 Task: Open Card Net Promoter Score Analysis in Board Corporate Social Responsibility to Workspace Customer Acquisition and add a team member Softage.3@softage.net, a label Yellow, a checklist Grocery Shopping, an attachment from your computer, a color Yellow and finally, add a card description 'Plan and execute company team-building seminar' and a comment 'Given the potential impact of this task on our team workload, let us ensure that we have the necessary resources and support to execute it effectively.'. Add a start date 'Jan 07, 1900' with a due date 'Jan 14, 1900'
Action: Mouse moved to (87, 317)
Screenshot: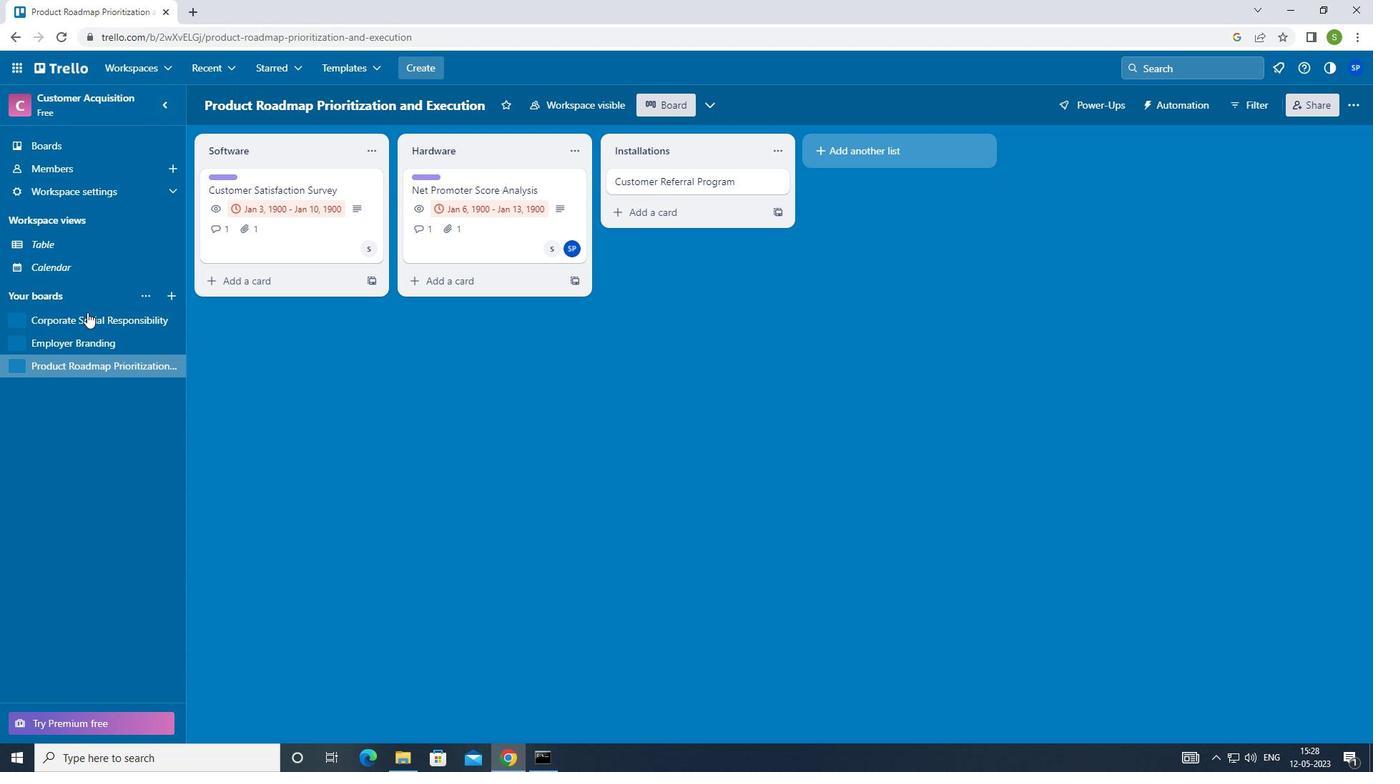 
Action: Mouse pressed left at (87, 317)
Screenshot: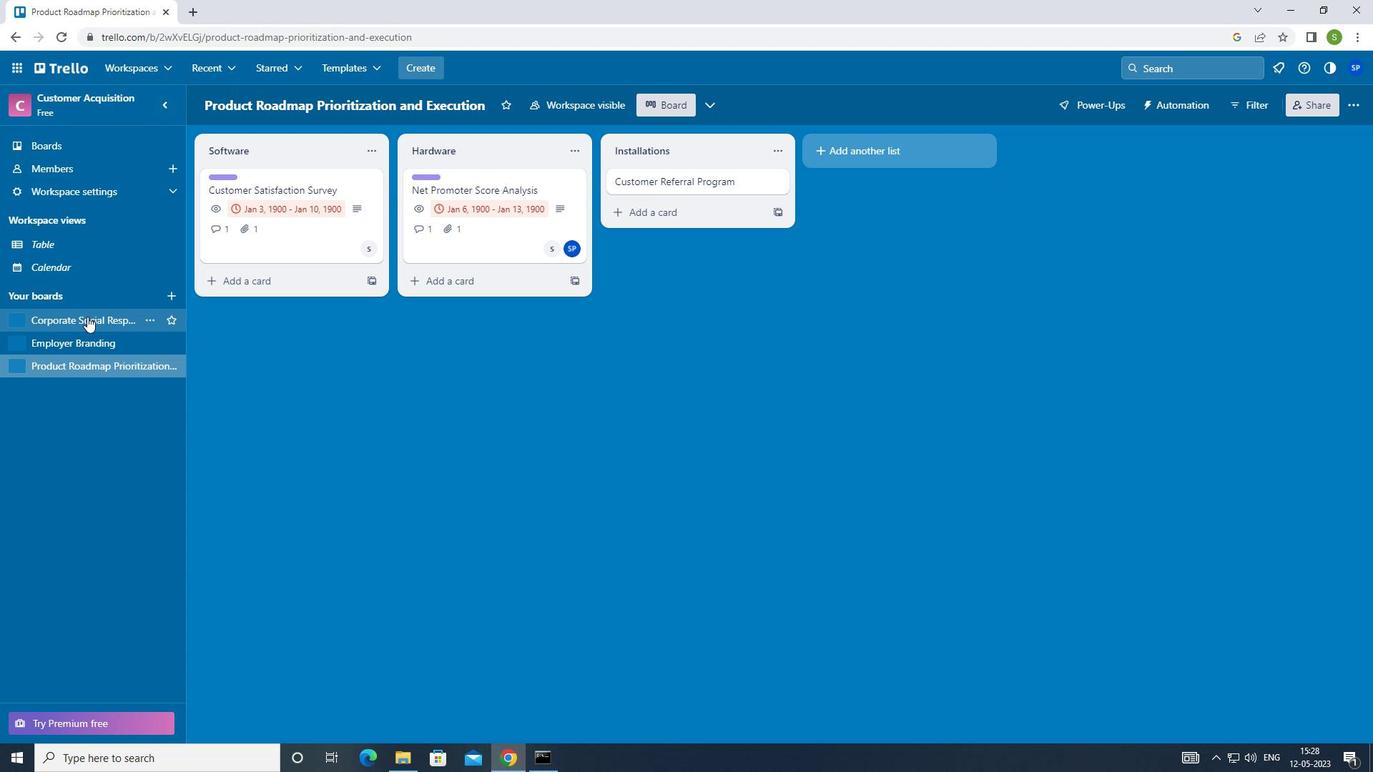 
Action: Mouse moved to (633, 173)
Screenshot: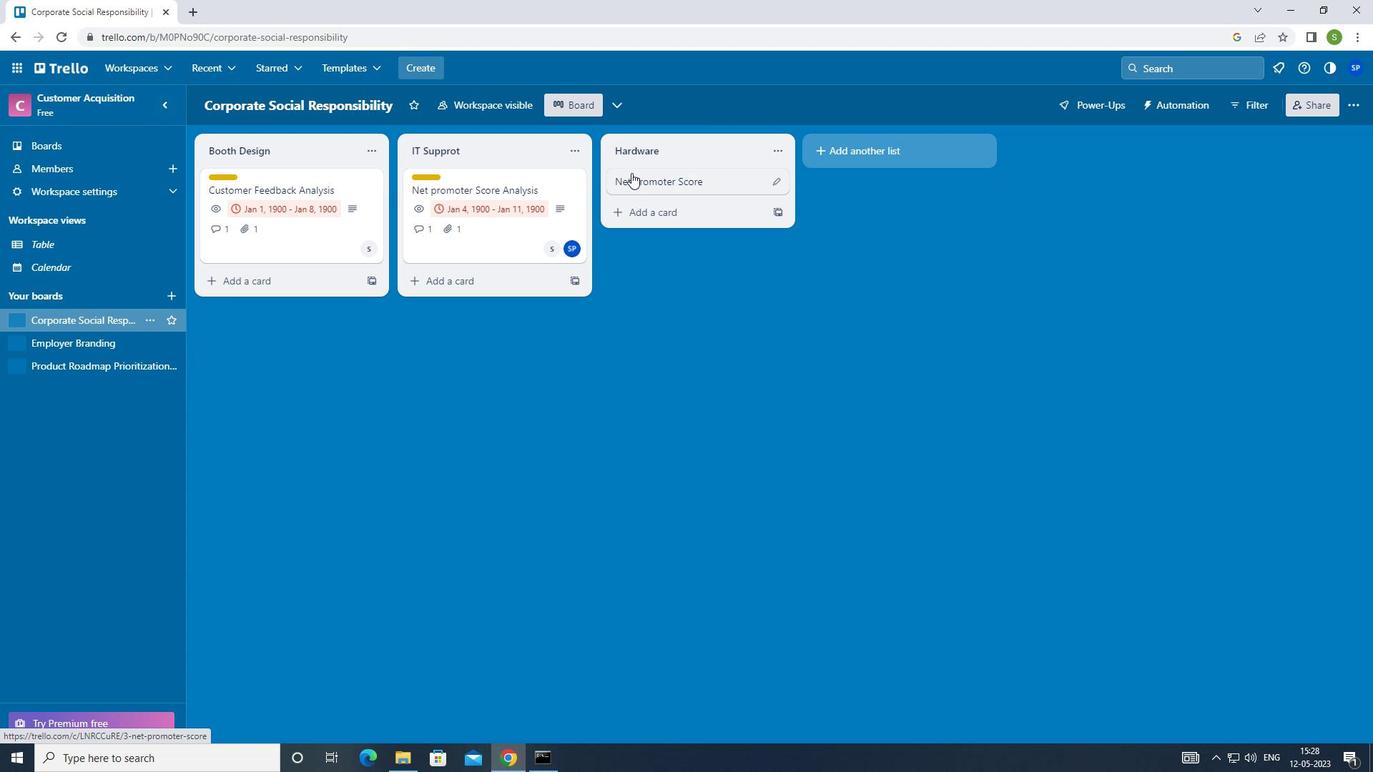 
Action: Mouse pressed left at (633, 173)
Screenshot: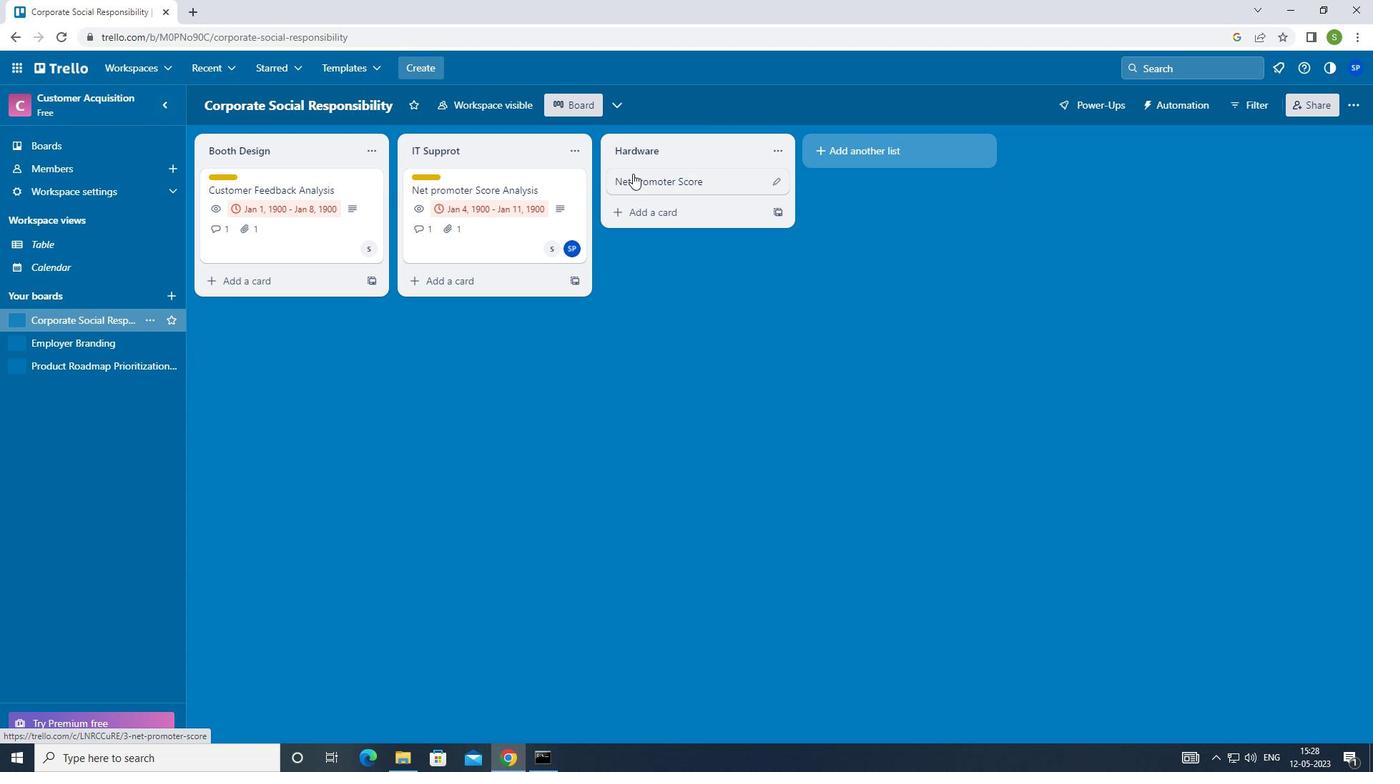 
Action: Mouse moved to (855, 178)
Screenshot: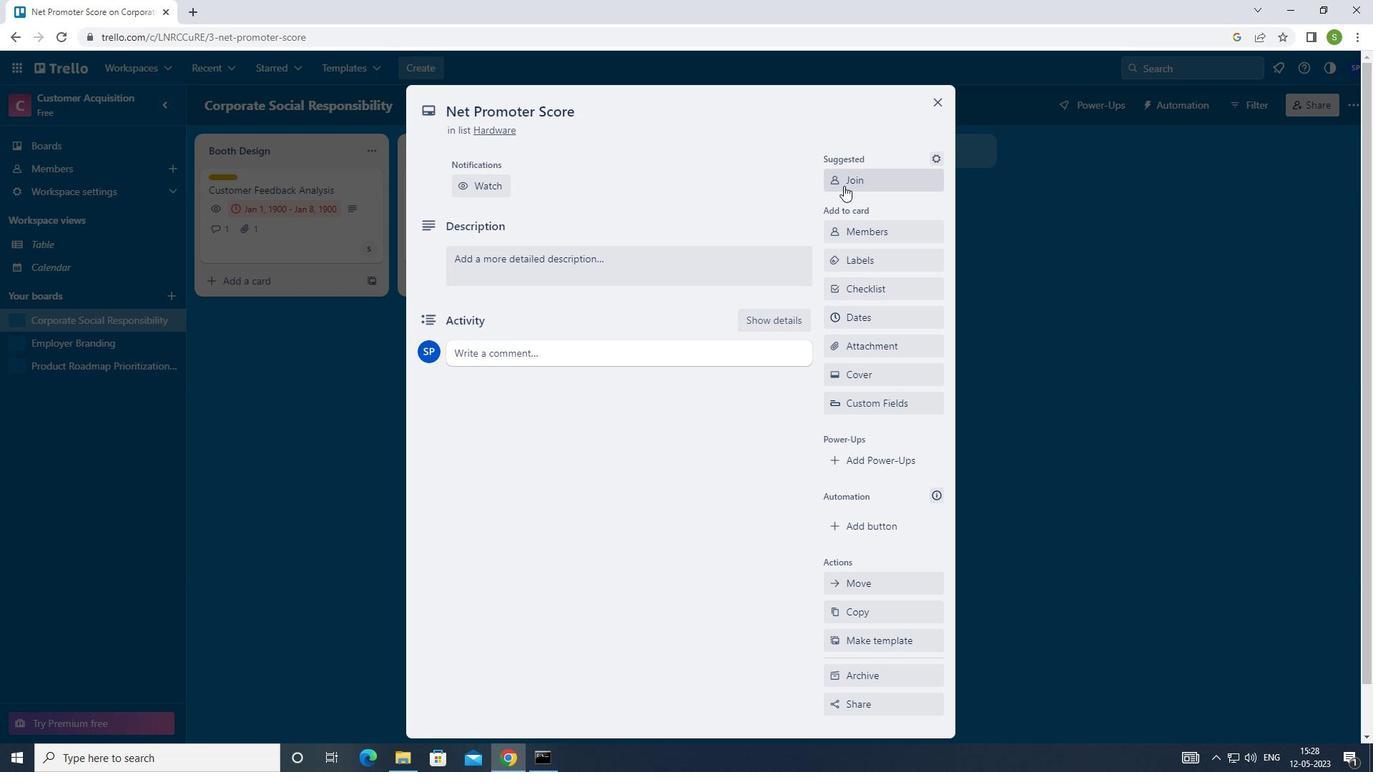 
Action: Mouse pressed left at (855, 178)
Screenshot: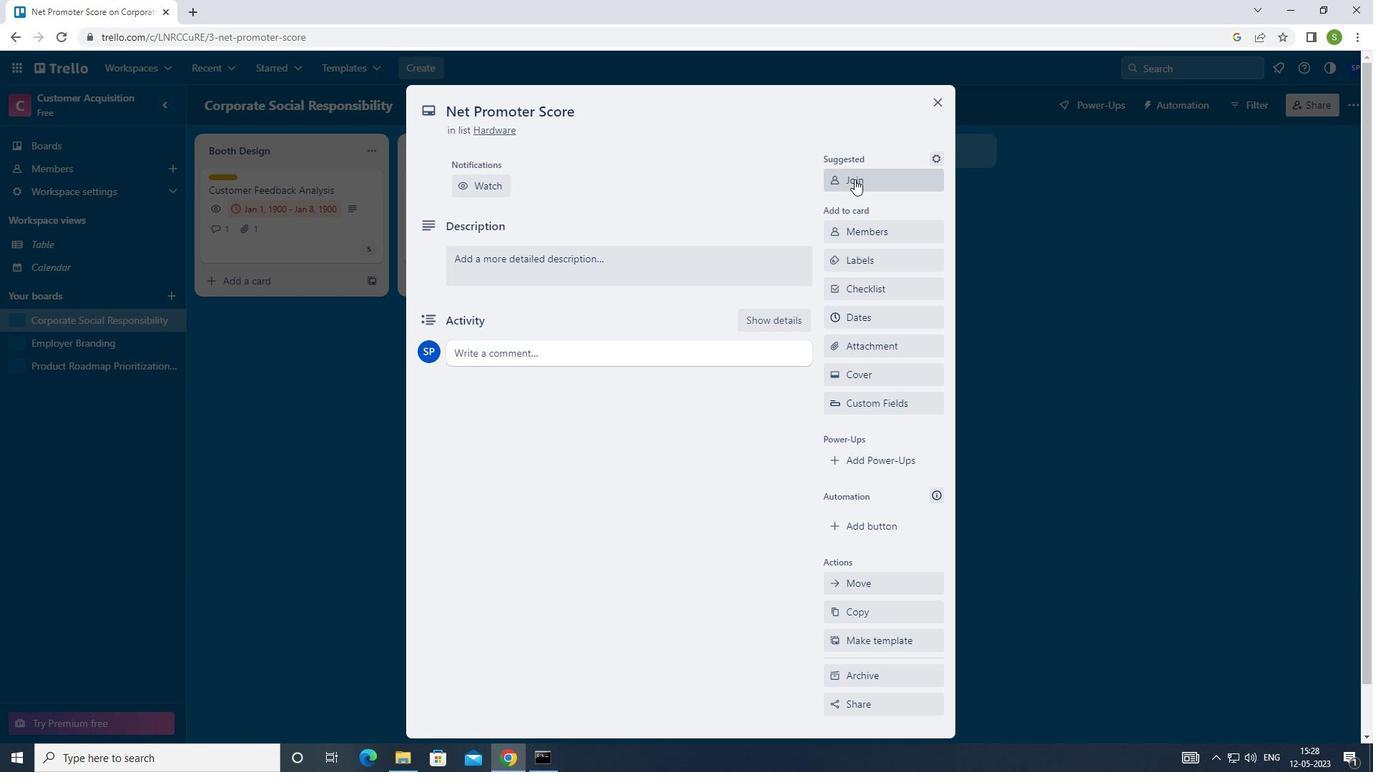 
Action: Mouse moved to (867, 184)
Screenshot: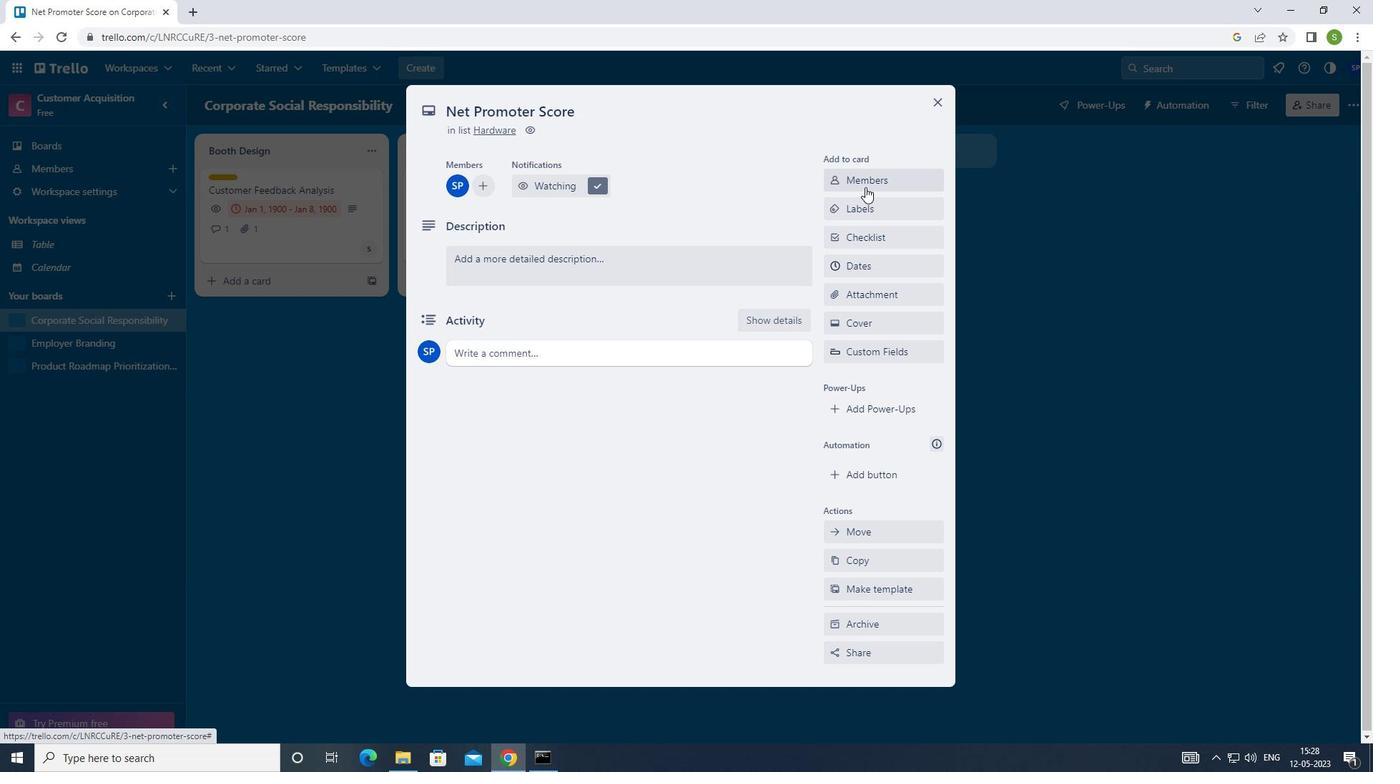 
Action: Mouse pressed left at (867, 184)
Screenshot: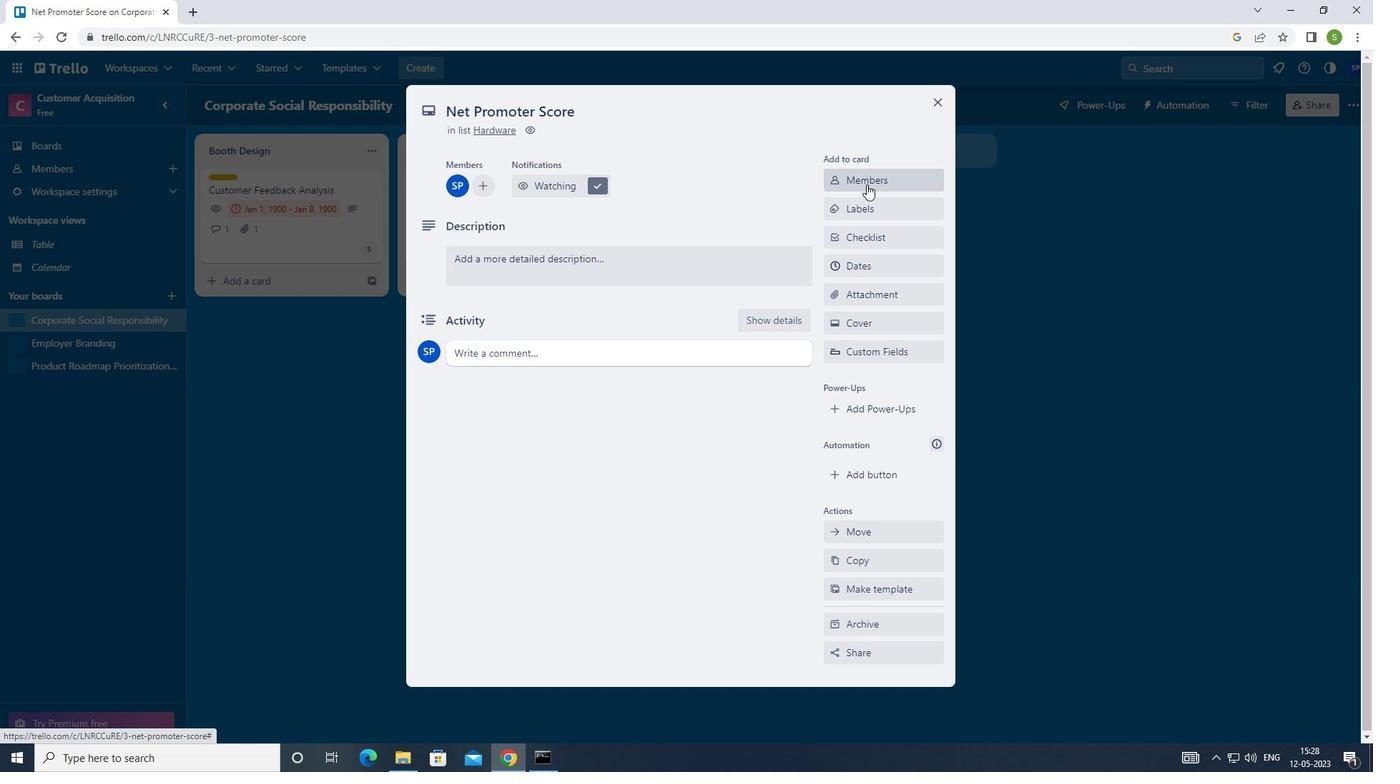 
Action: Mouse moved to (685, 278)
Screenshot: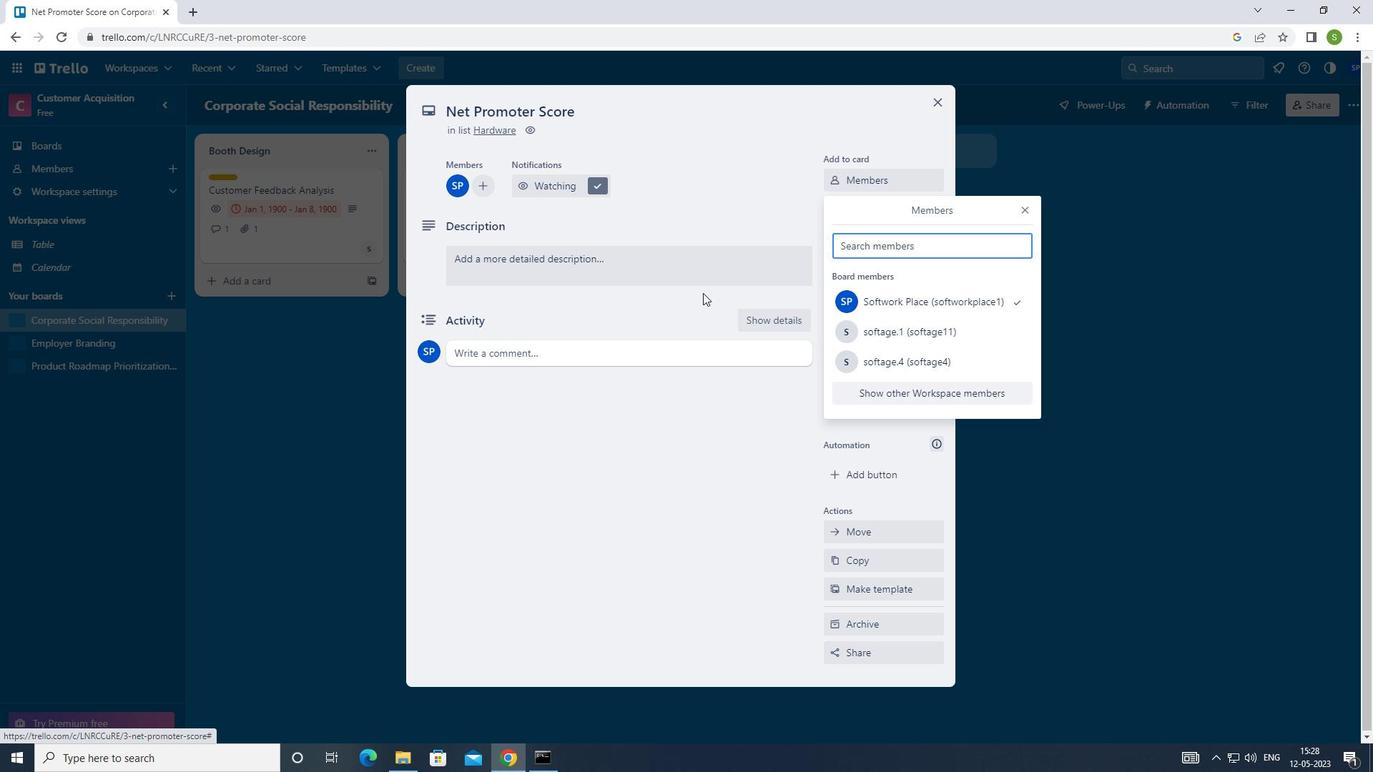 
Action: Key pressed <Key.shift>SOFTAGE.3<Key.shift>@SOFTAGE.NET
Screenshot: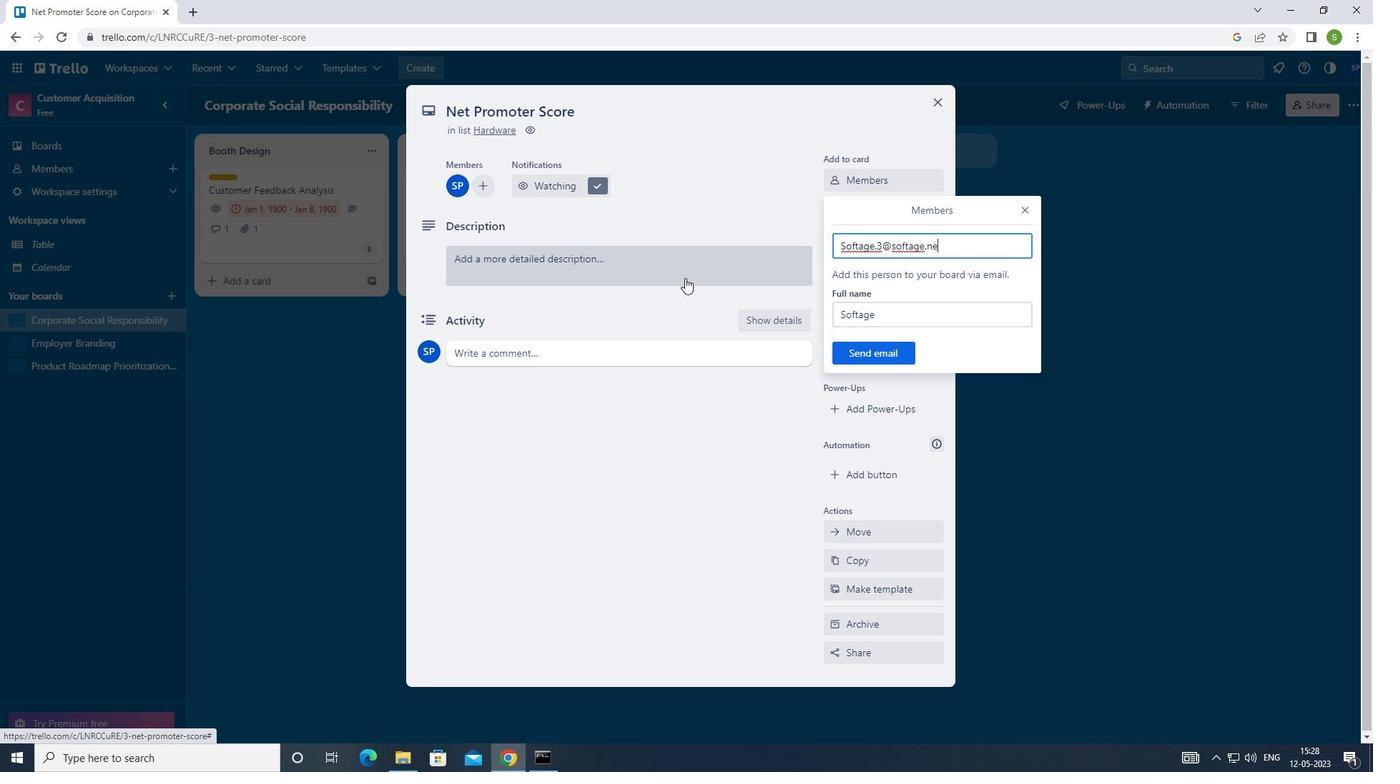 
Action: Mouse moved to (856, 349)
Screenshot: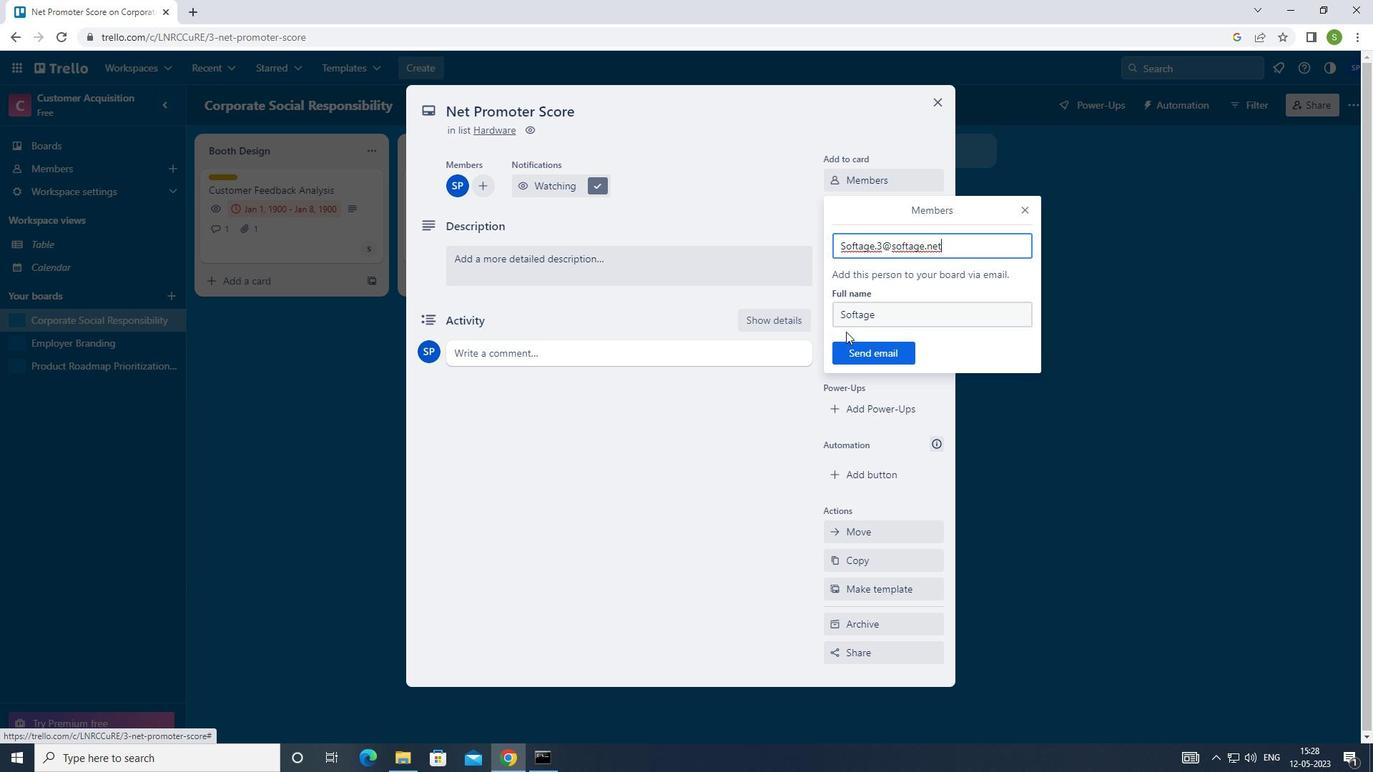 
Action: Mouse pressed left at (856, 349)
Screenshot: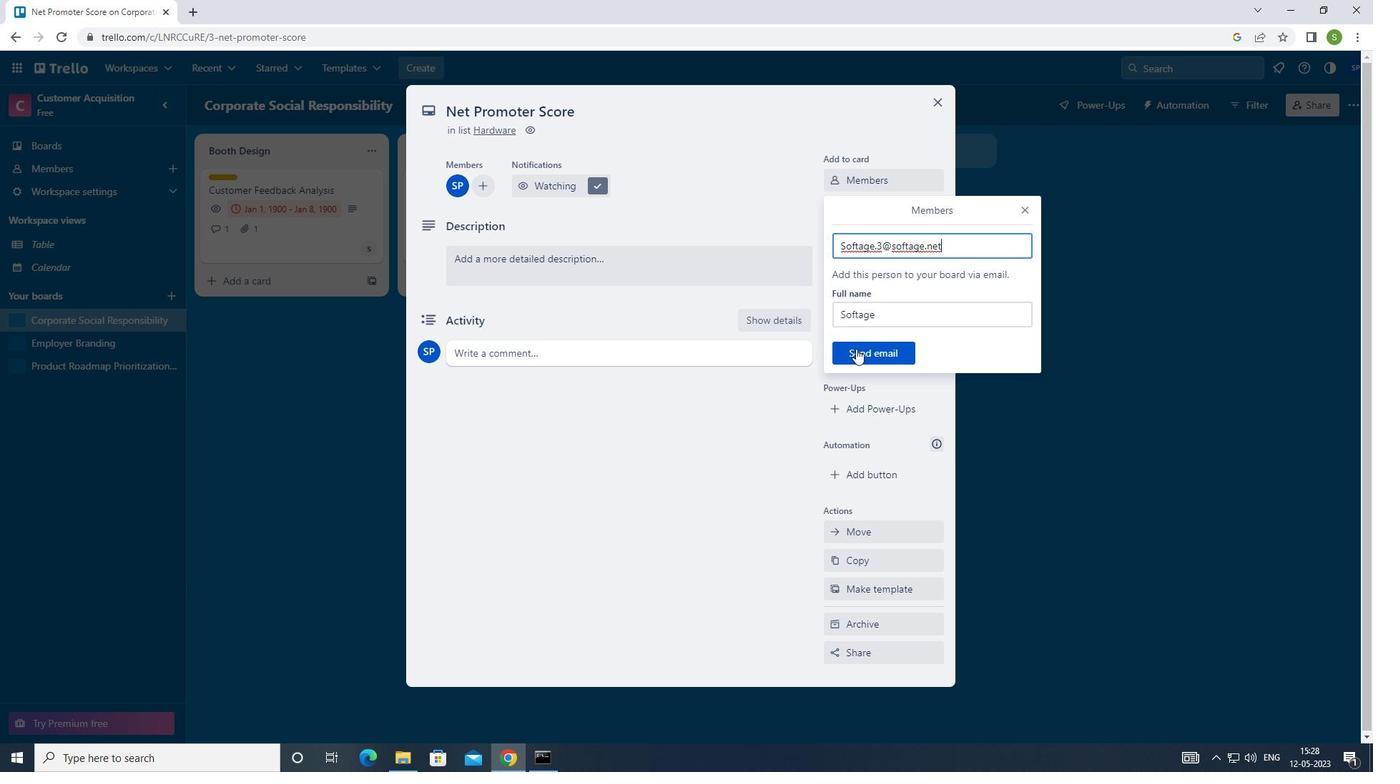 
Action: Mouse moved to (862, 210)
Screenshot: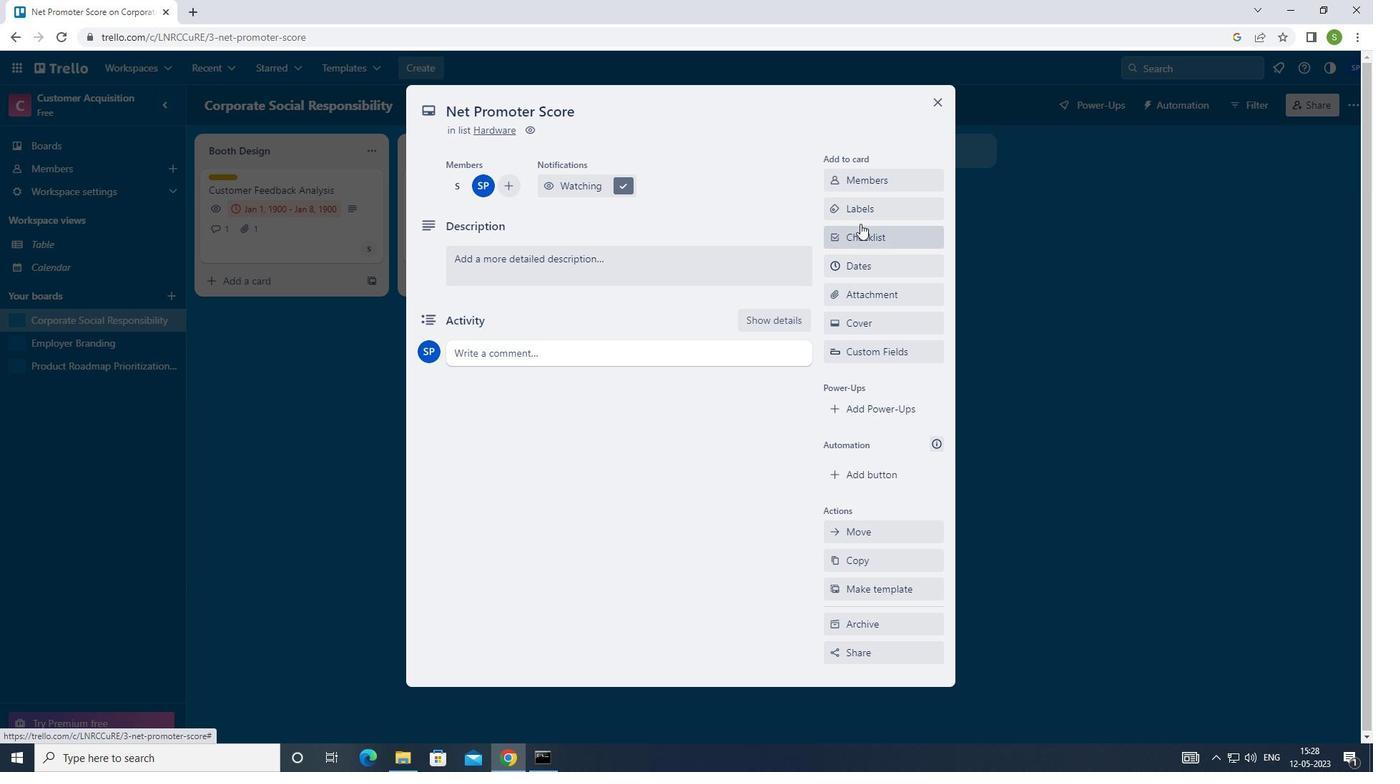 
Action: Mouse pressed left at (862, 210)
Screenshot: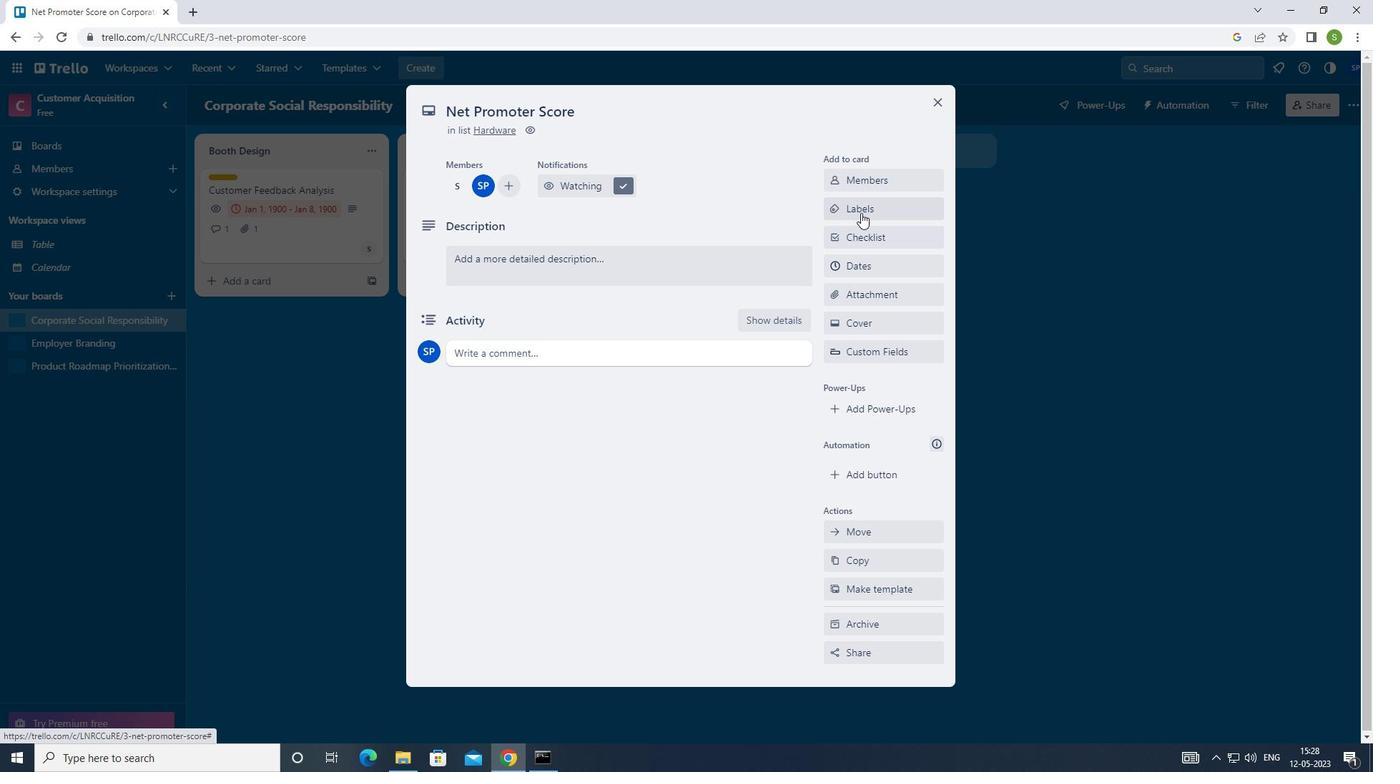 
Action: Mouse moved to (773, 201)
Screenshot: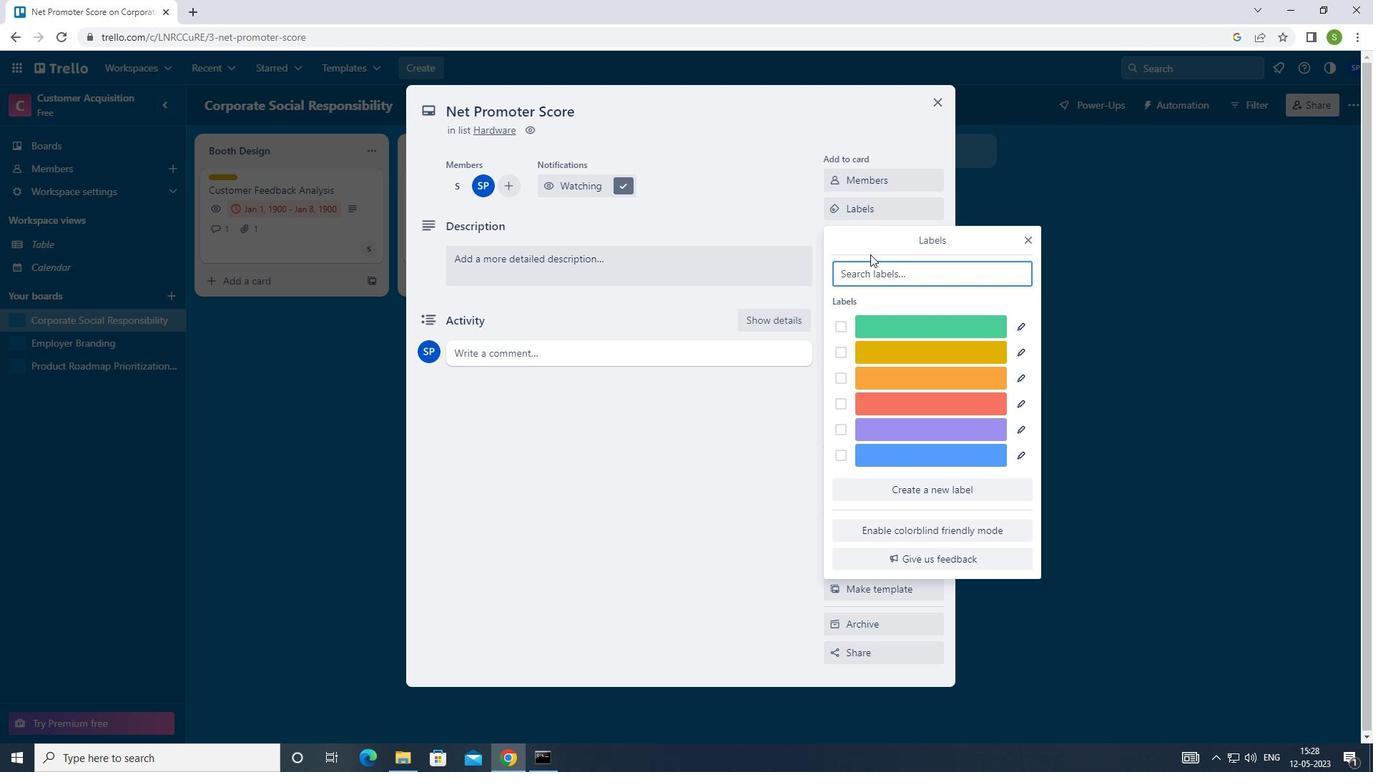 
Action: Key pressed YE
Screenshot: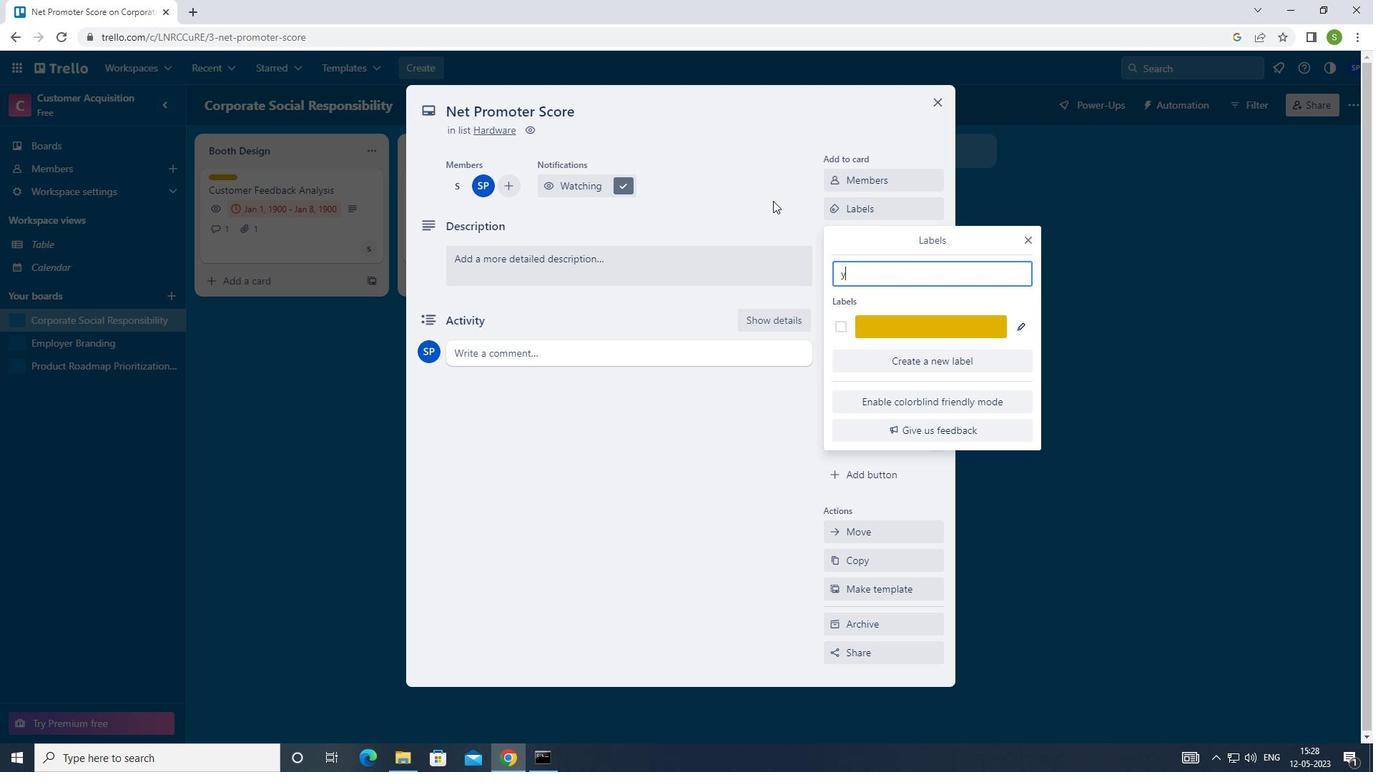 
Action: Mouse moved to (845, 326)
Screenshot: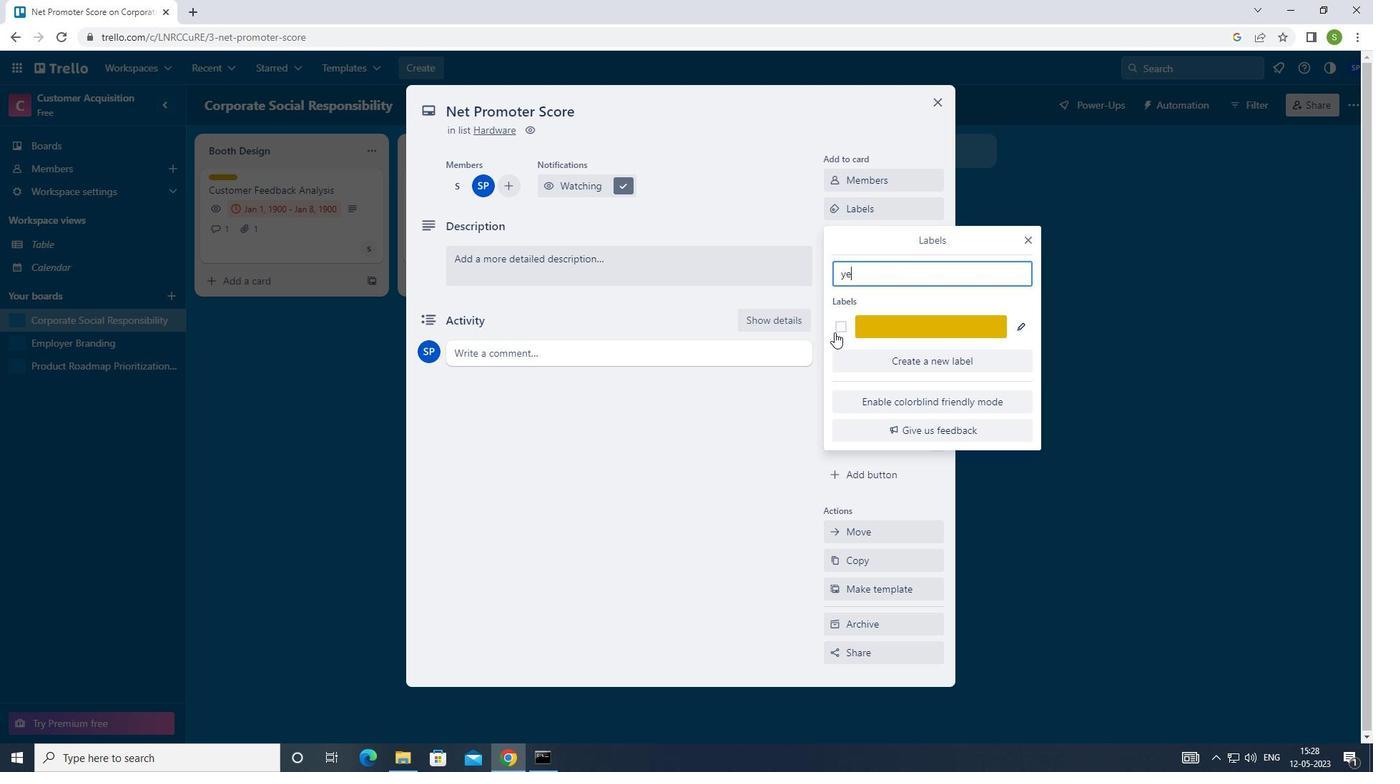 
Action: Mouse pressed left at (845, 326)
Screenshot: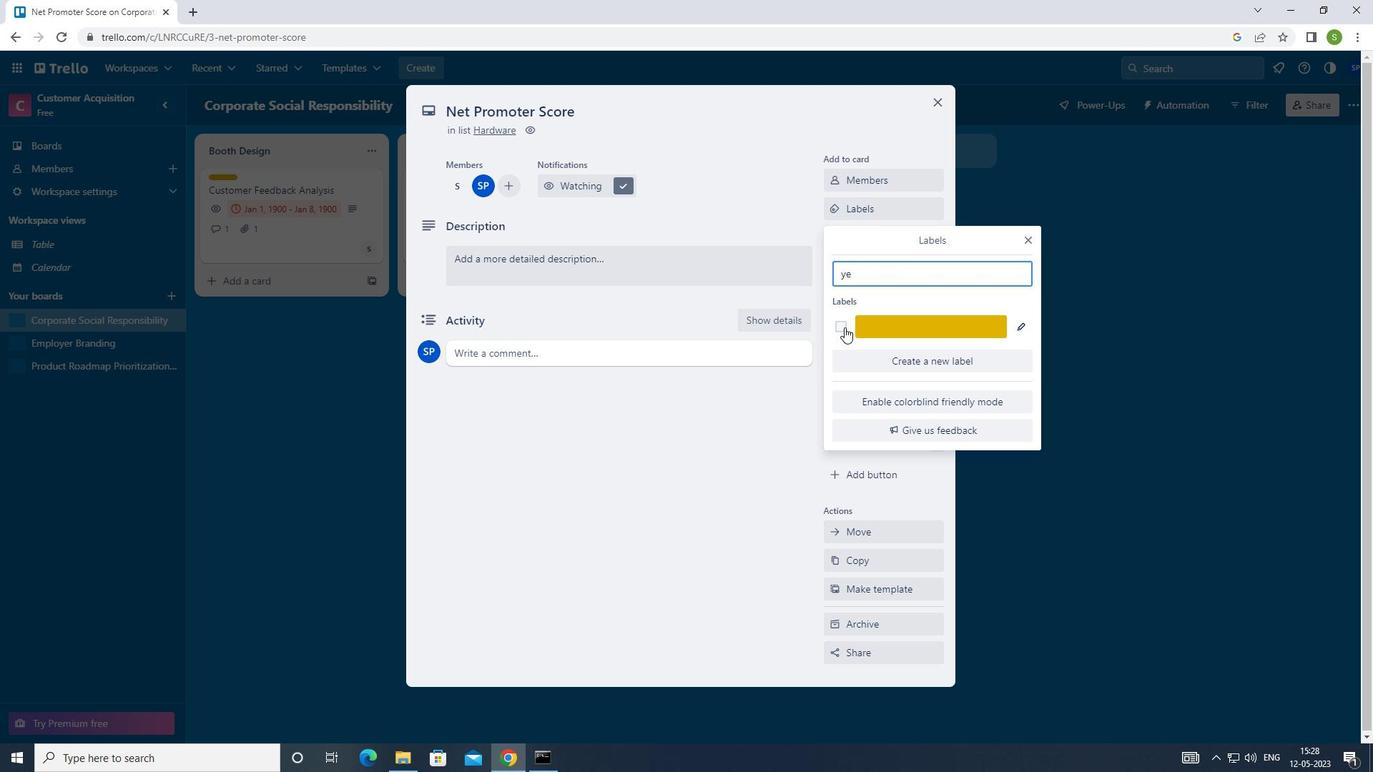 
Action: Mouse moved to (1030, 232)
Screenshot: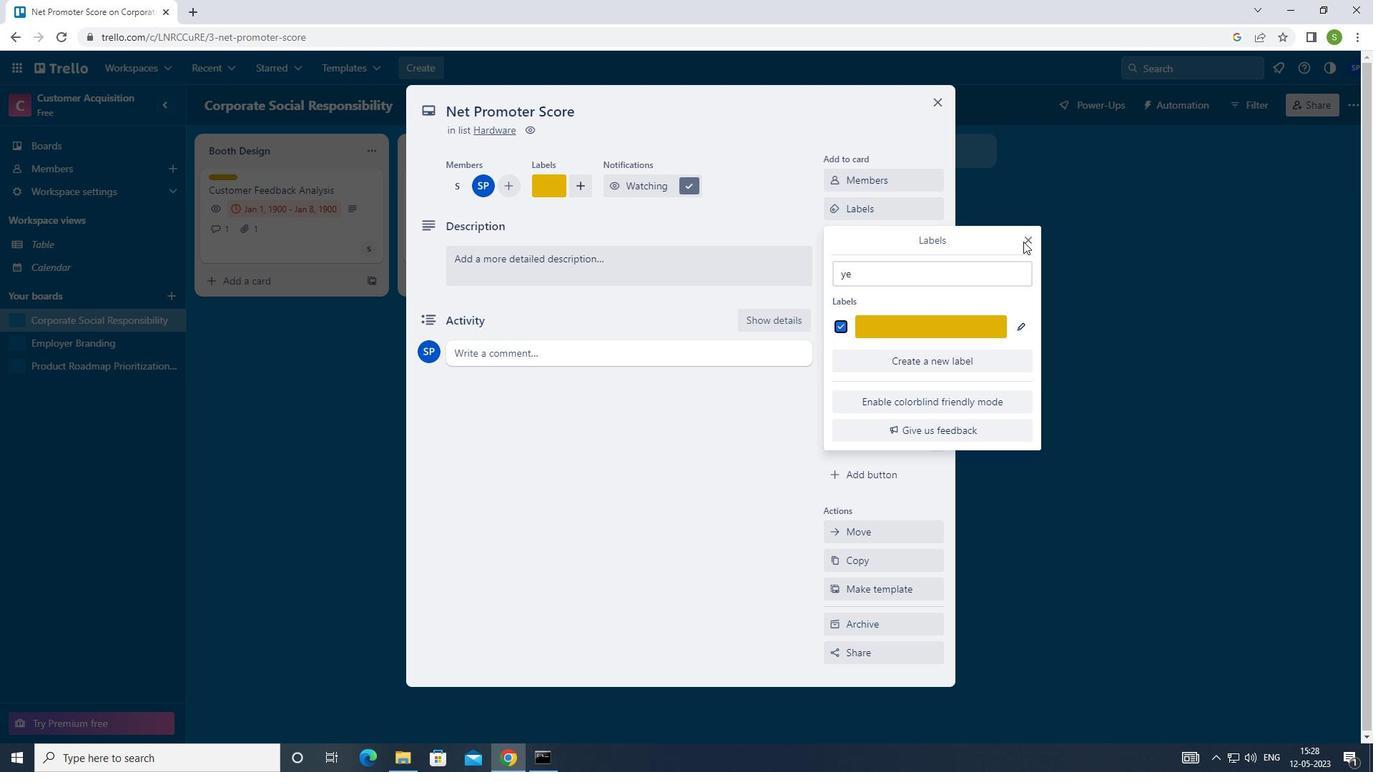 
Action: Mouse pressed left at (1030, 232)
Screenshot: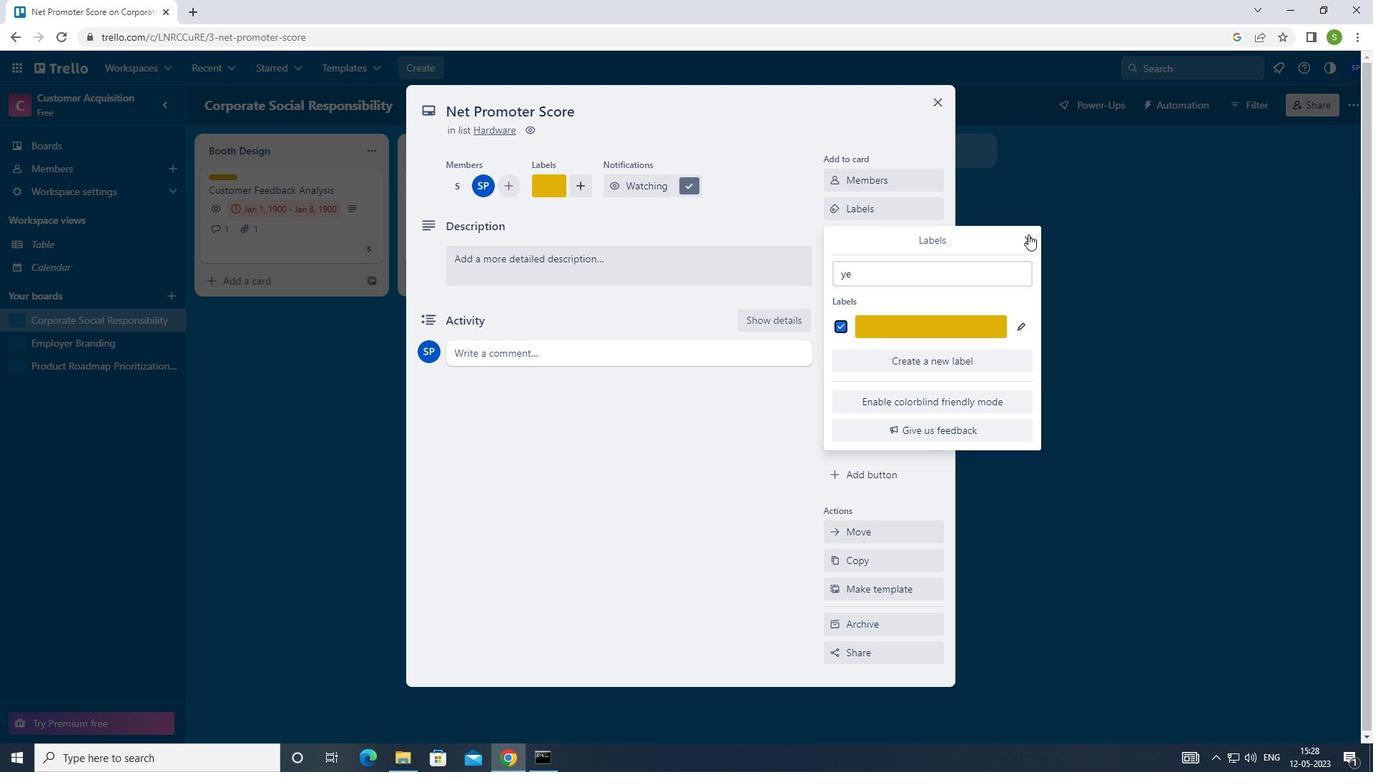 
Action: Mouse moved to (1030, 240)
Screenshot: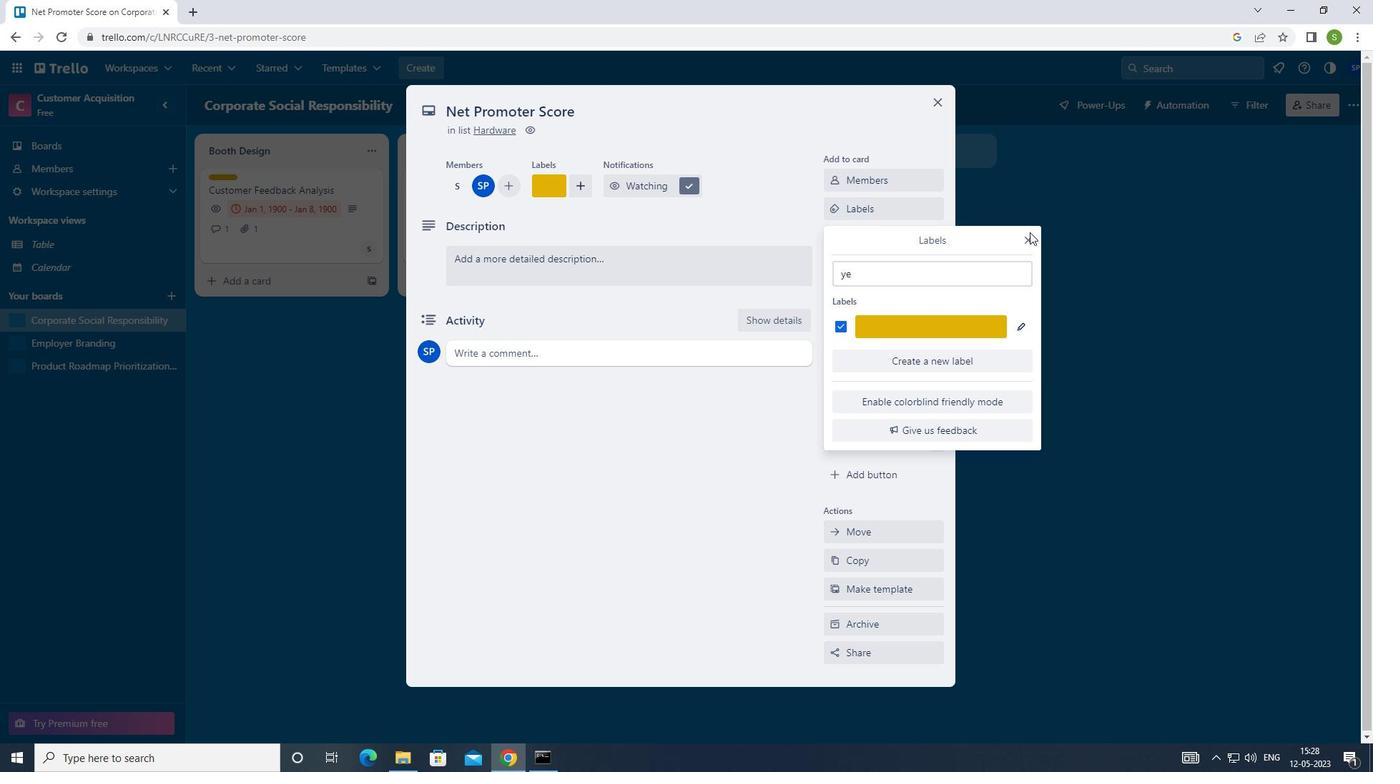 
Action: Mouse pressed left at (1030, 240)
Screenshot: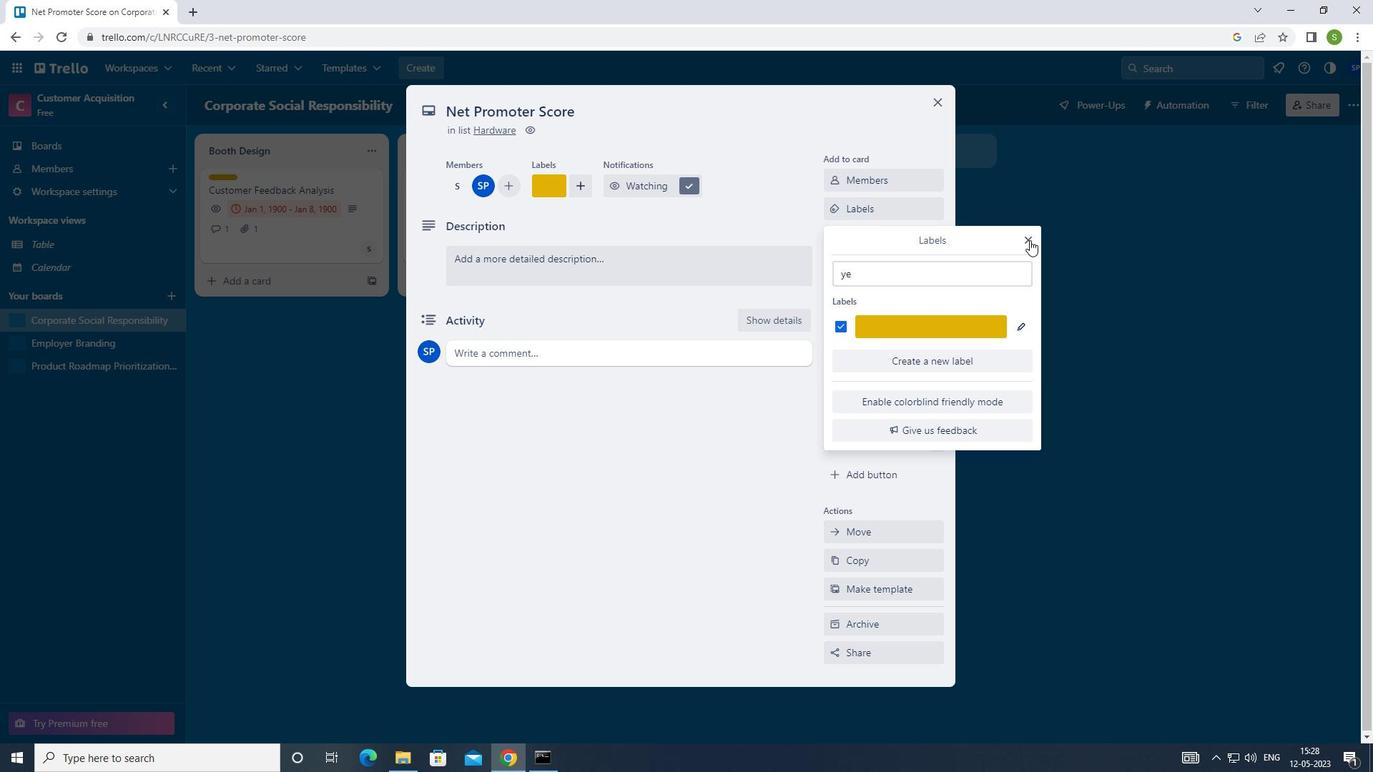 
Action: Mouse moved to (898, 238)
Screenshot: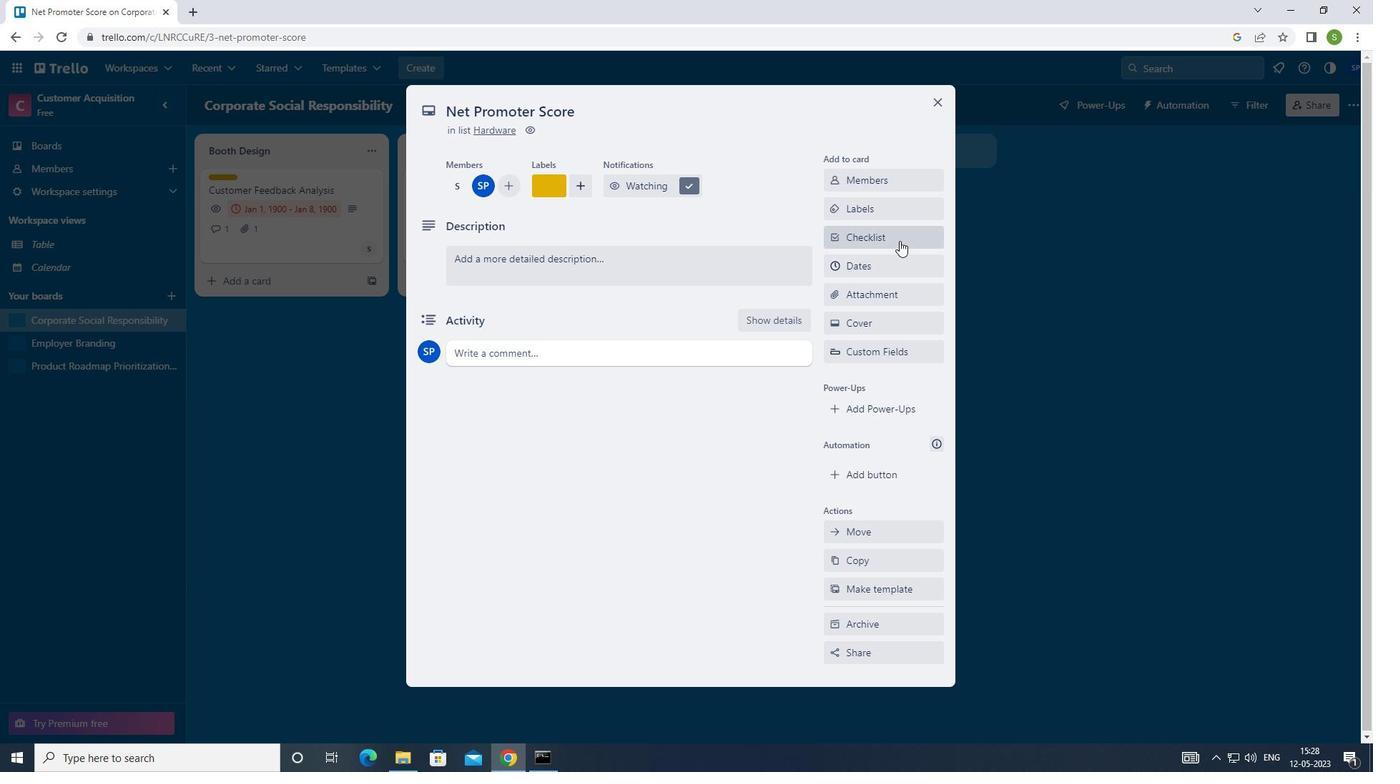 
Action: Mouse pressed left at (898, 238)
Screenshot: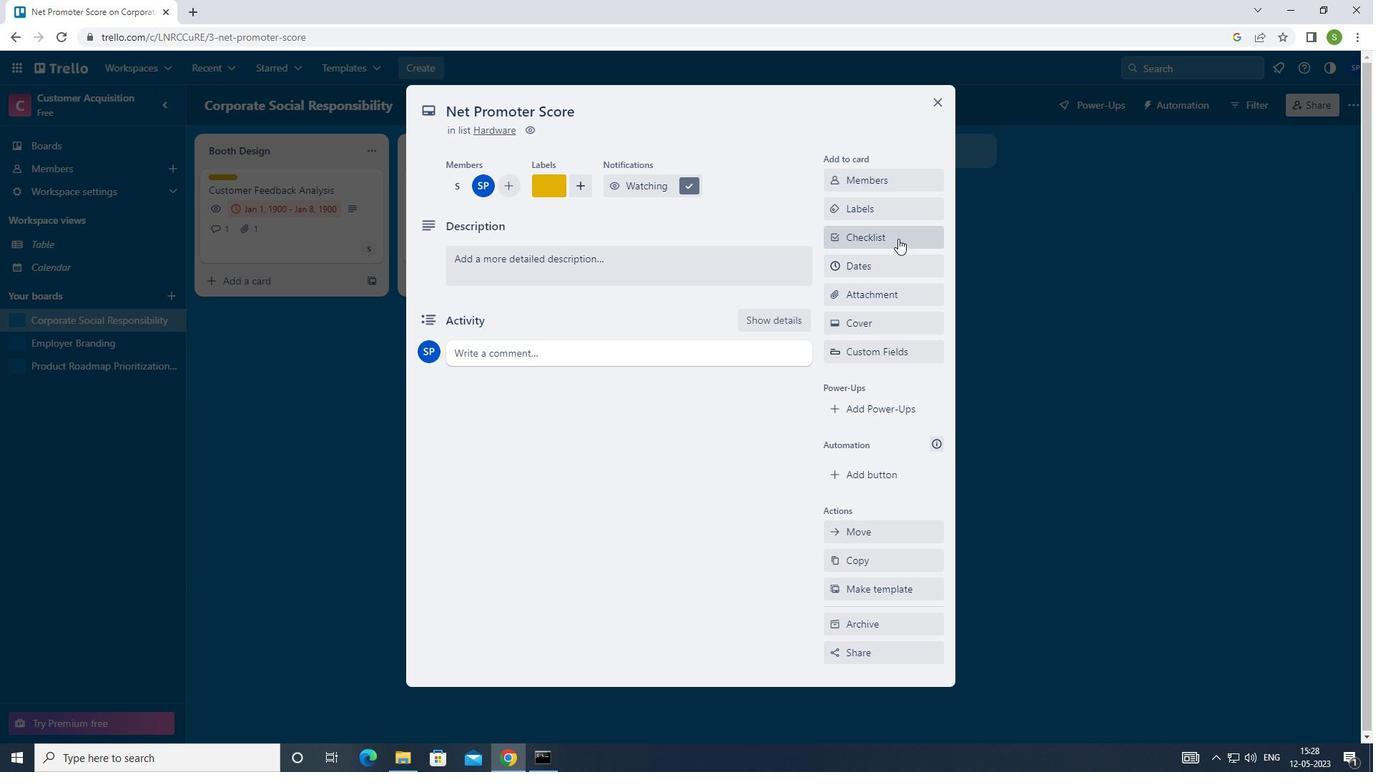 
Action: Mouse moved to (898, 276)
Screenshot: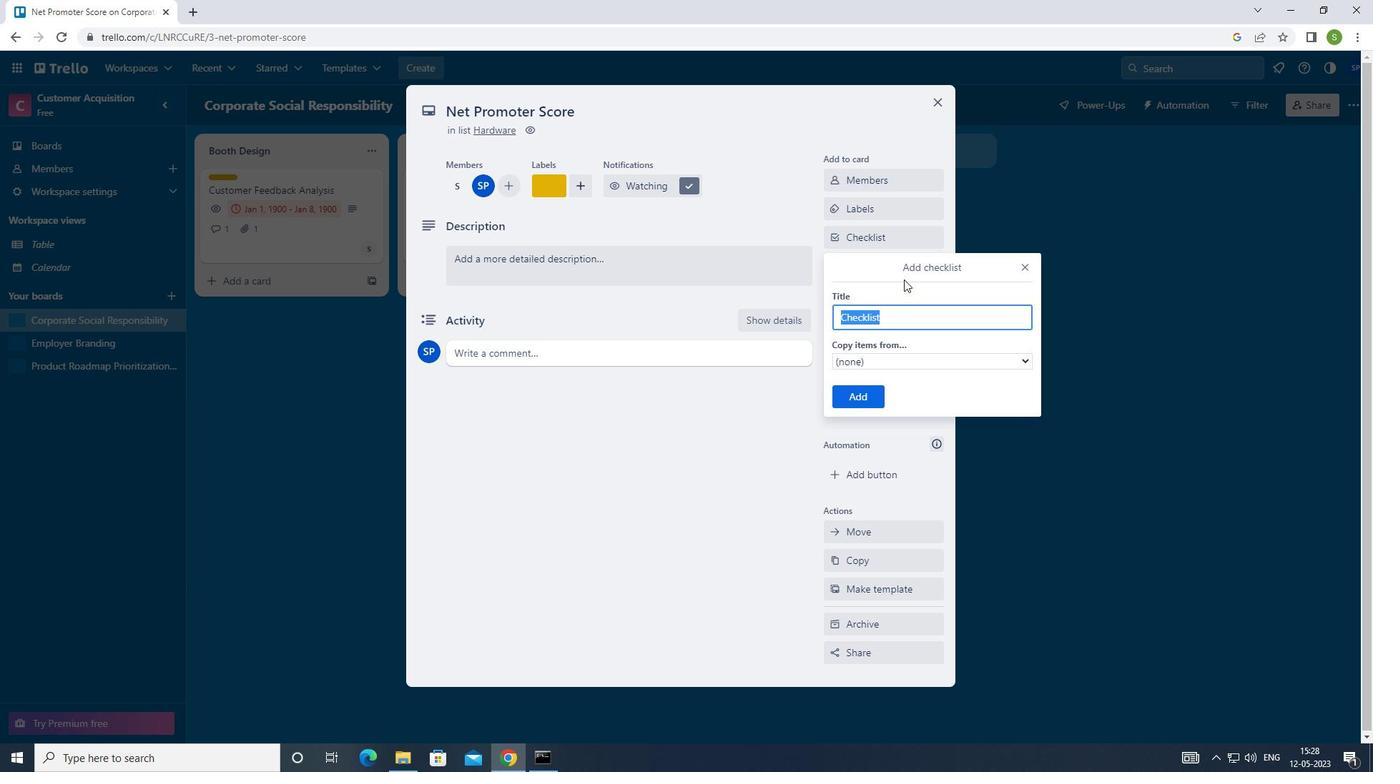 
Action: Key pressed <Key.shift>GR
Screenshot: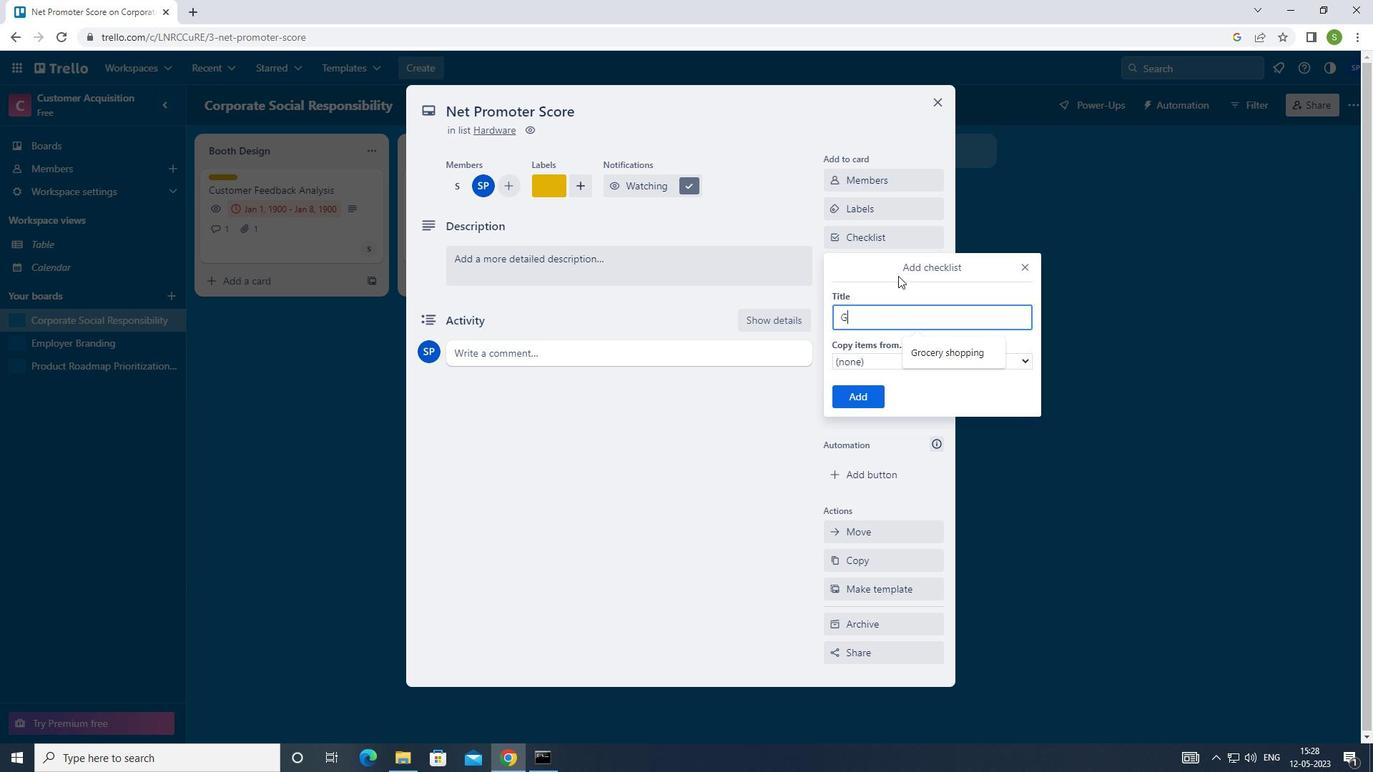 
Action: Mouse moved to (952, 362)
Screenshot: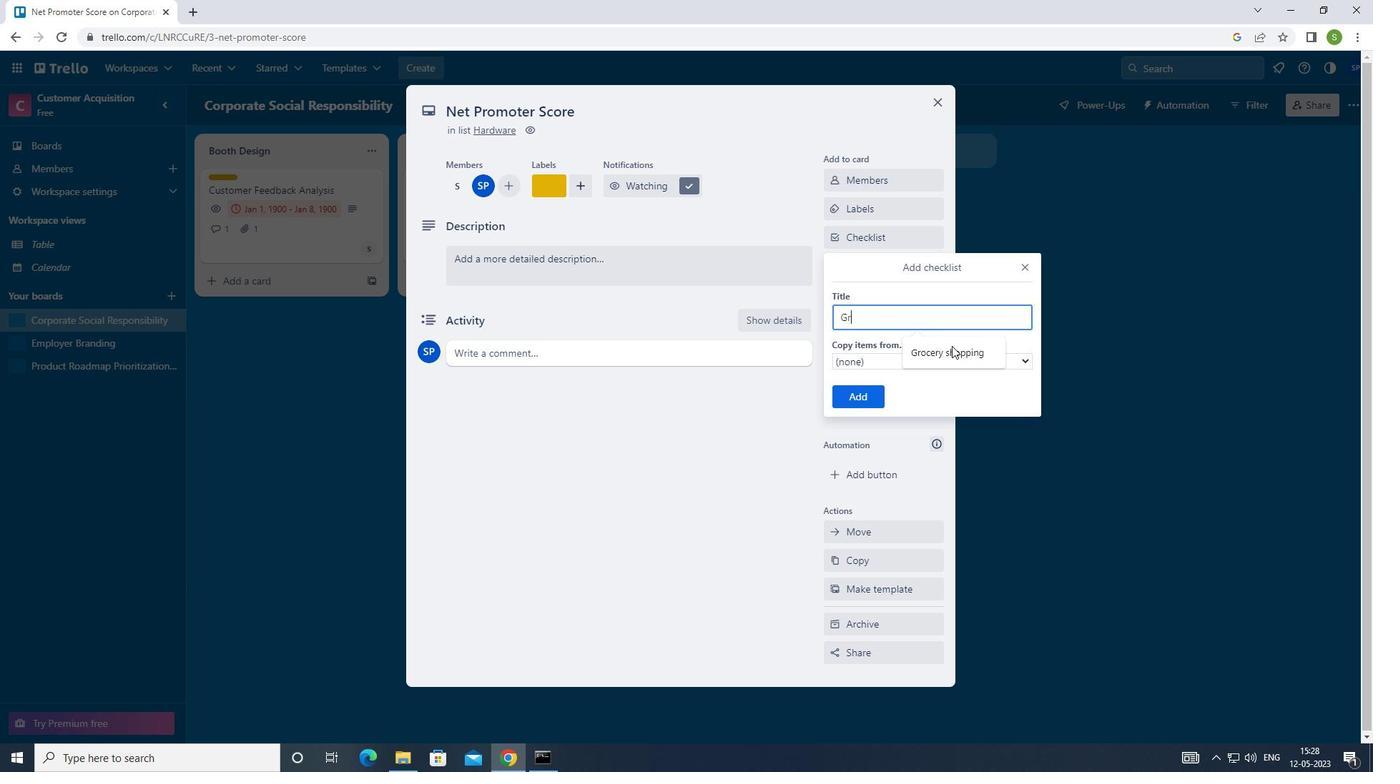 
Action: Mouse pressed left at (952, 362)
Screenshot: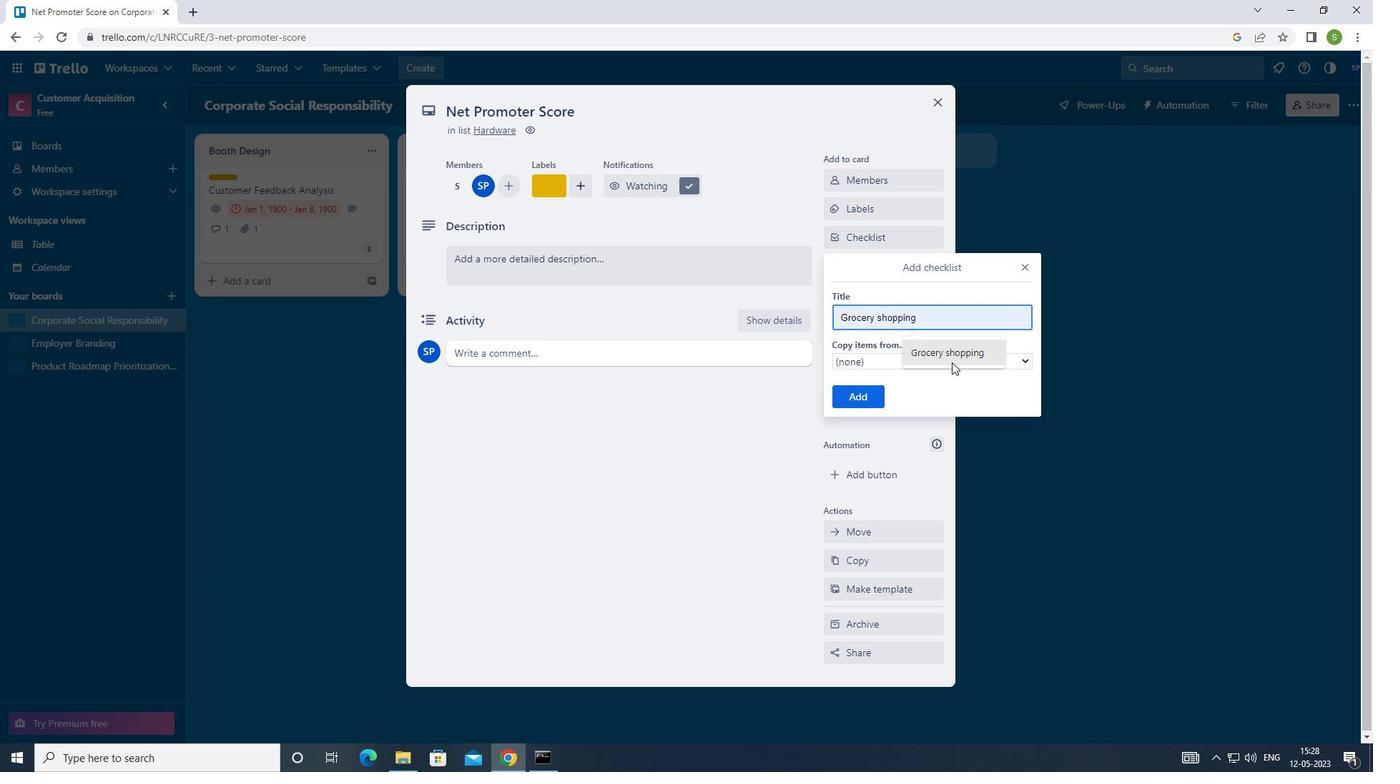 
Action: Mouse moved to (859, 402)
Screenshot: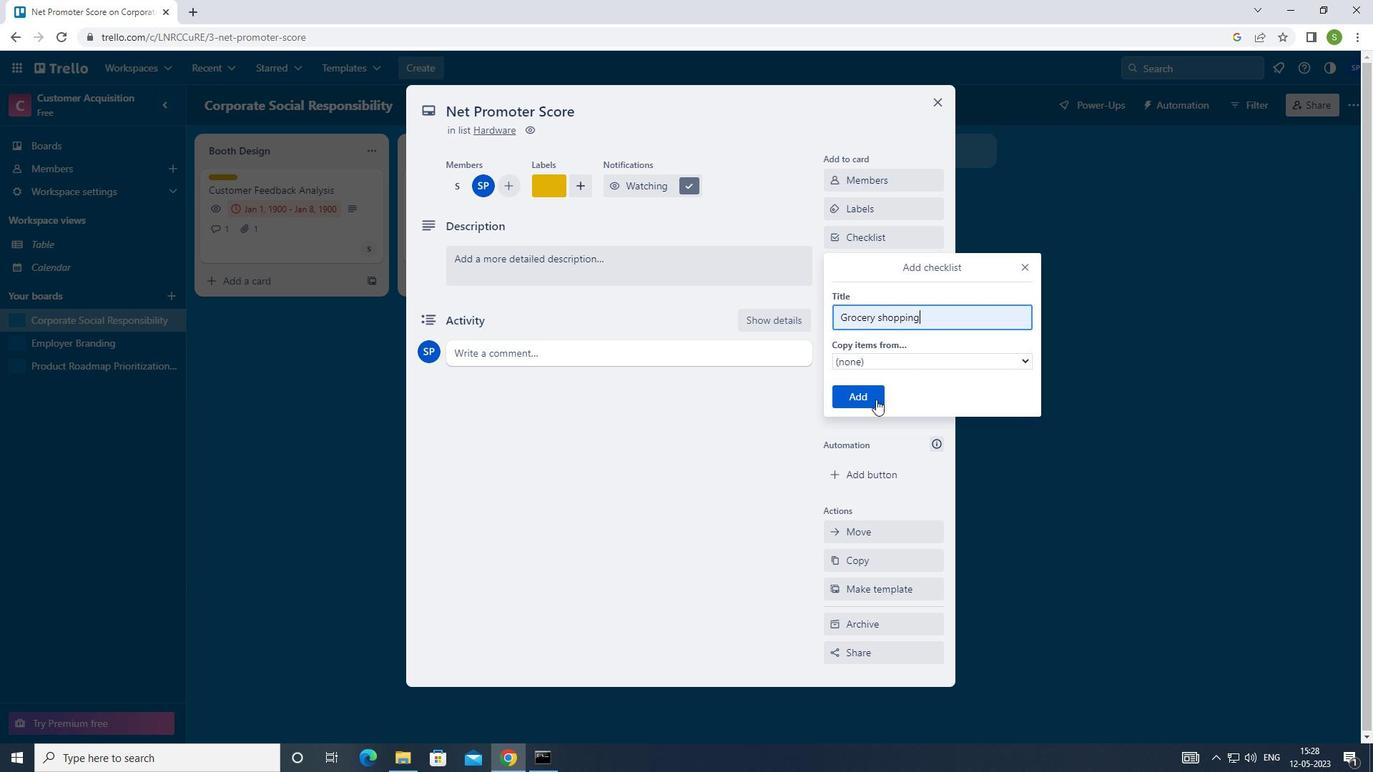 
Action: Mouse pressed left at (859, 402)
Screenshot: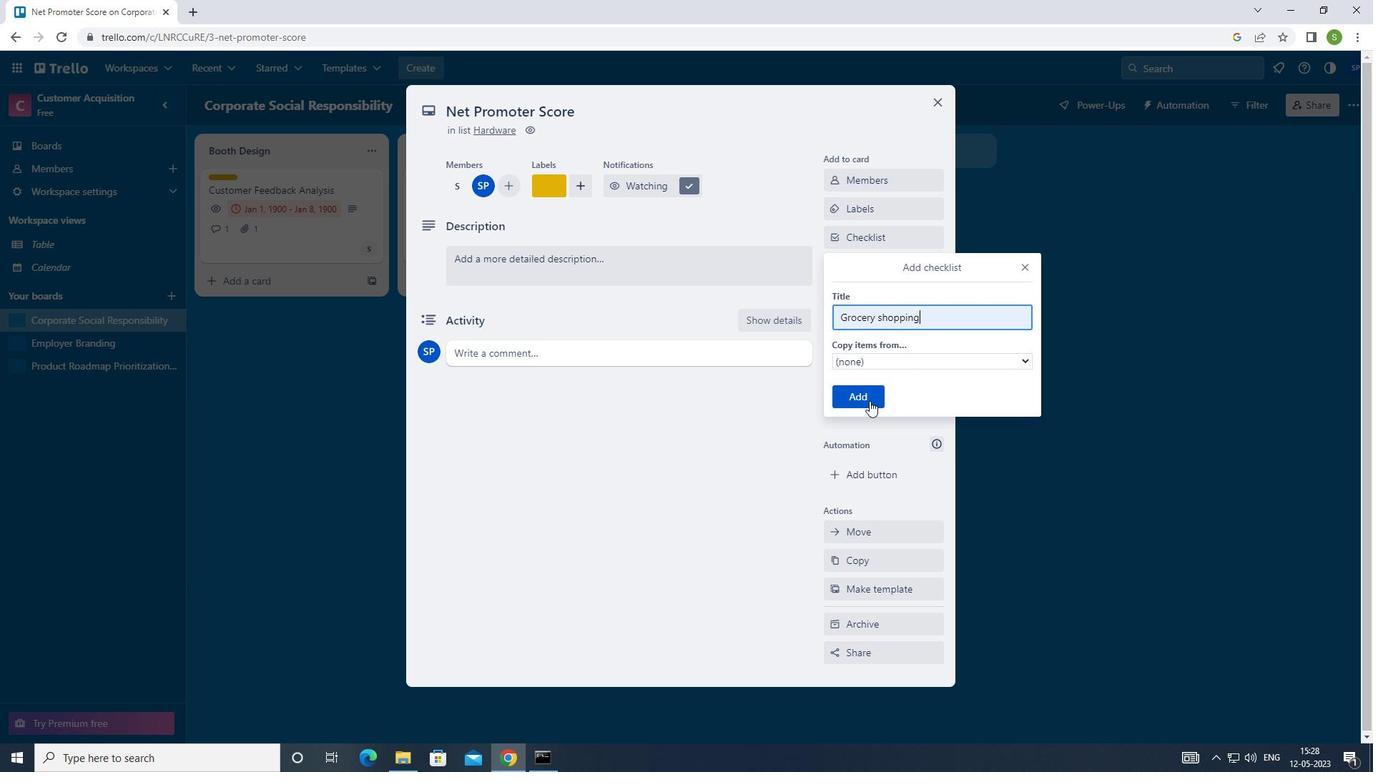 
Action: Mouse moved to (872, 294)
Screenshot: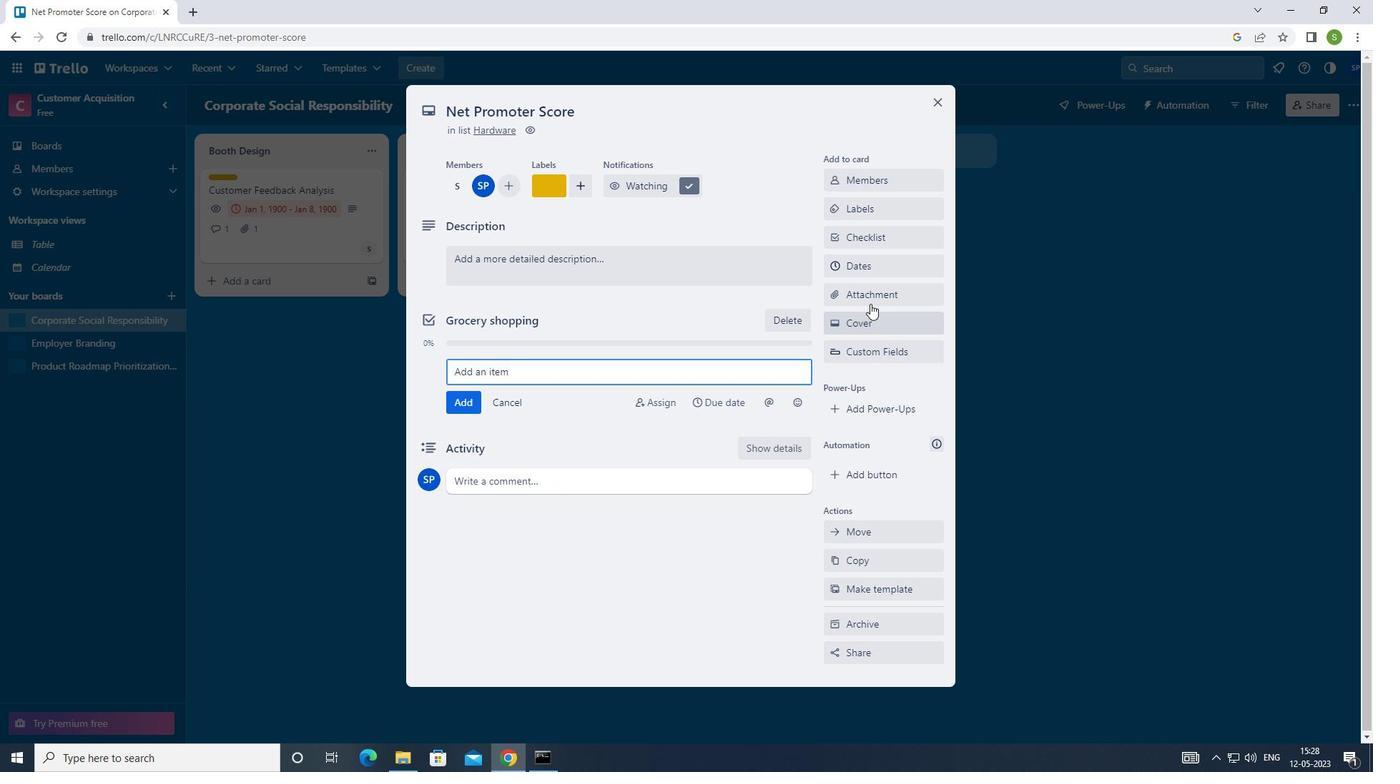 
Action: Mouse pressed left at (872, 294)
Screenshot: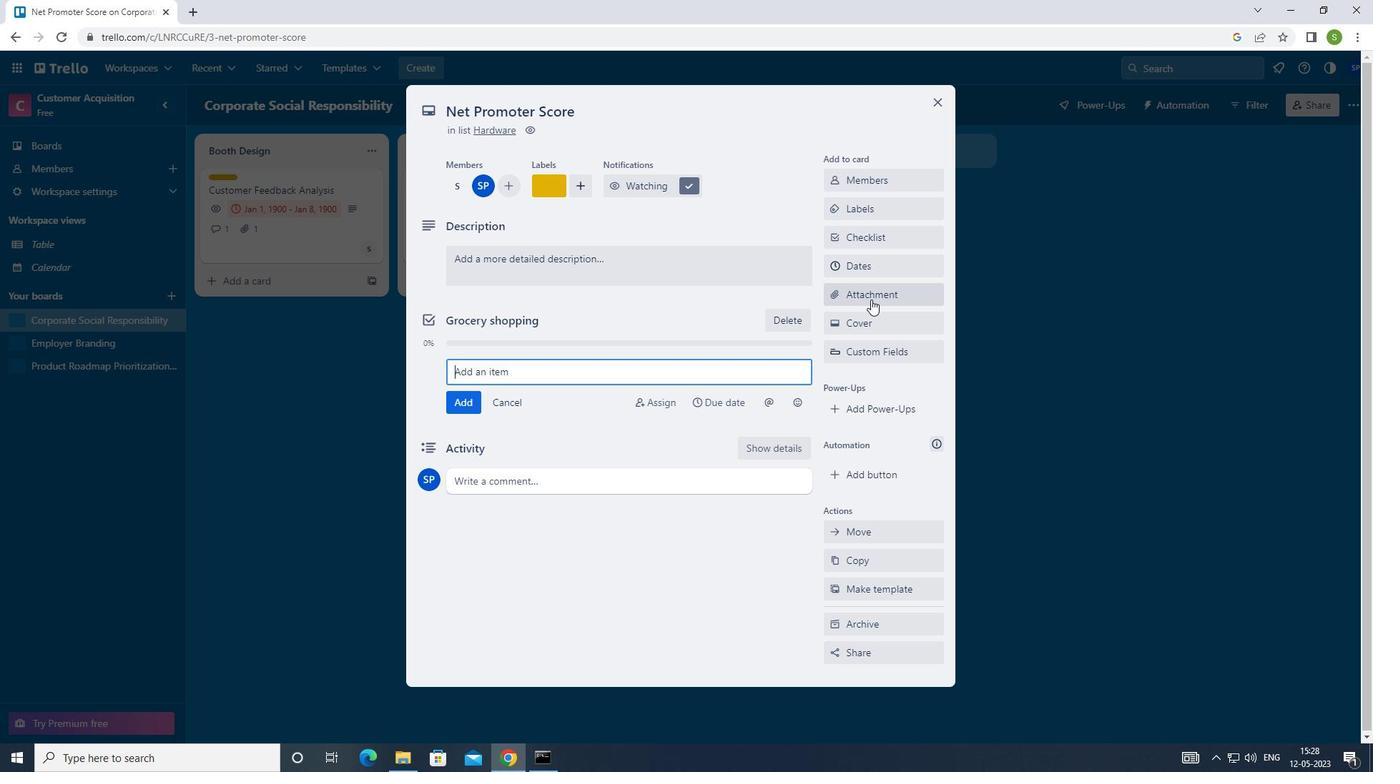 
Action: Mouse moved to (848, 358)
Screenshot: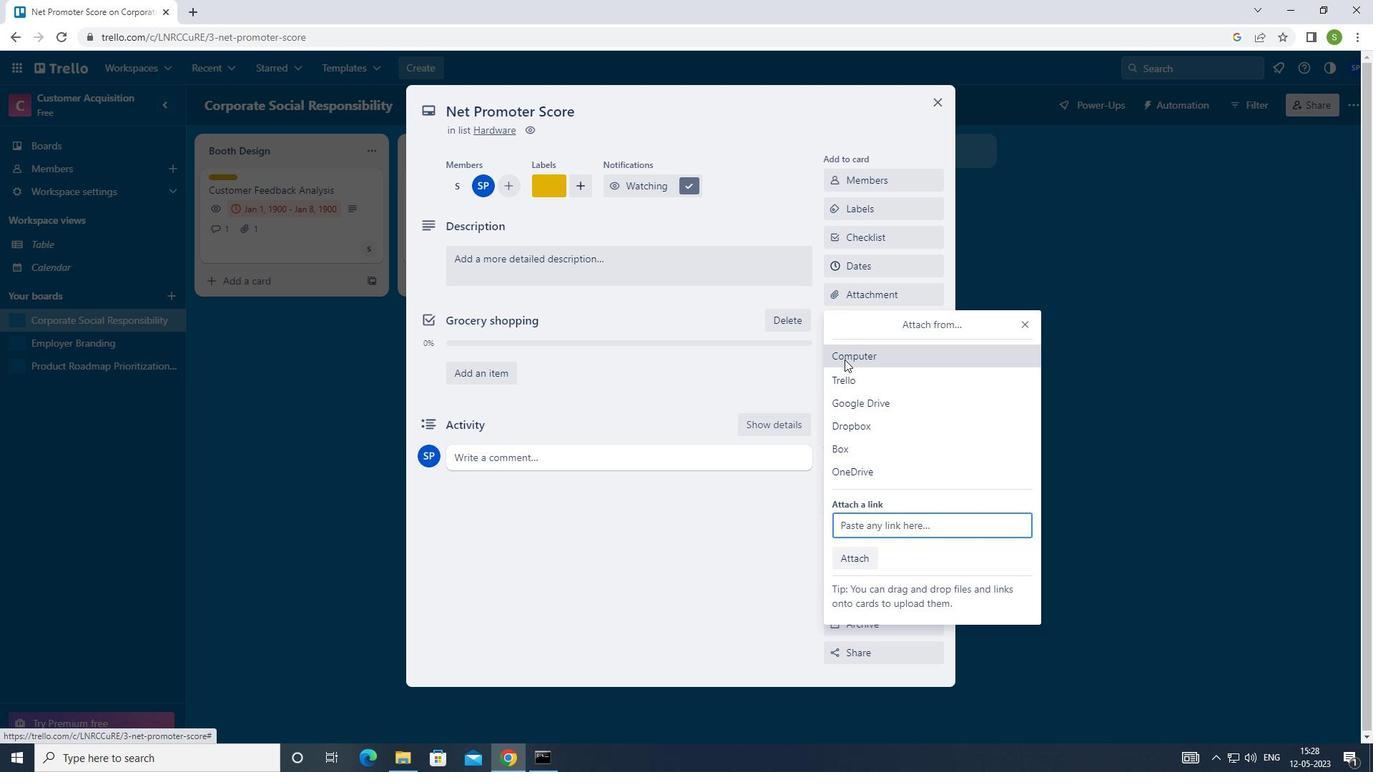 
Action: Mouse pressed left at (848, 358)
Screenshot: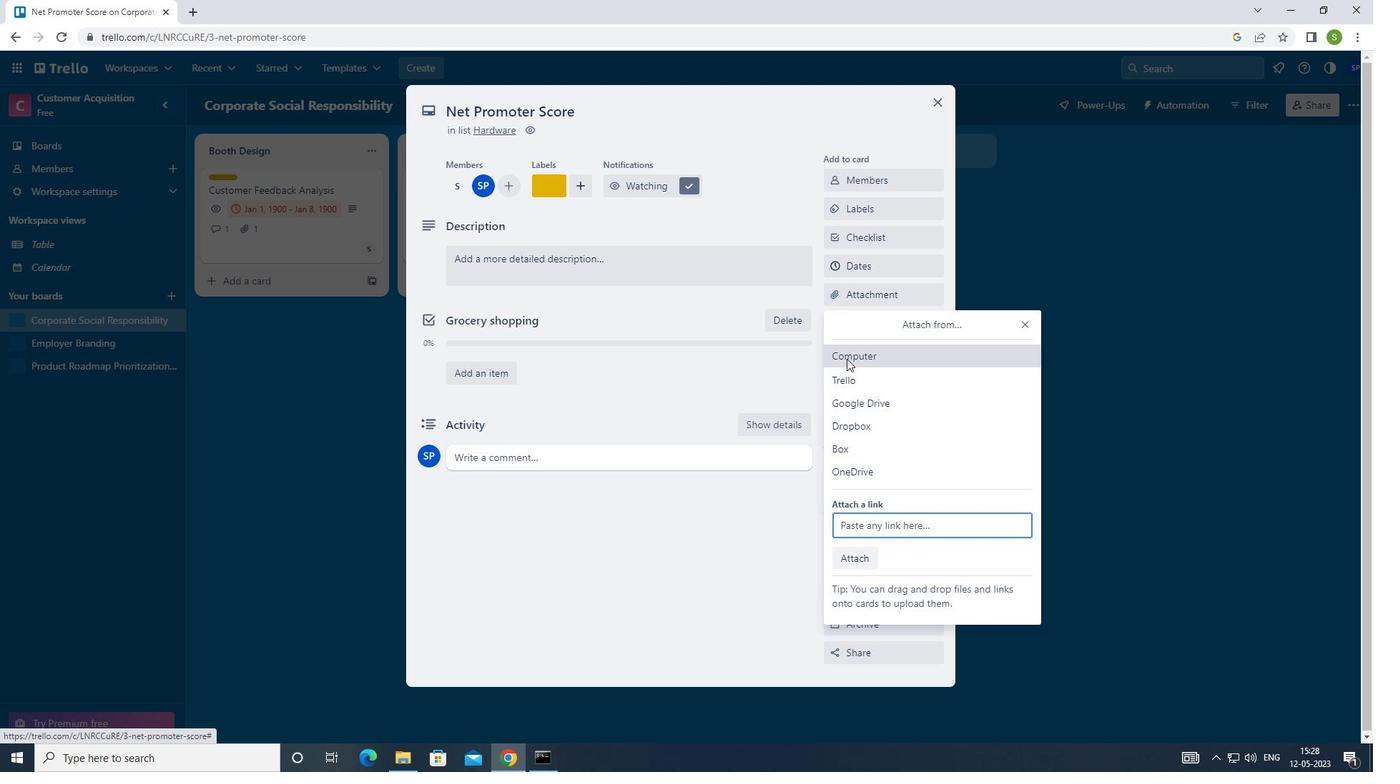 
Action: Mouse moved to (241, 105)
Screenshot: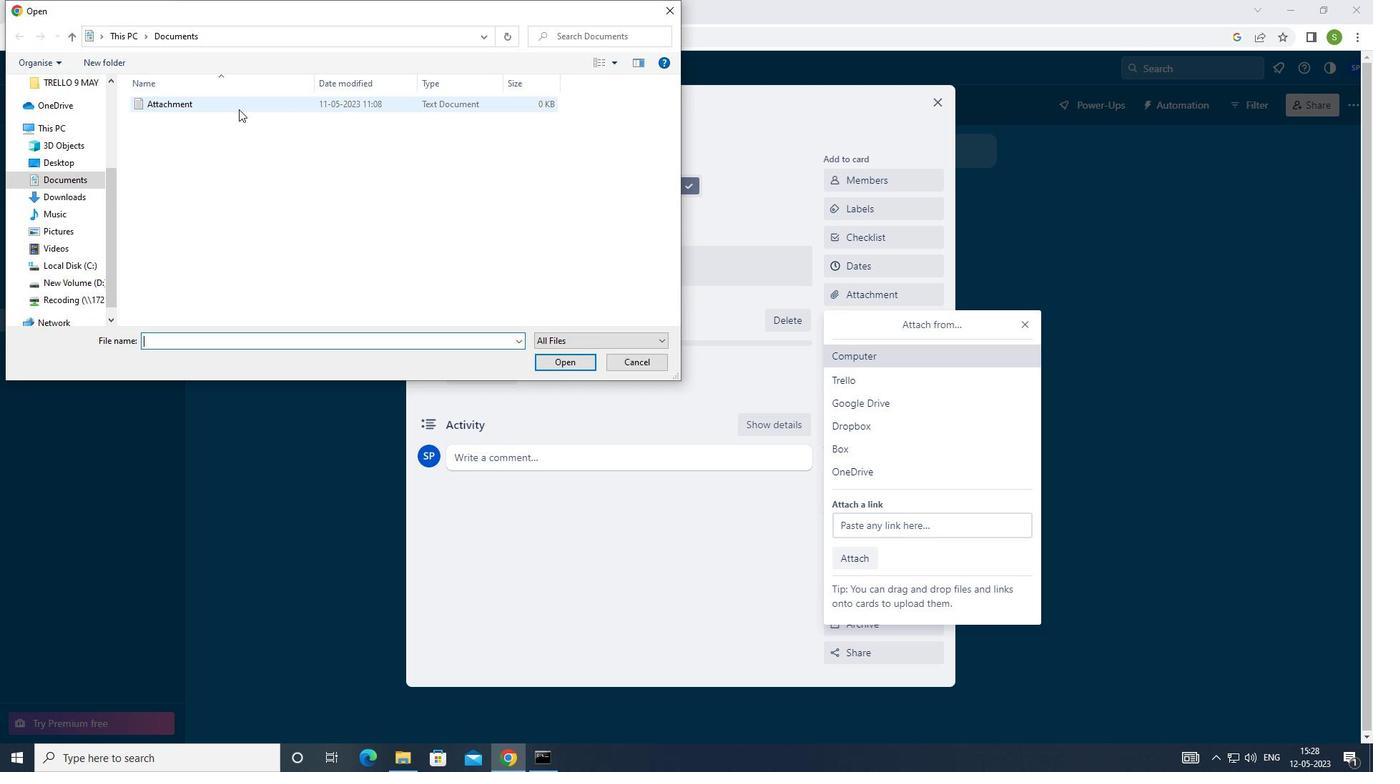 
Action: Mouse pressed left at (241, 105)
Screenshot: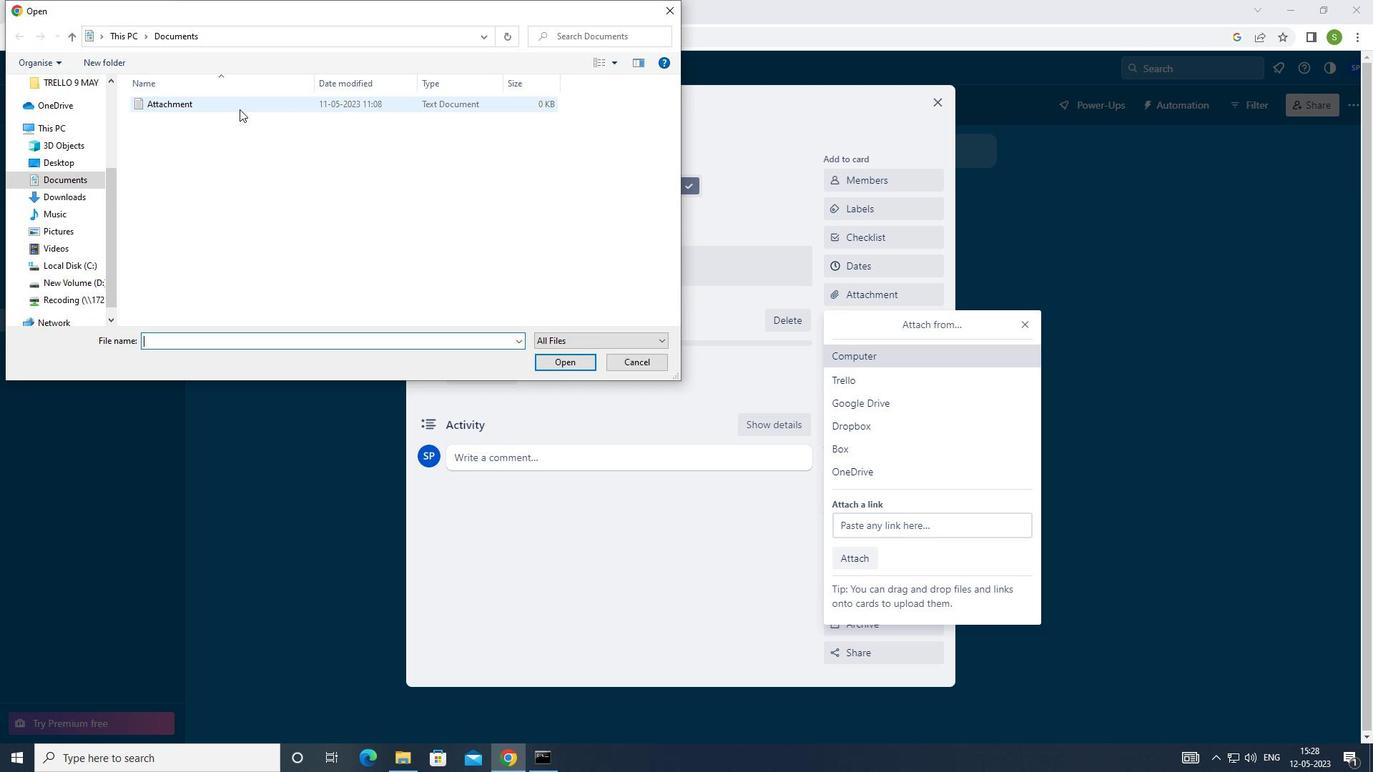 
Action: Mouse moved to (560, 368)
Screenshot: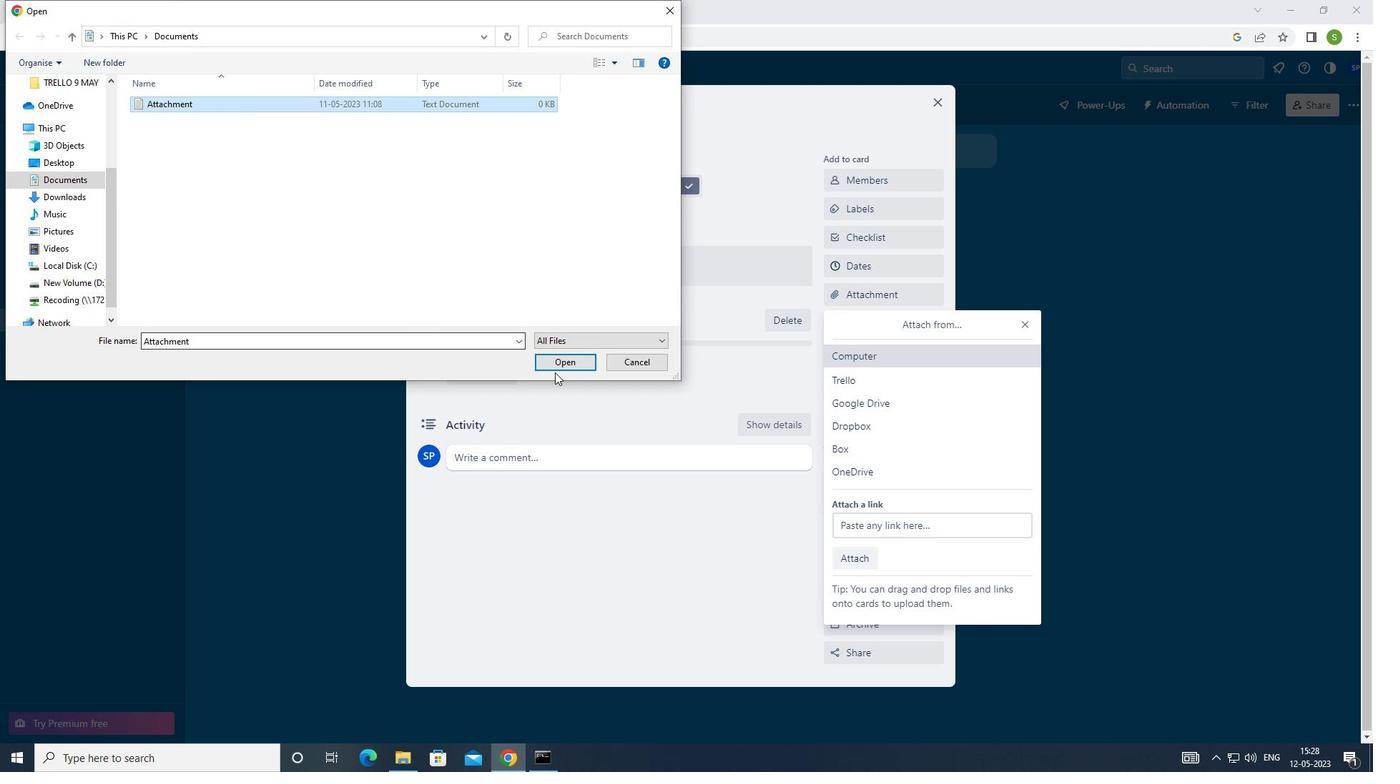 
Action: Mouse pressed left at (560, 368)
Screenshot: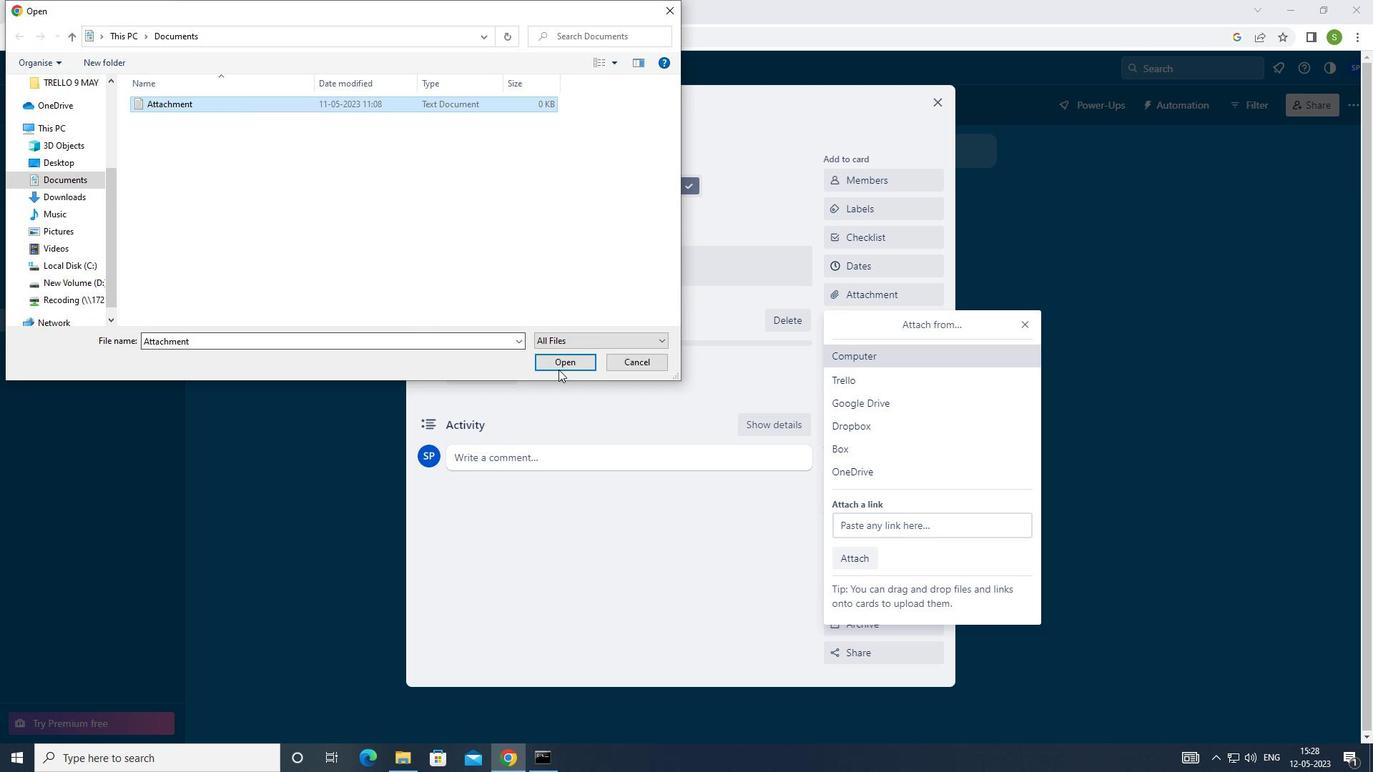 
Action: Mouse moved to (588, 253)
Screenshot: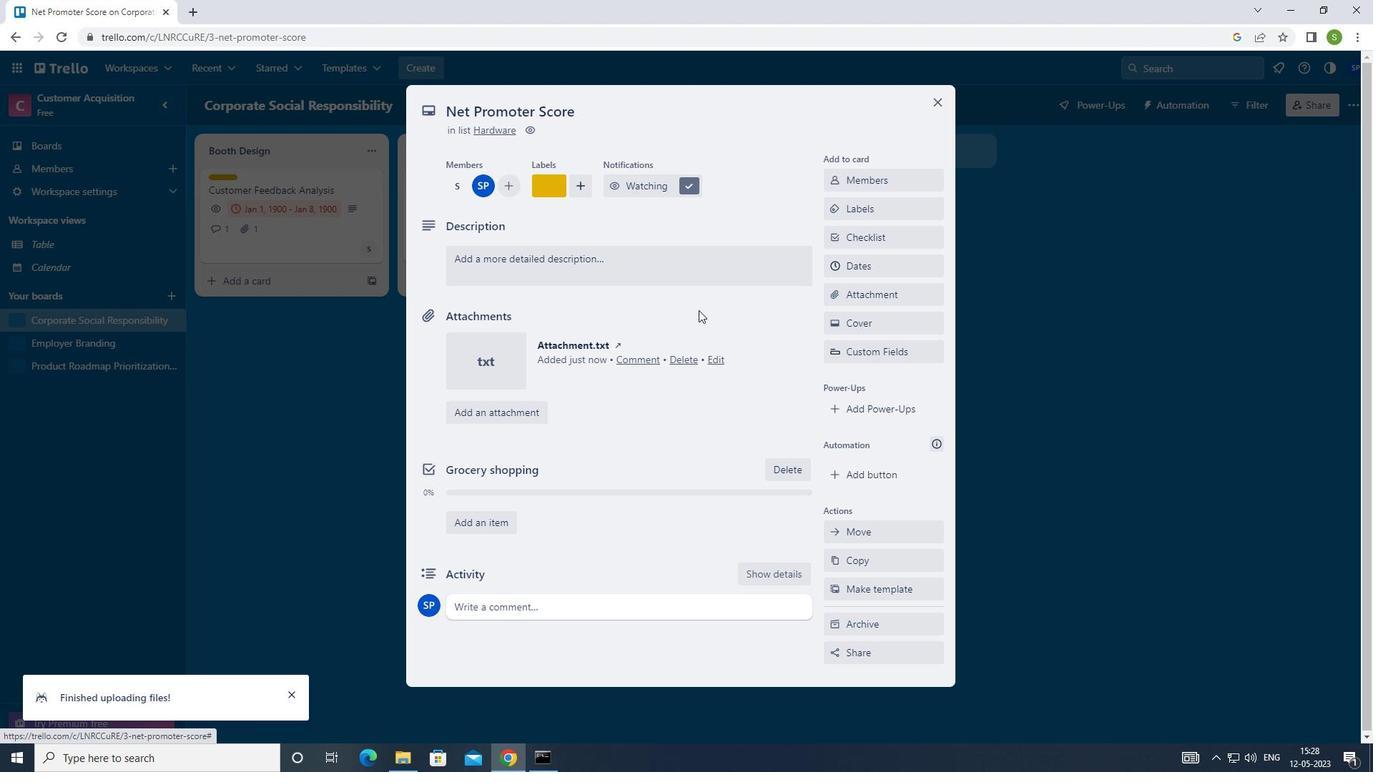
Action: Mouse pressed left at (588, 253)
Screenshot: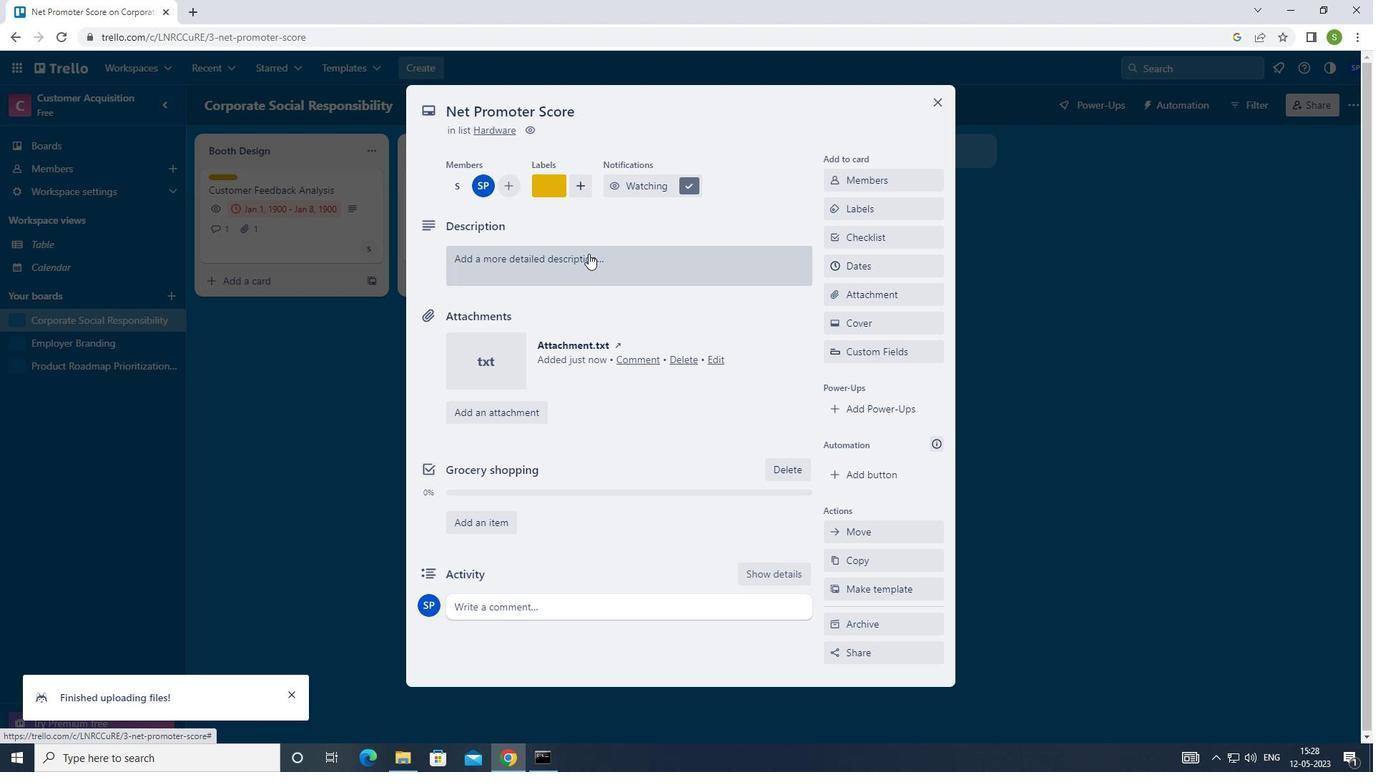 
Action: Mouse moved to (638, 248)
Screenshot: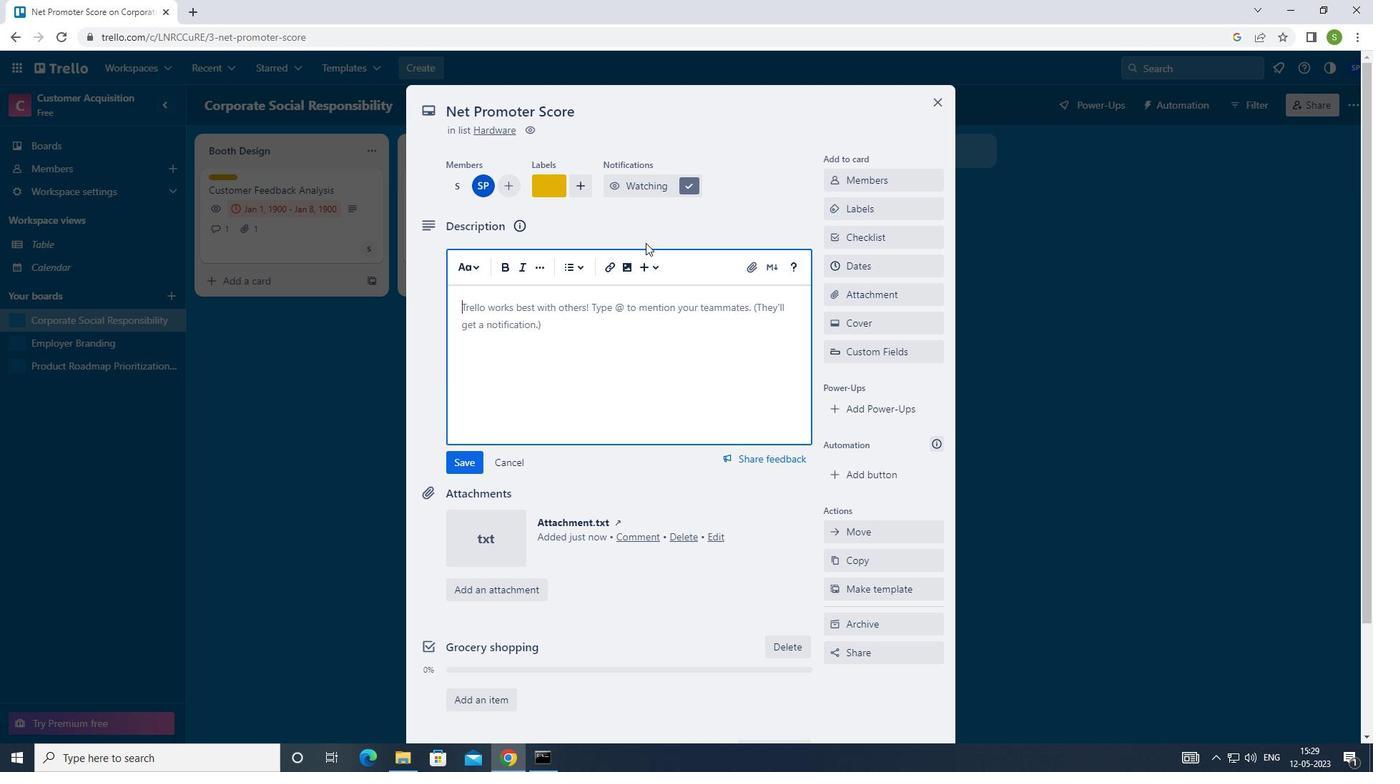 
Action: Key pressed <Key.shift>PLAN<Key.space>AND<Key.space>EXECUTE<Key.space>OMPANY<Key.space>TEAM<Key.left><Key.left><Key.left><Key.left><Key.left><Key.left><Key.left><Key.left><Key.left><Key.left><Key.left>C<Key.right><Key.right><Key.right><Key.right><Key.right><Key.right><Key.right><Key.right><Key.right><Key.right><Key.right>-BUILDING<Key.space>SEMINAR
Screenshot: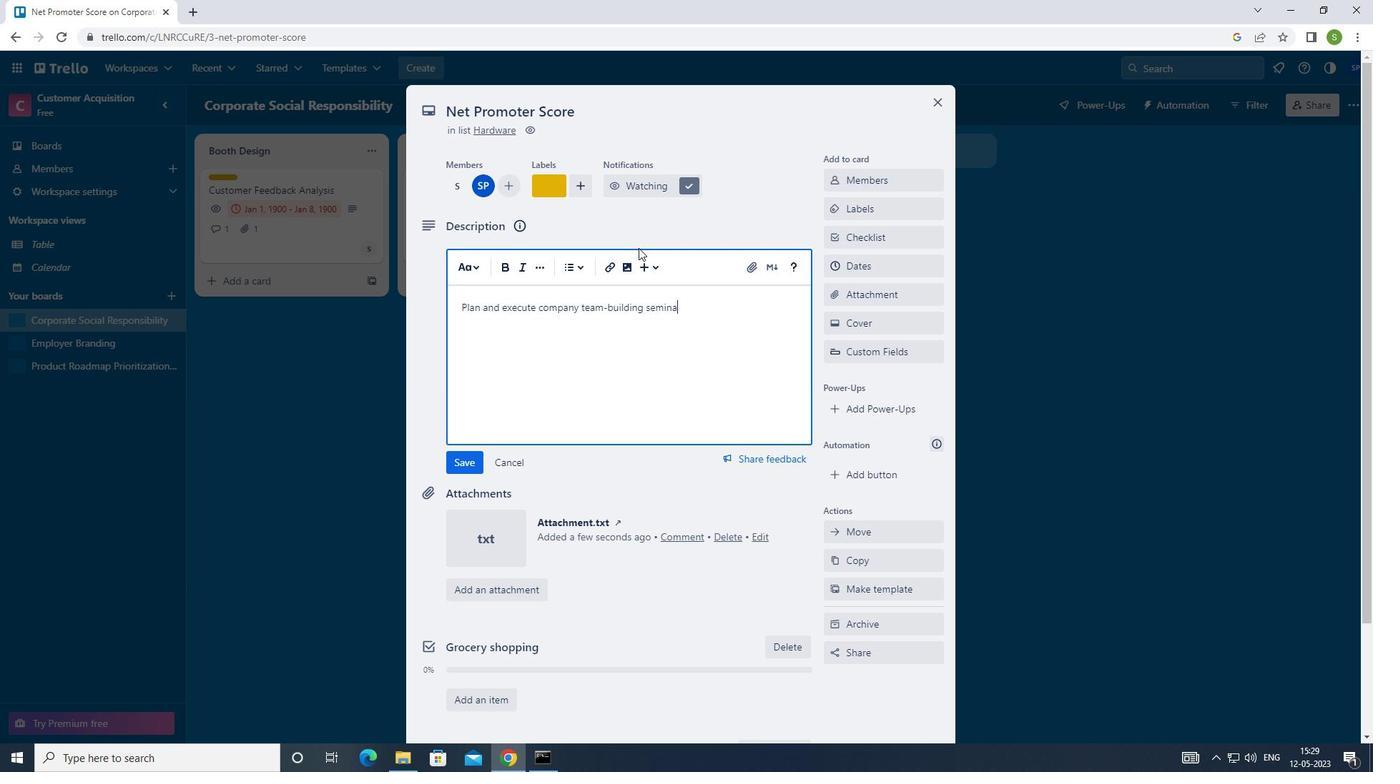 
Action: Mouse moved to (467, 455)
Screenshot: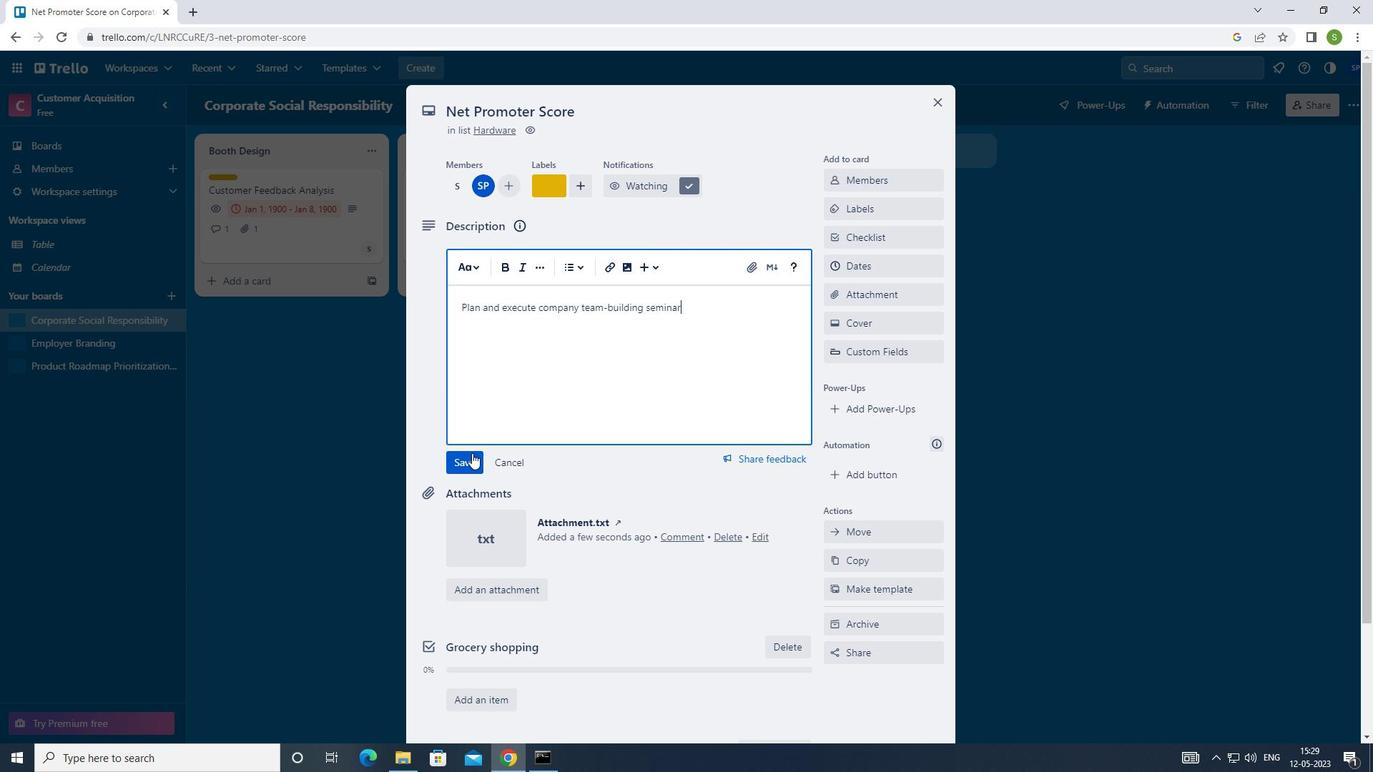 
Action: Mouse pressed left at (467, 455)
Screenshot: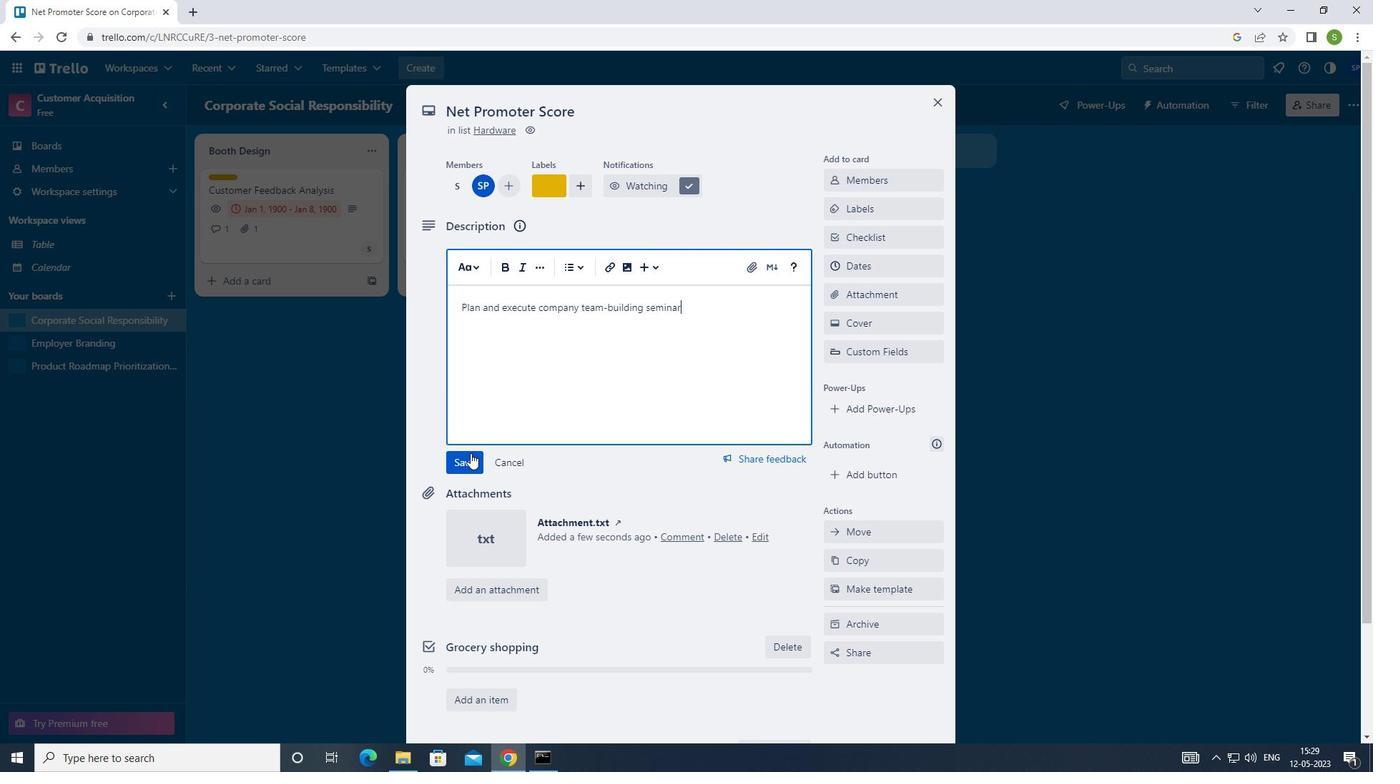 
Action: Mouse moved to (560, 427)
Screenshot: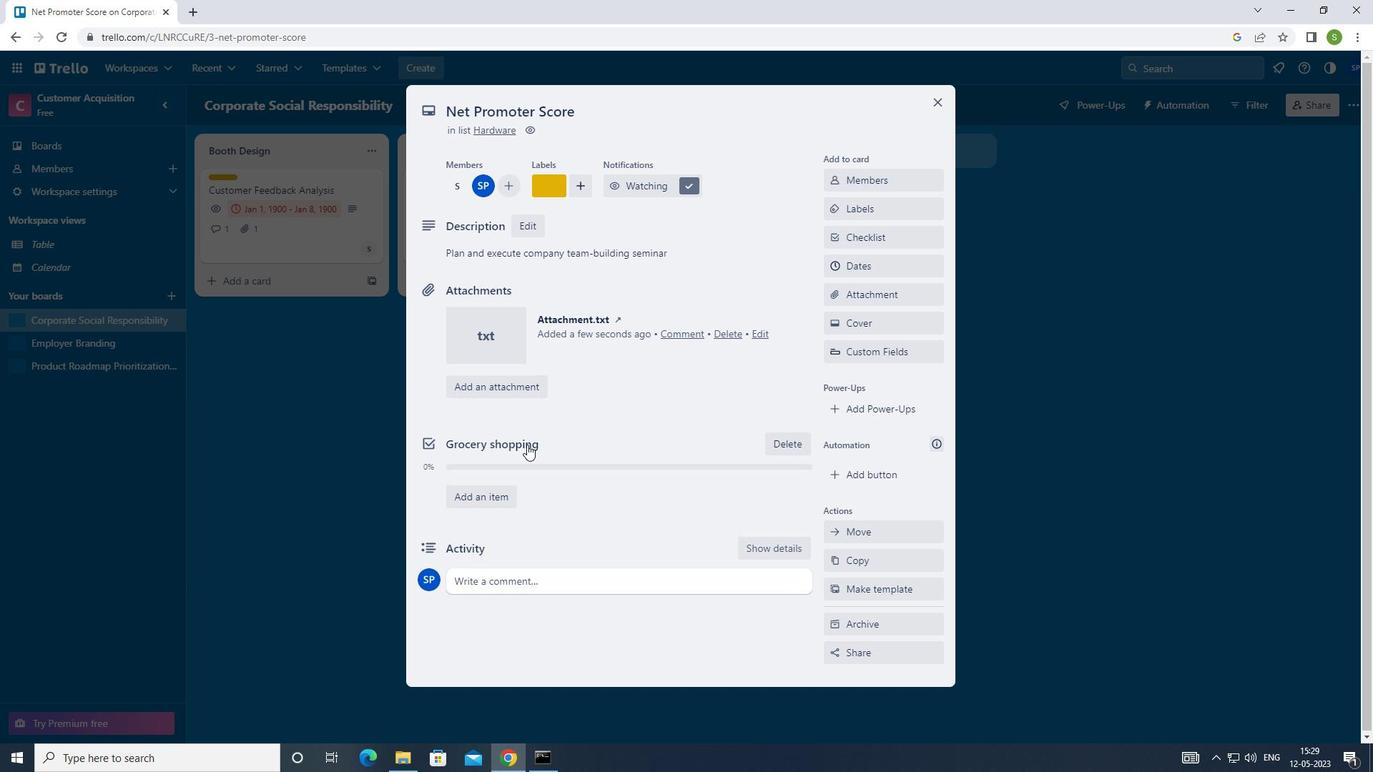 
Action: Mouse scrolled (560, 426) with delta (0, 0)
Screenshot: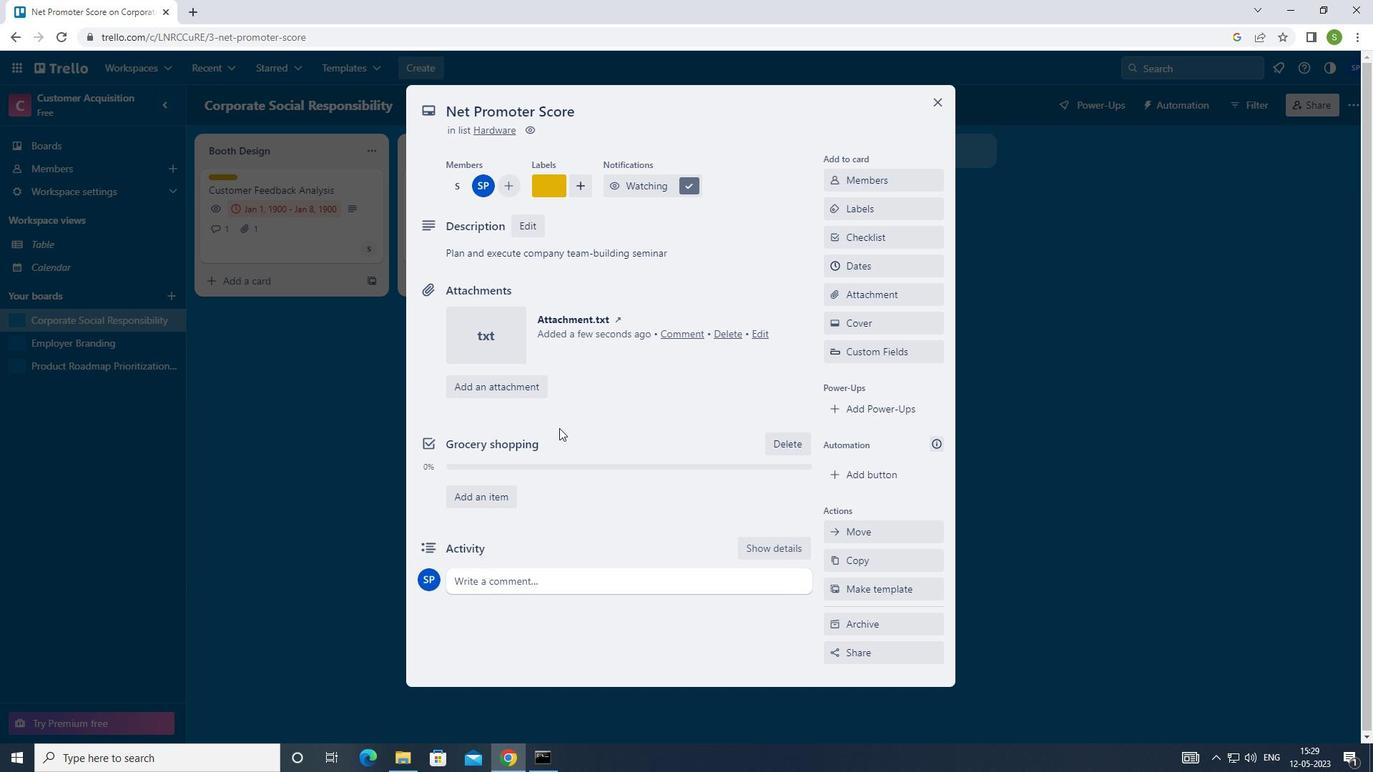 
Action: Mouse scrolled (560, 426) with delta (0, 0)
Screenshot: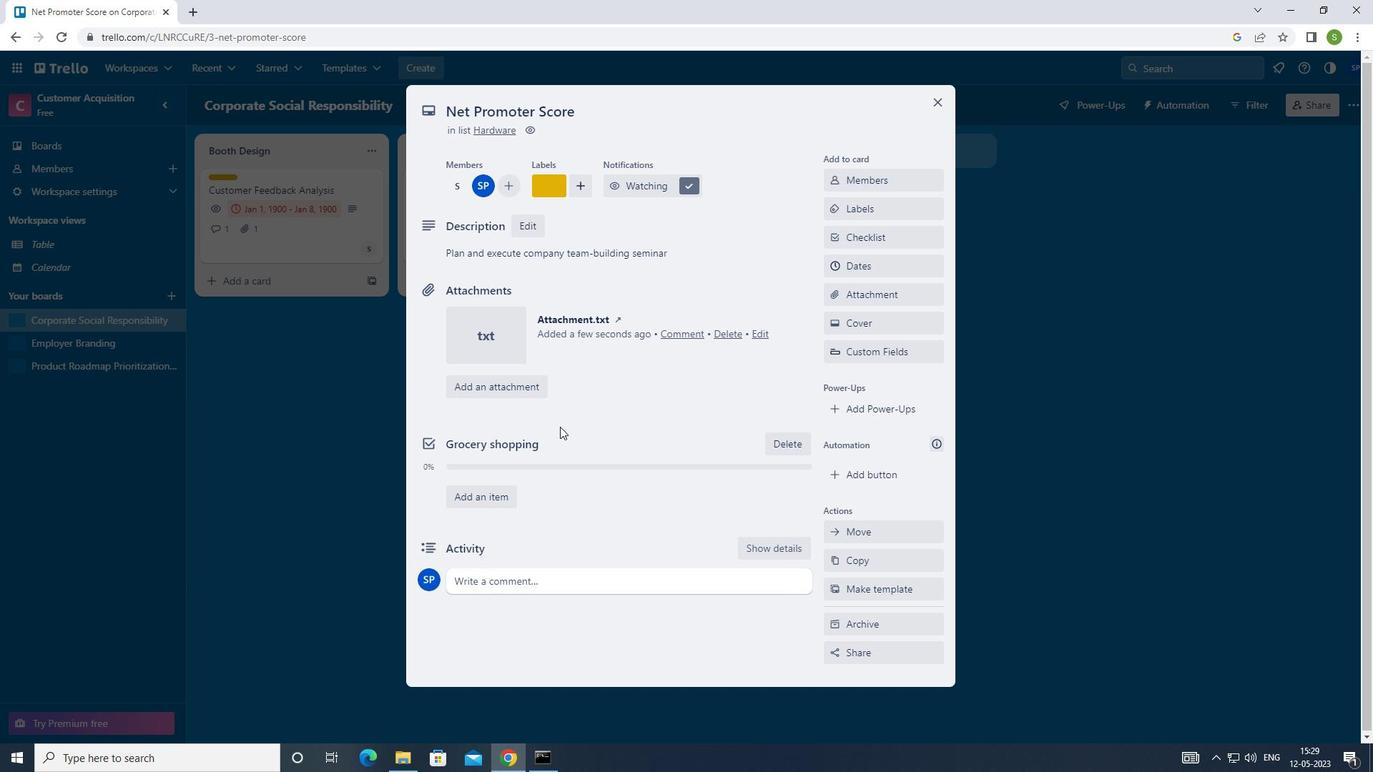 
Action: Mouse scrolled (560, 426) with delta (0, 0)
Screenshot: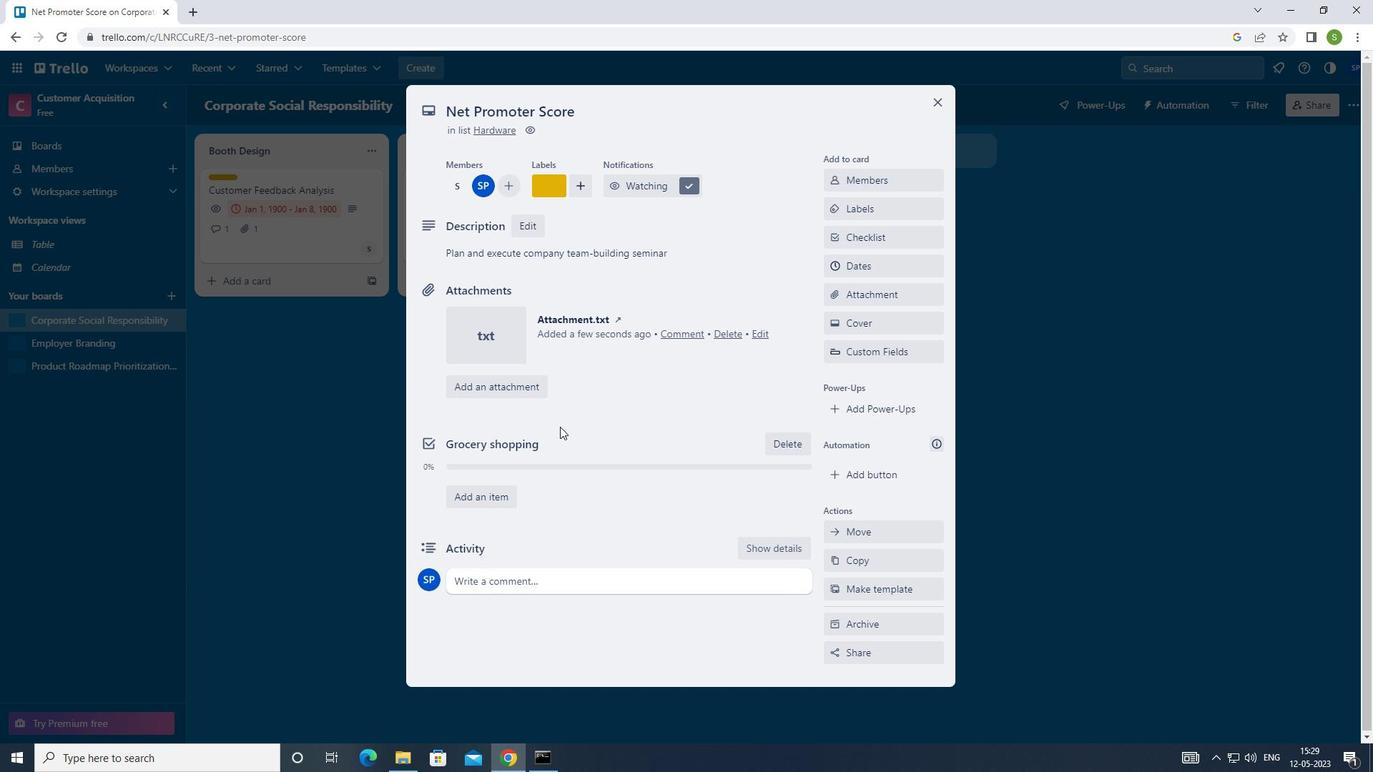 
Action: Mouse moved to (538, 579)
Screenshot: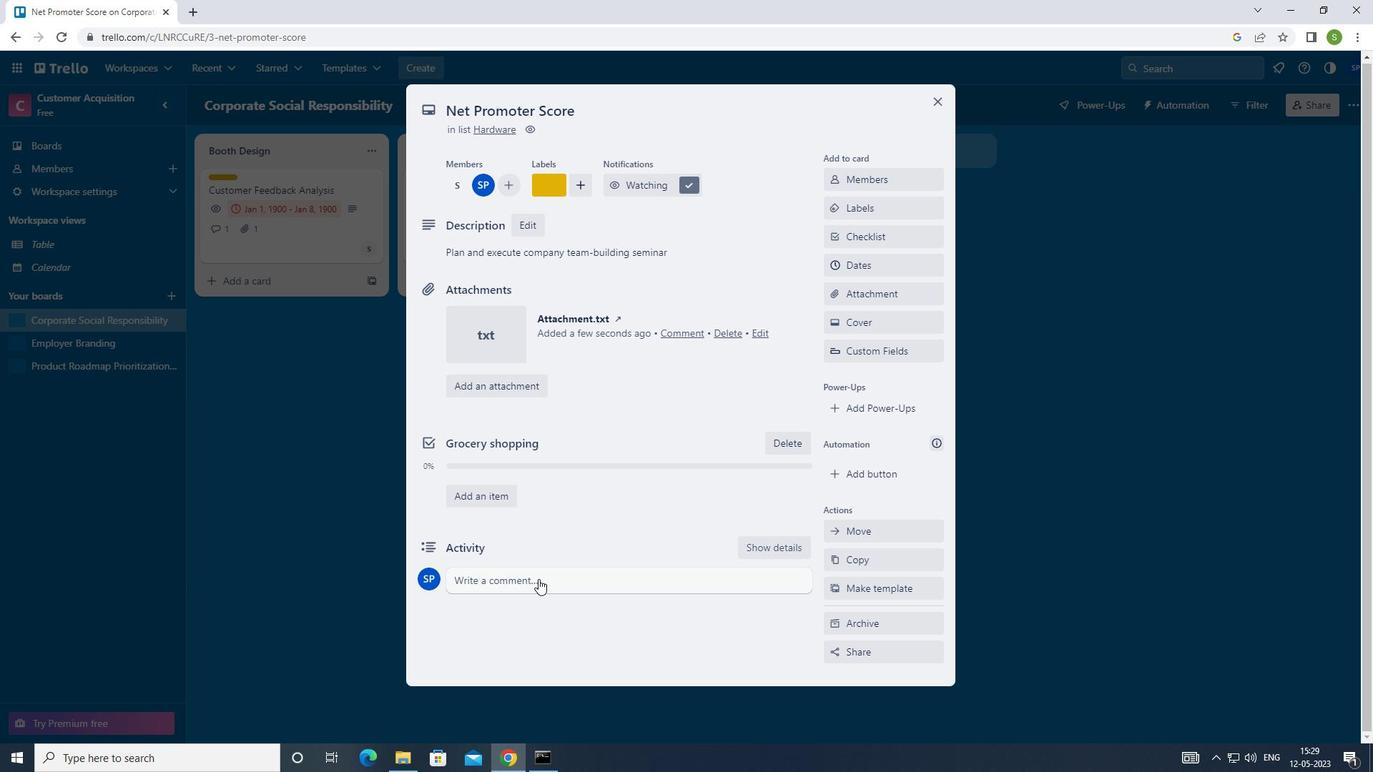 
Action: Mouse pressed left at (538, 579)
Screenshot: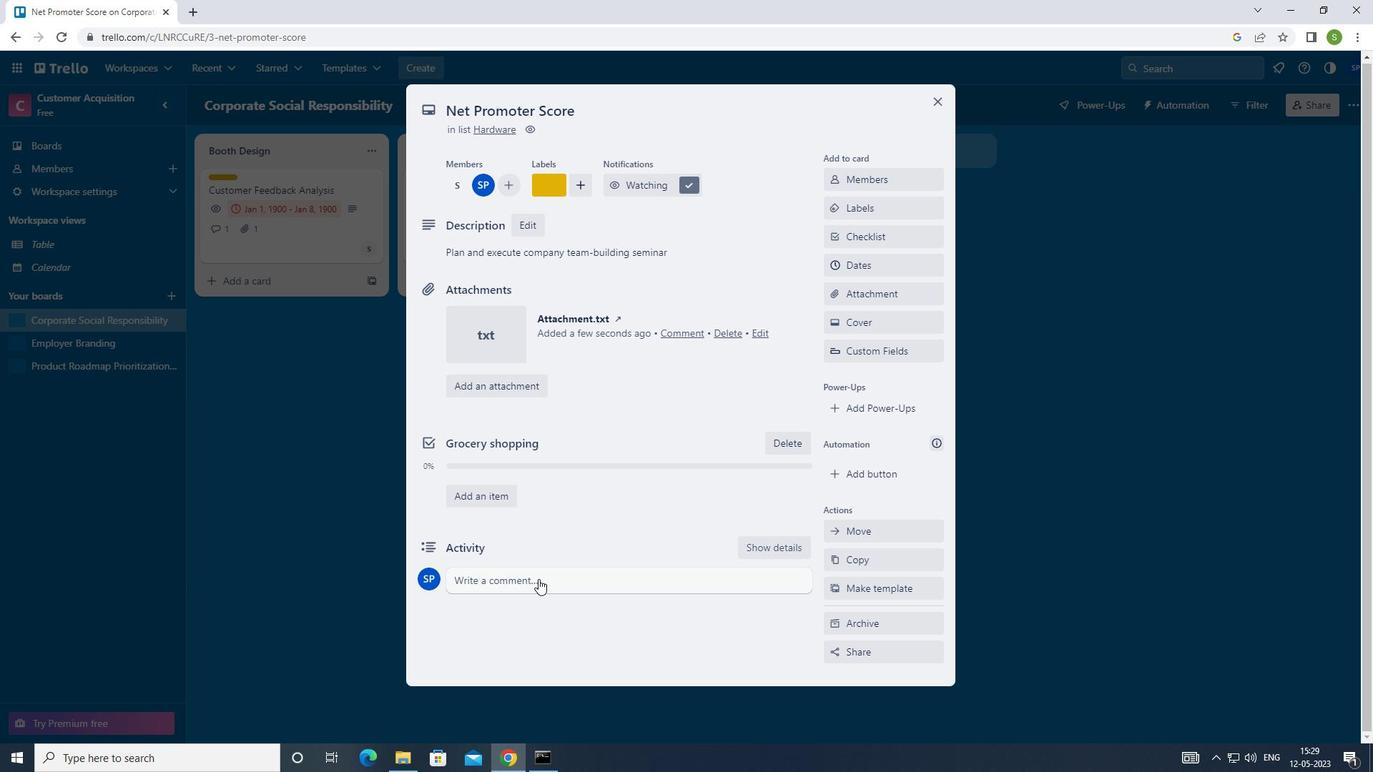 
Action: Mouse moved to (610, 440)
Screenshot: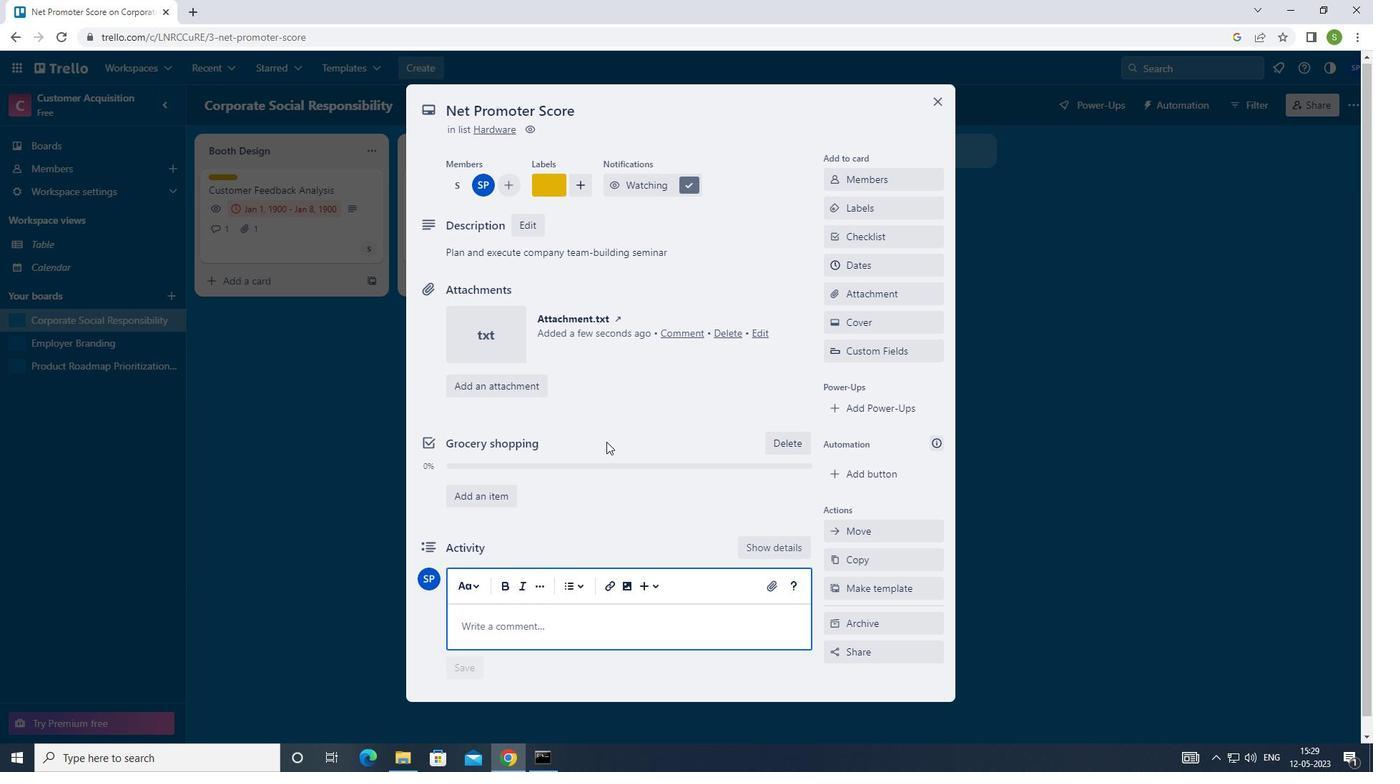 
Action: Key pressed <Key.shift><Key.shift><Key.shift><Key.shift><Key.shift><Key.shift>GIVEN<Key.space>THE<Key.space>POTENTIAL<Key.space>IMPACT<Key.space>OF<Key.space>THIS<Key.space>TASK<Key.space>ON<Key.space>OUR<Key.space>TEAM<Key.space>WORKLOAD,<Key.space>LET<Key.space>US<Key.space>ENSURE<Key.space>THAT<Key.space>WE<Key.space>HAVE<Key.space>THE<Key.space>NECESSARRY<Key.backspace><Key.backspace>AY<Key.backspace><Key.backspace>Y<Key.space>RESOURCE<Key.space>AND<Key.space>SUPPORT<Key.space>EXECUTE<Key.space>IT<Key.space>EFE<Key.backspace>FECTIVELY.
Screenshot: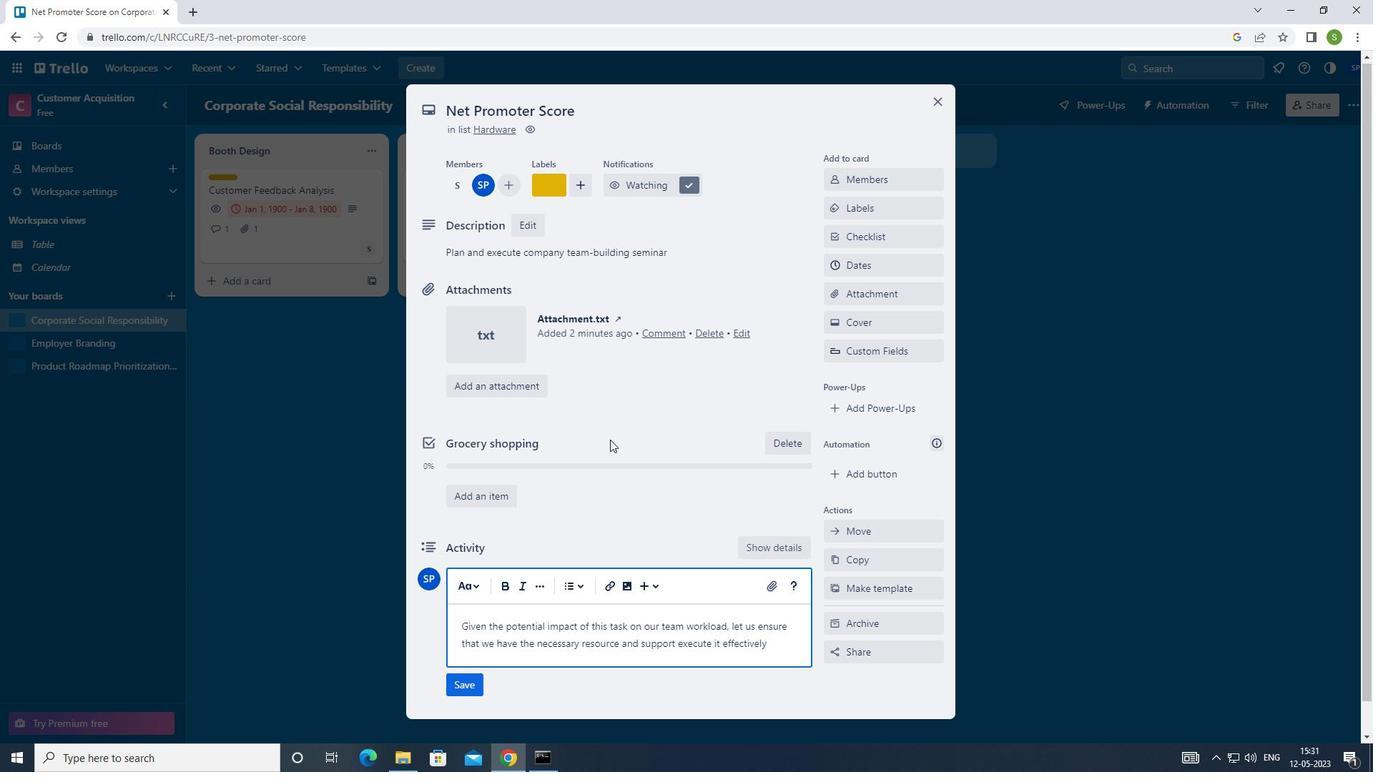 
Action: Mouse moved to (465, 691)
Screenshot: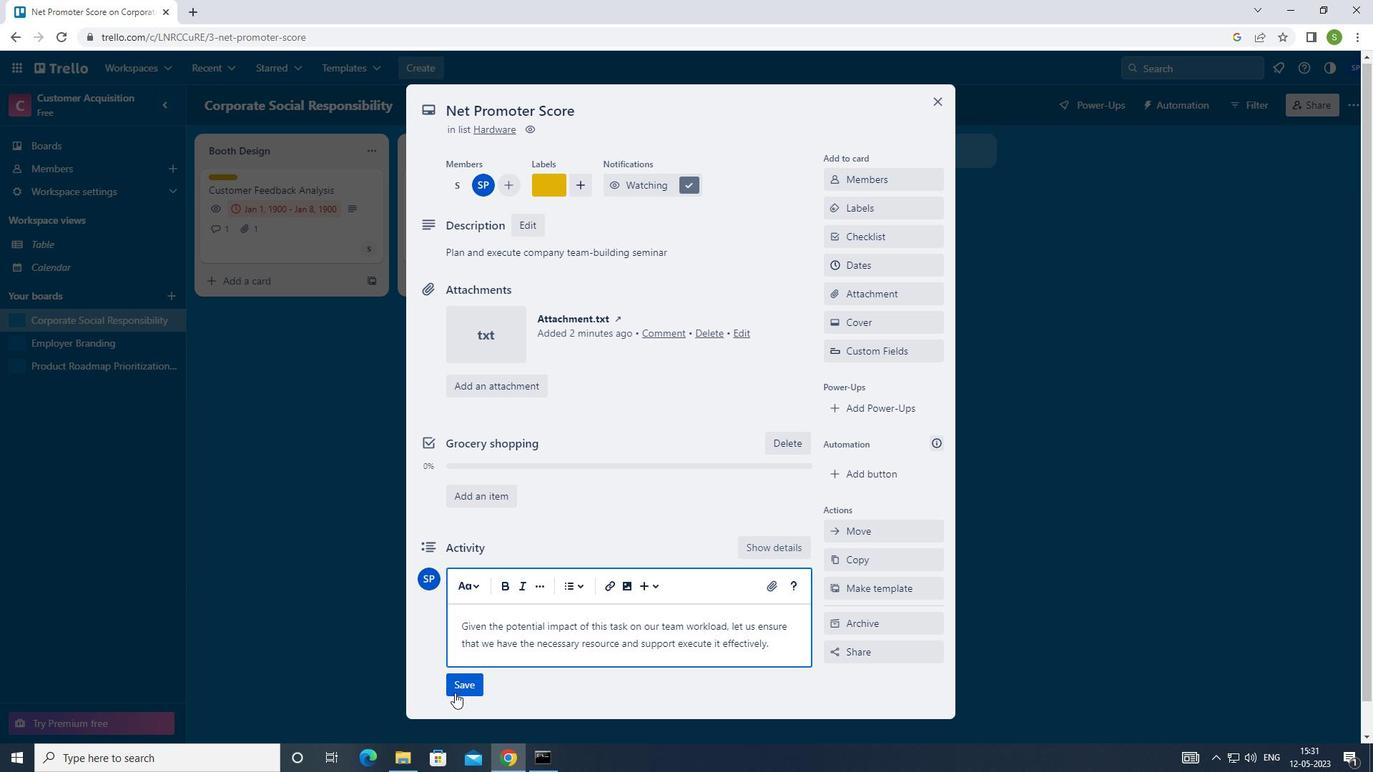 
Action: Mouse pressed left at (465, 691)
Screenshot: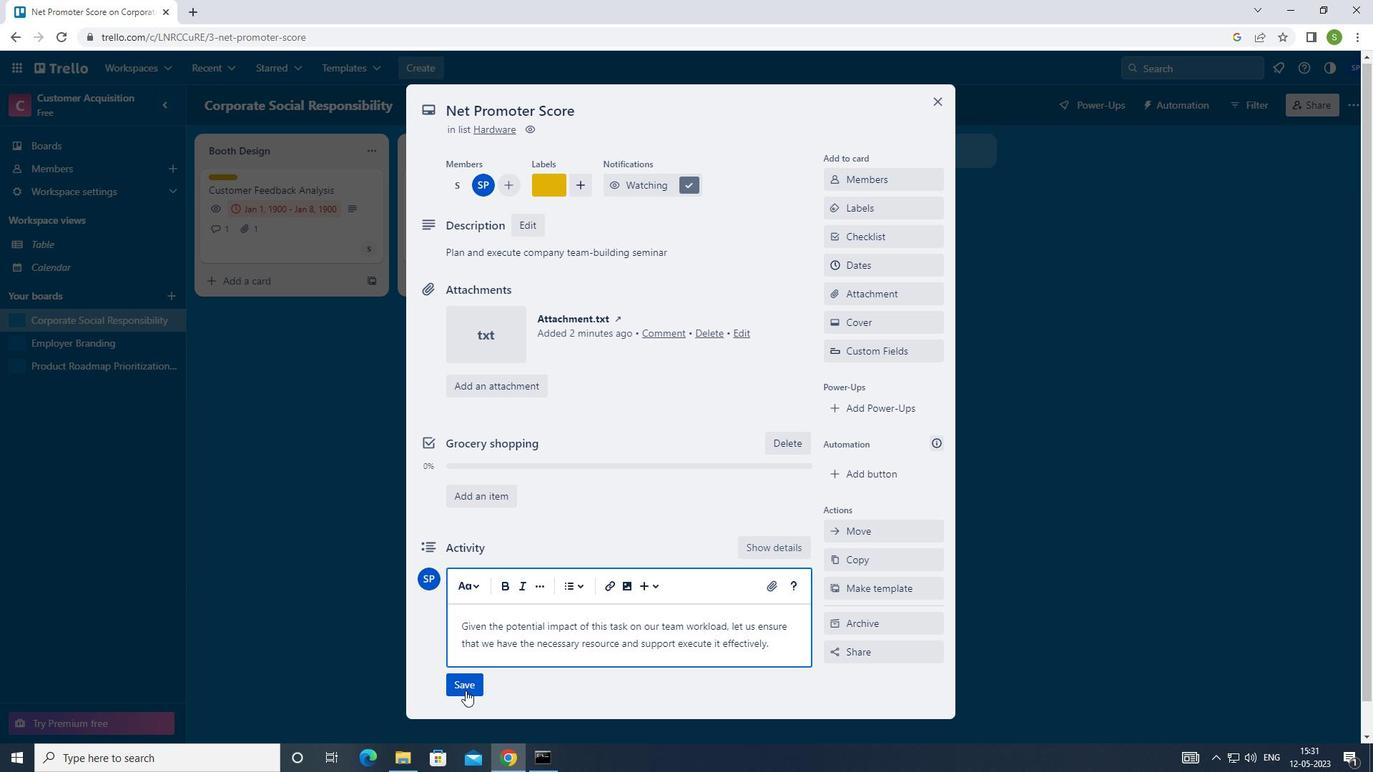 
Action: Mouse moved to (853, 264)
Screenshot: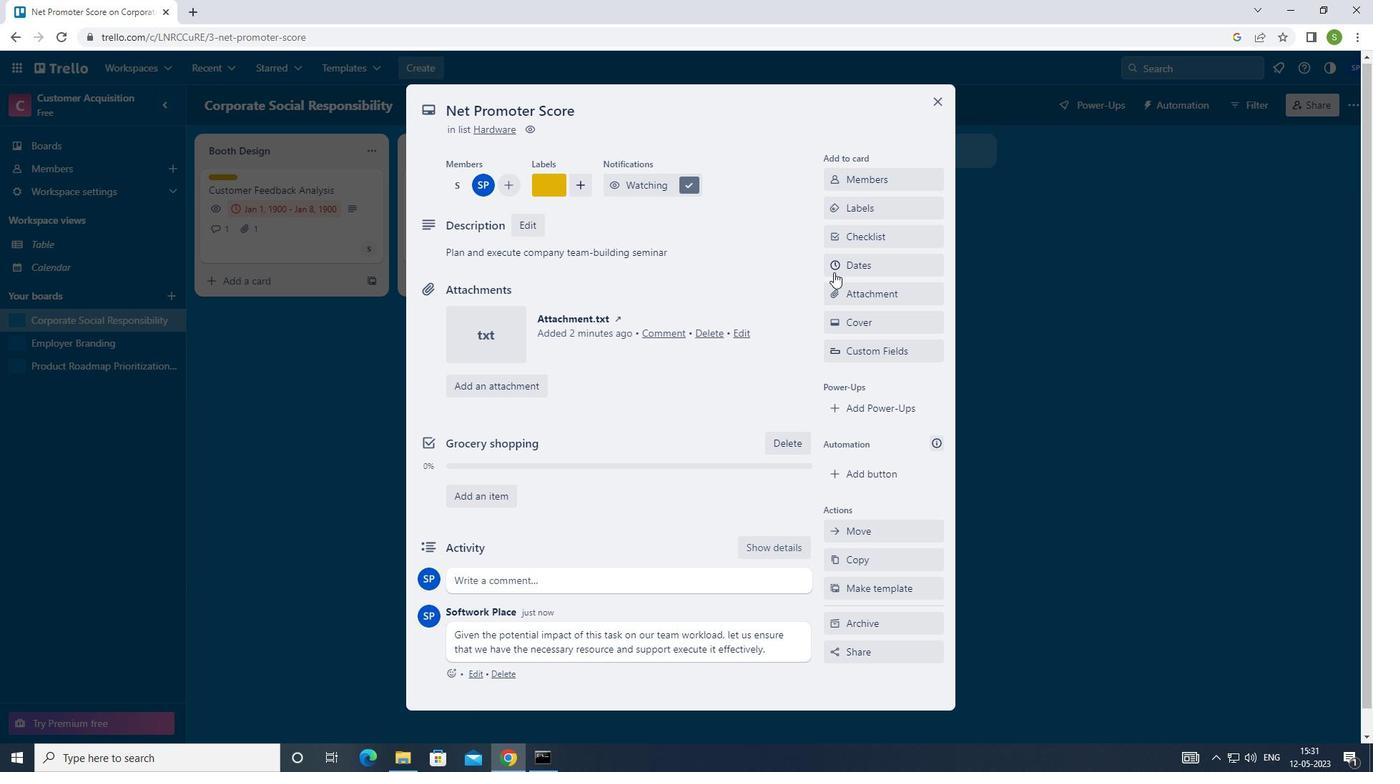 
Action: Mouse pressed left at (853, 264)
Screenshot: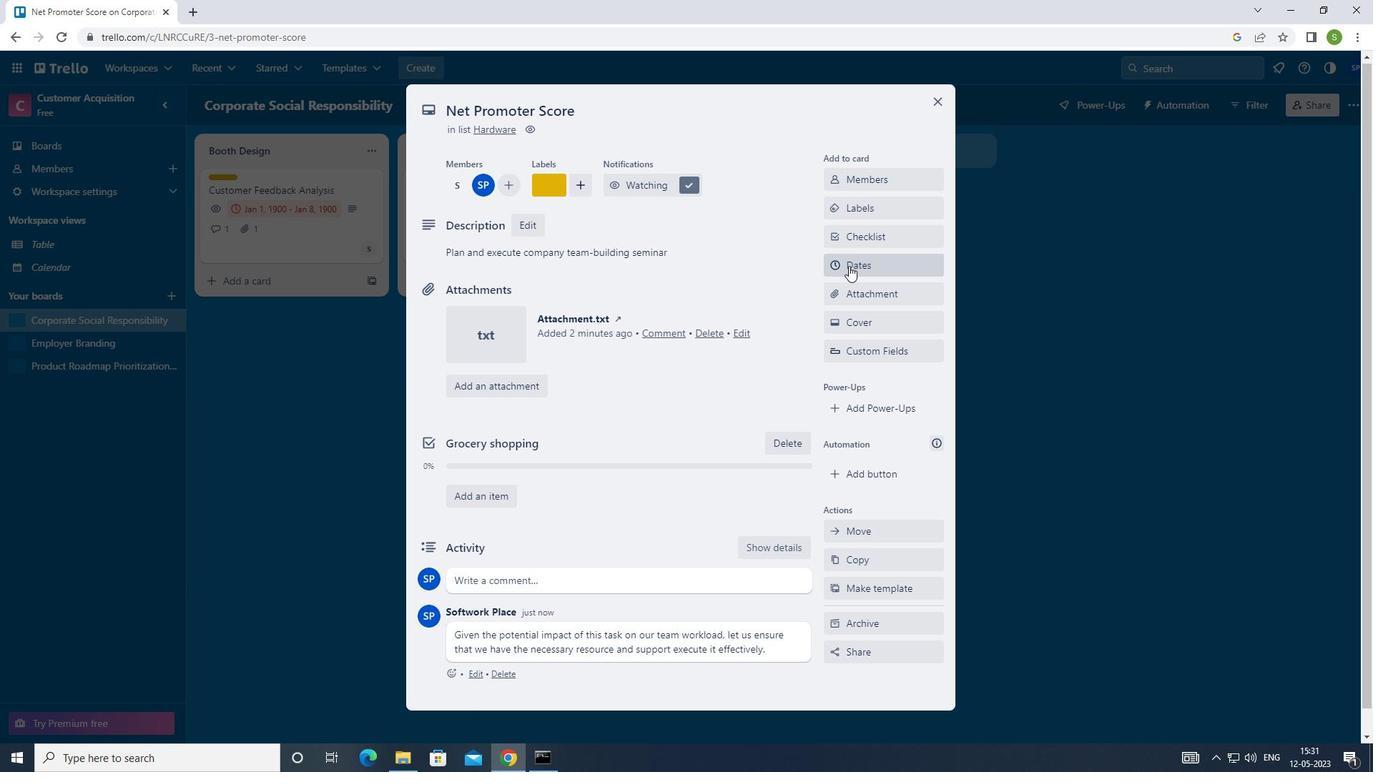 
Action: Mouse moved to (838, 369)
Screenshot: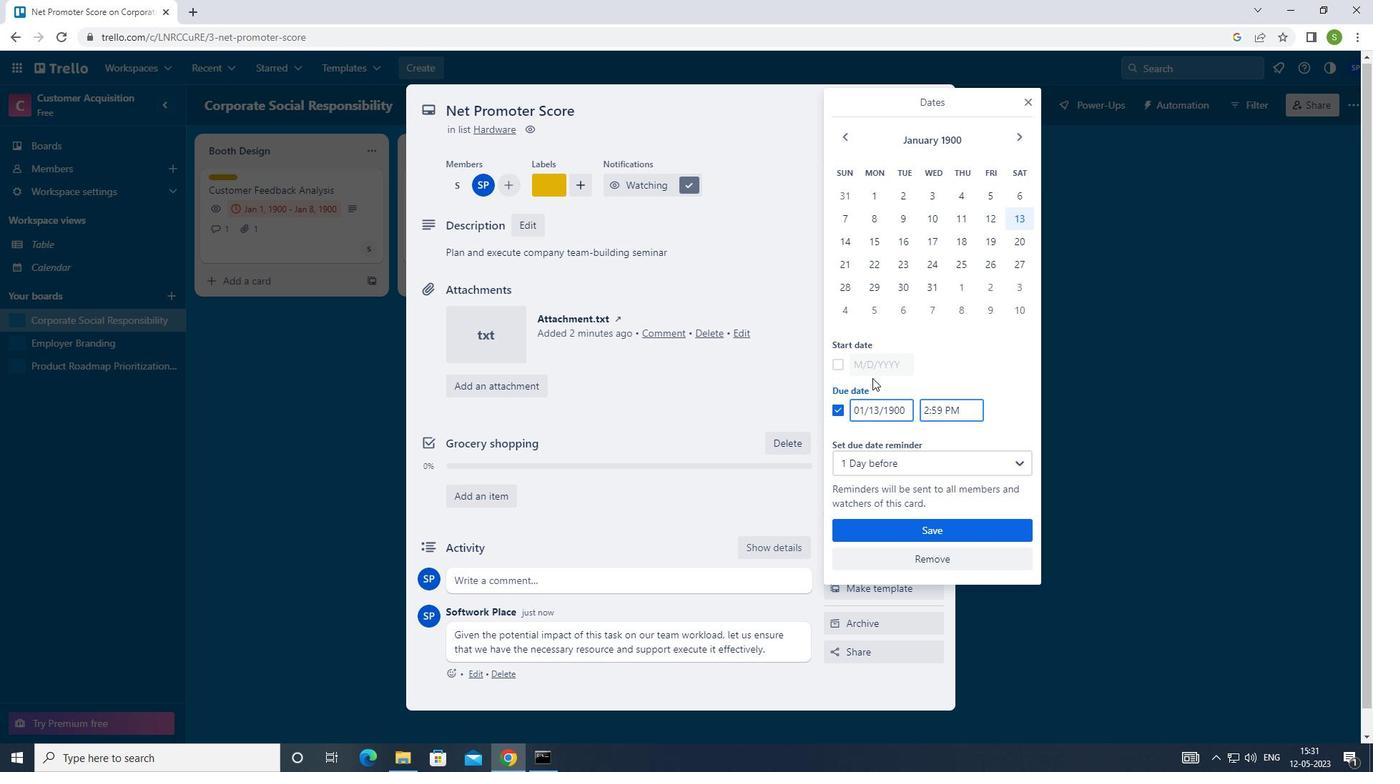 
Action: Mouse pressed left at (838, 369)
Screenshot: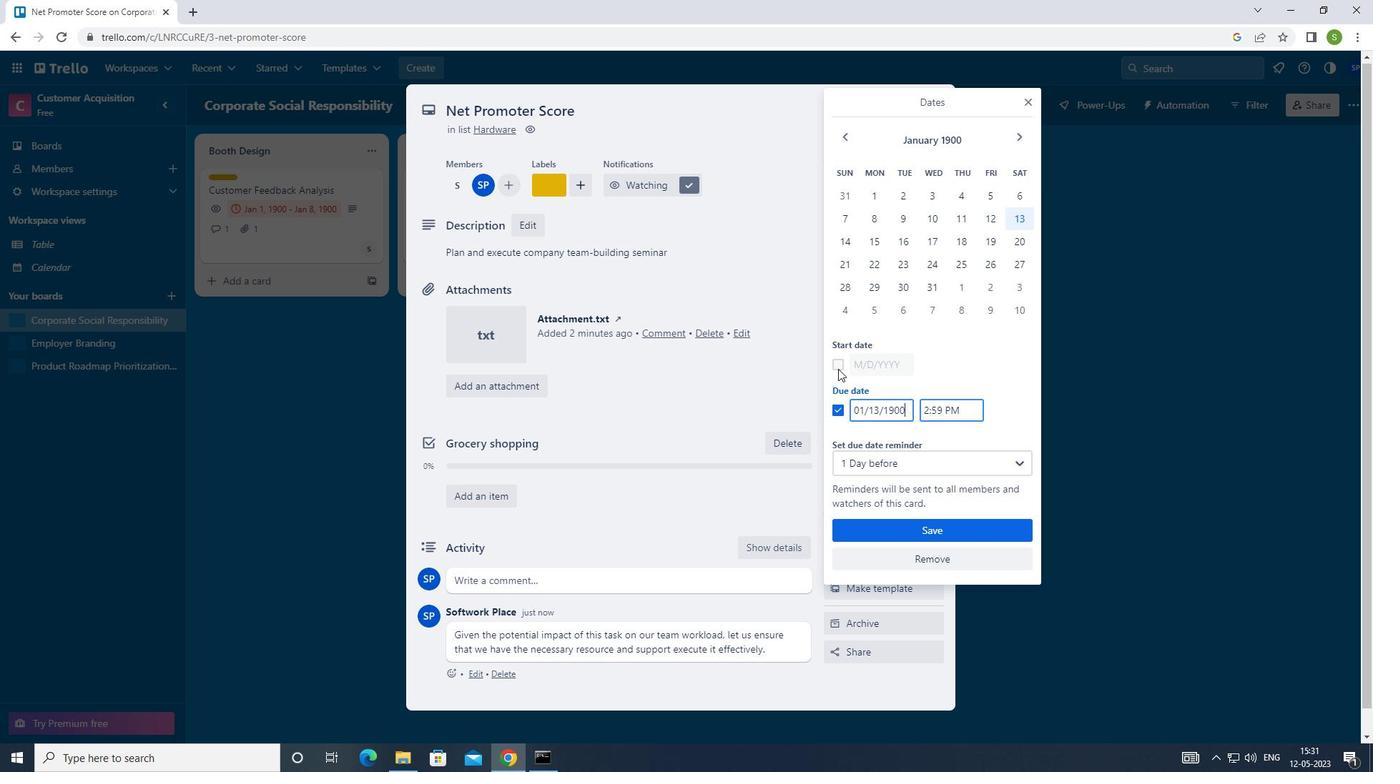 
Action: Mouse moved to (877, 363)
Screenshot: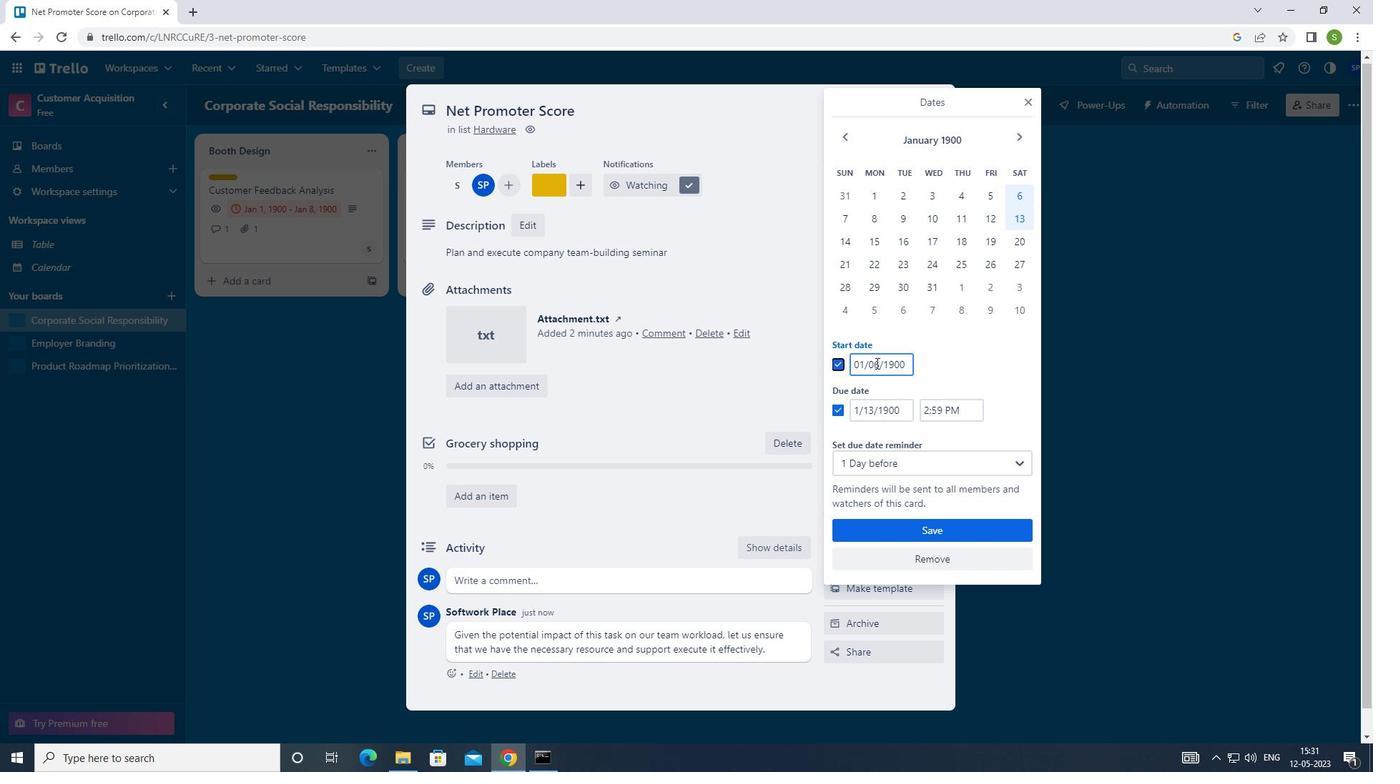 
Action: Mouse pressed left at (877, 363)
Screenshot: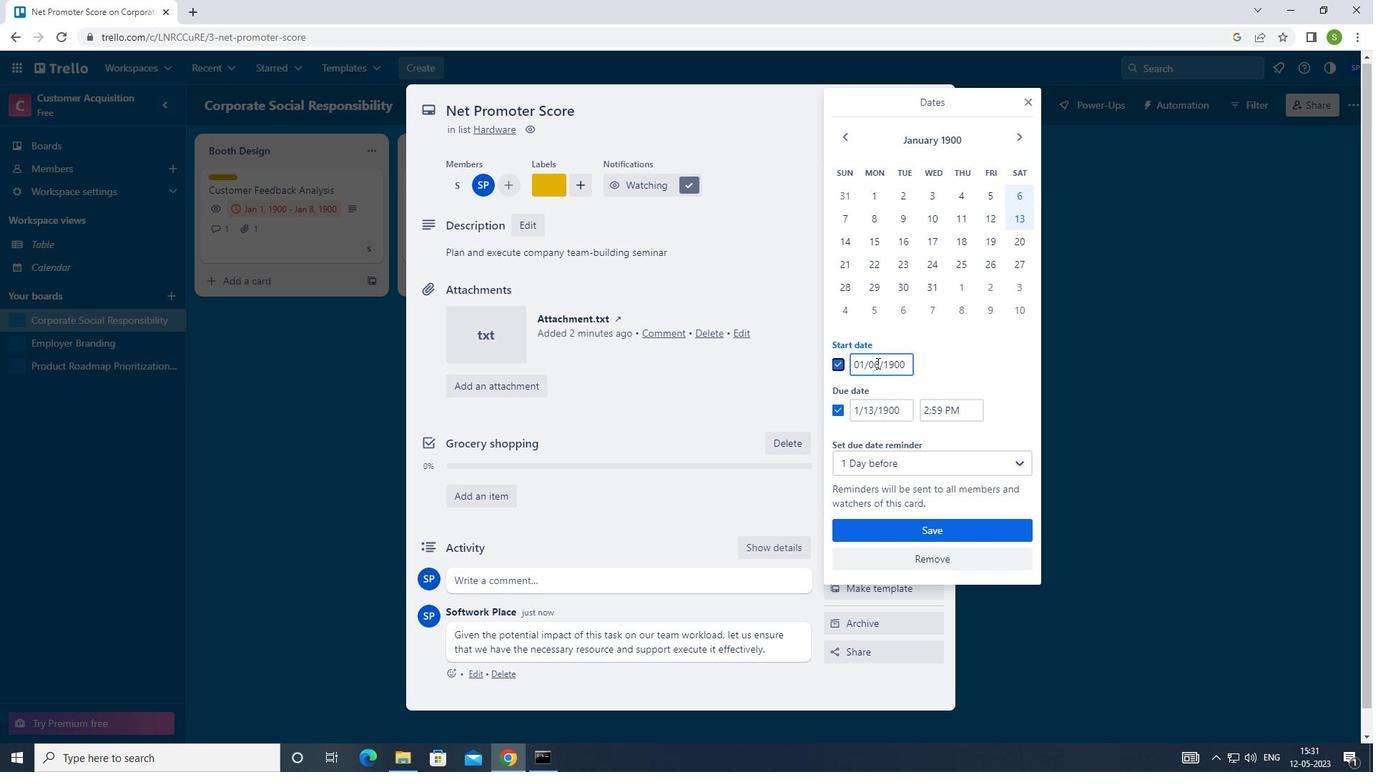 
Action: Mouse moved to (870, 365)
Screenshot: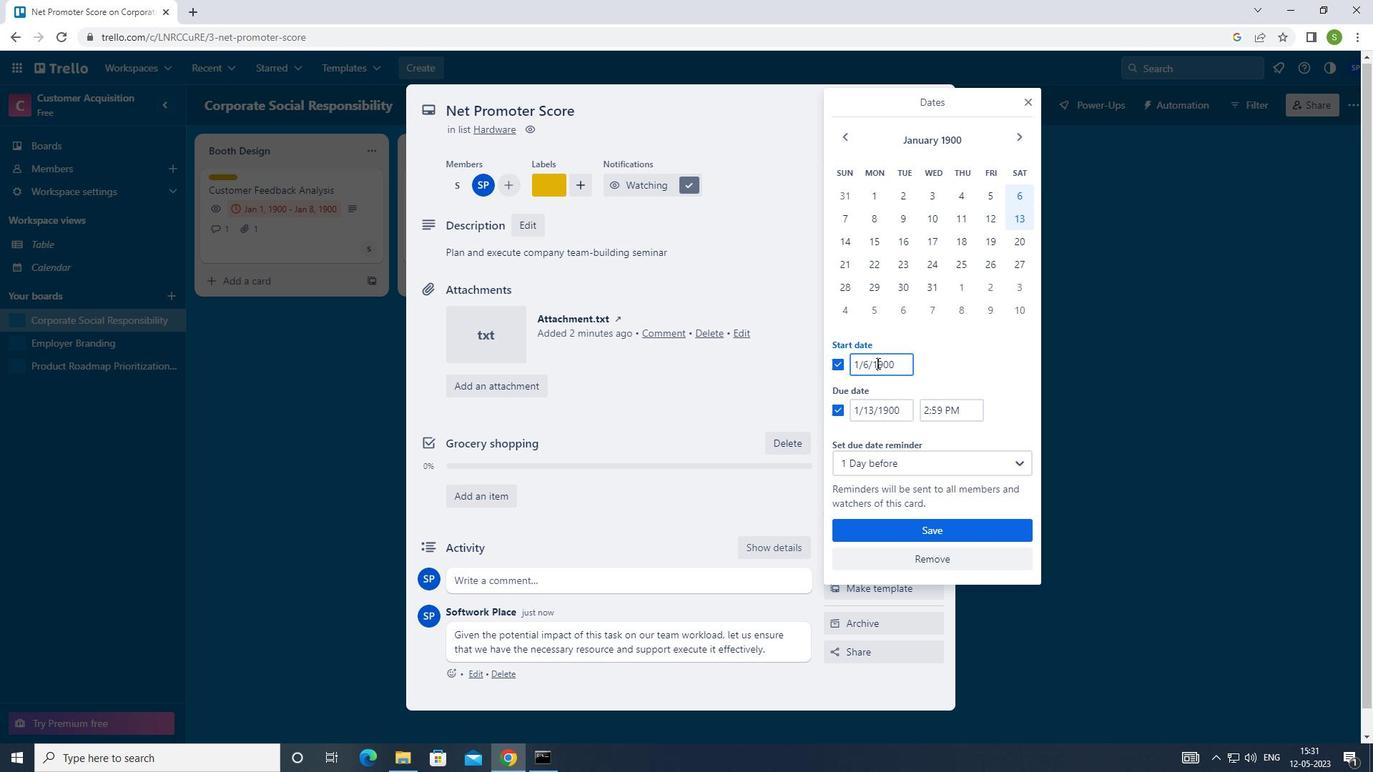 
Action: Mouse pressed left at (870, 365)
Screenshot: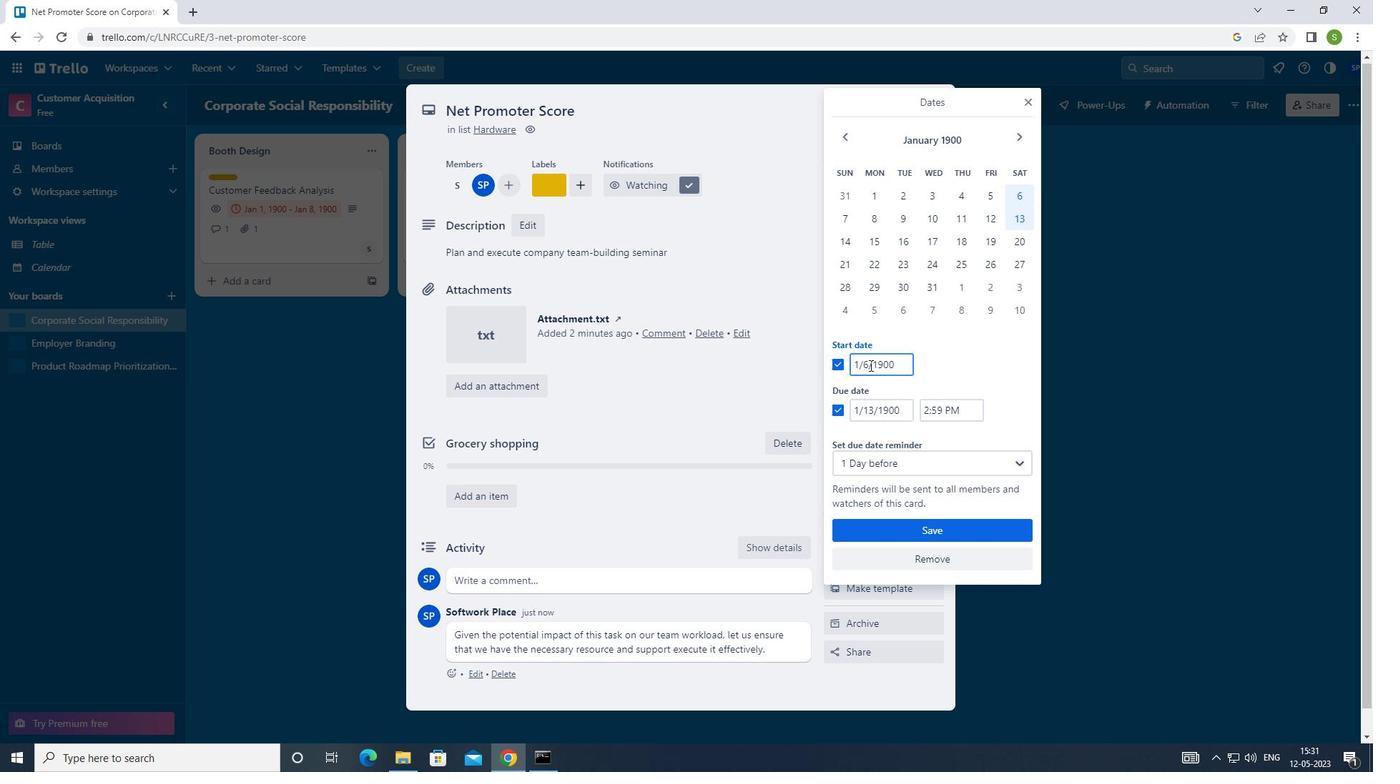 
Action: Mouse moved to (791, 313)
Screenshot: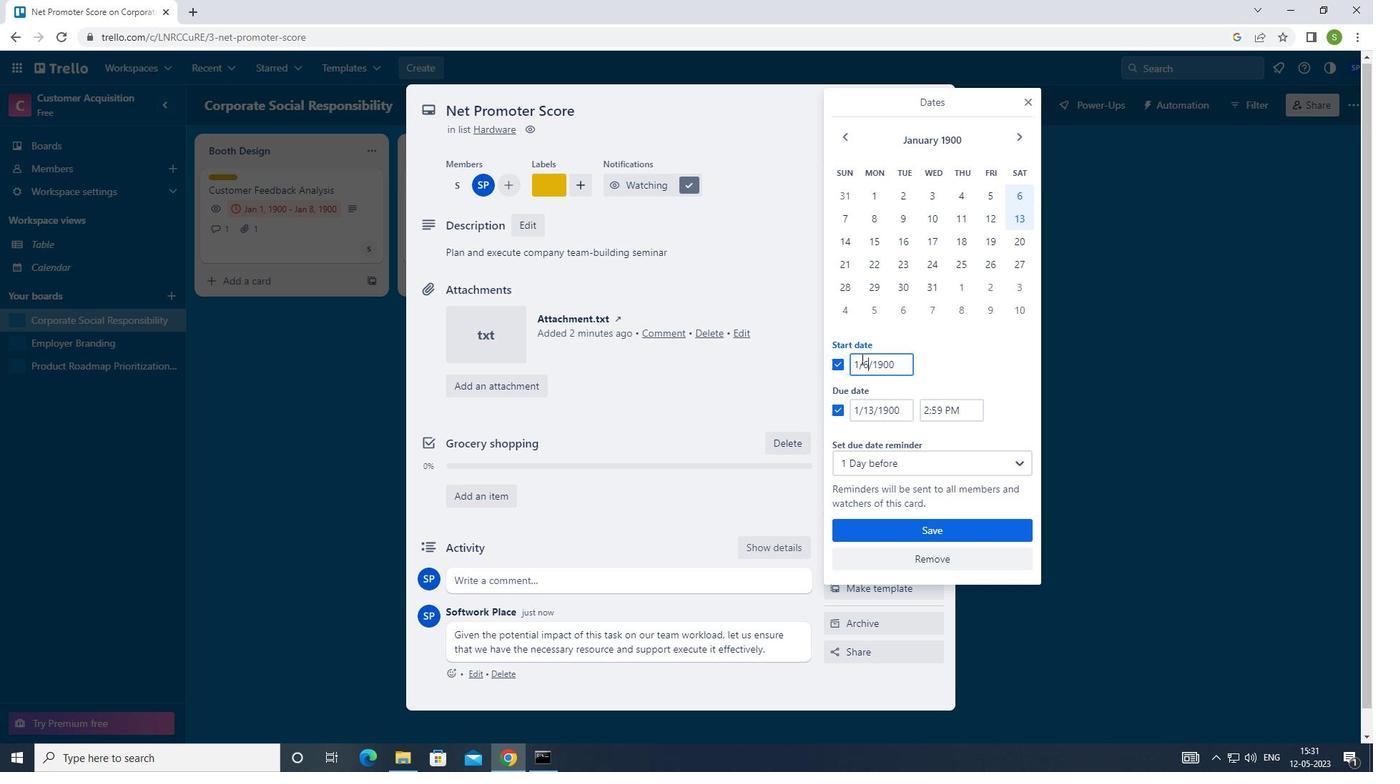 
Action: Key pressed <Key.backspace>7
Screenshot: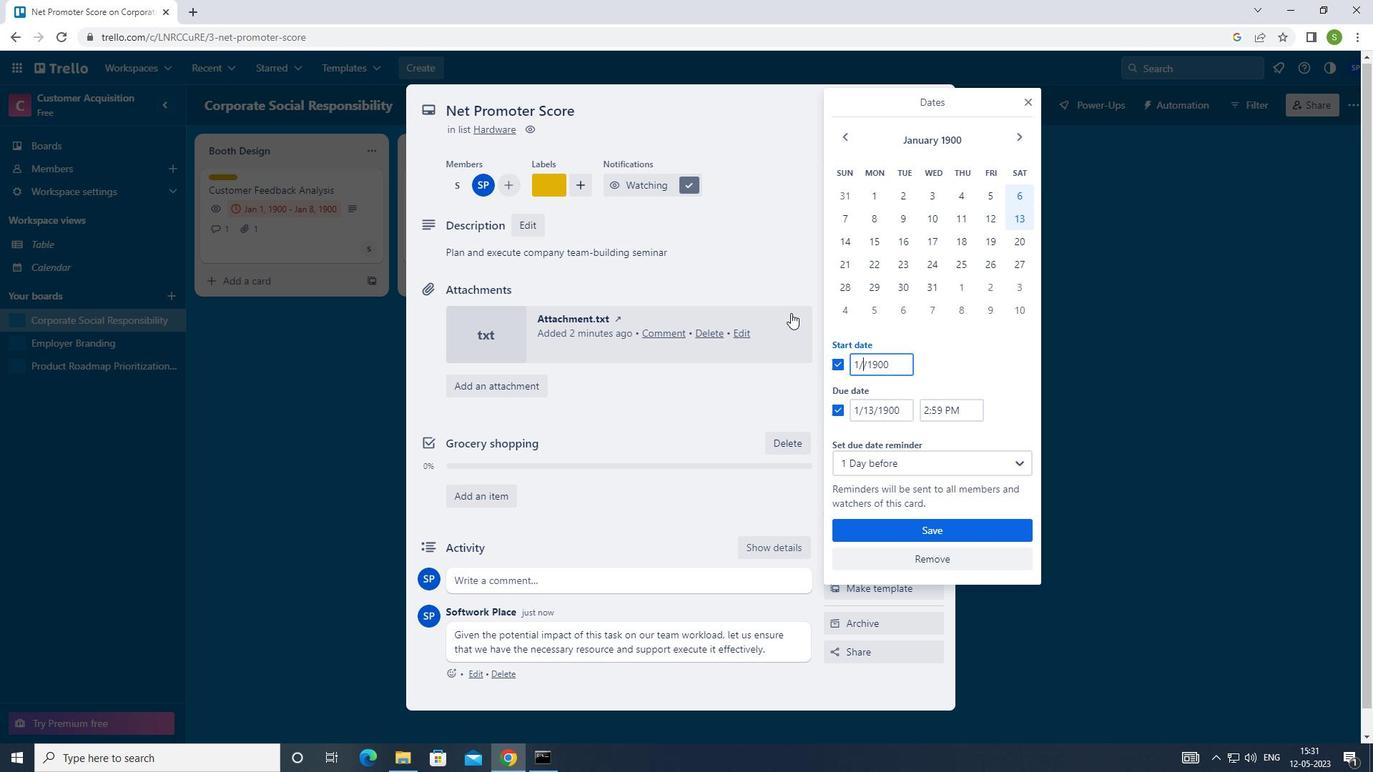 
Action: Mouse moved to (873, 411)
Screenshot: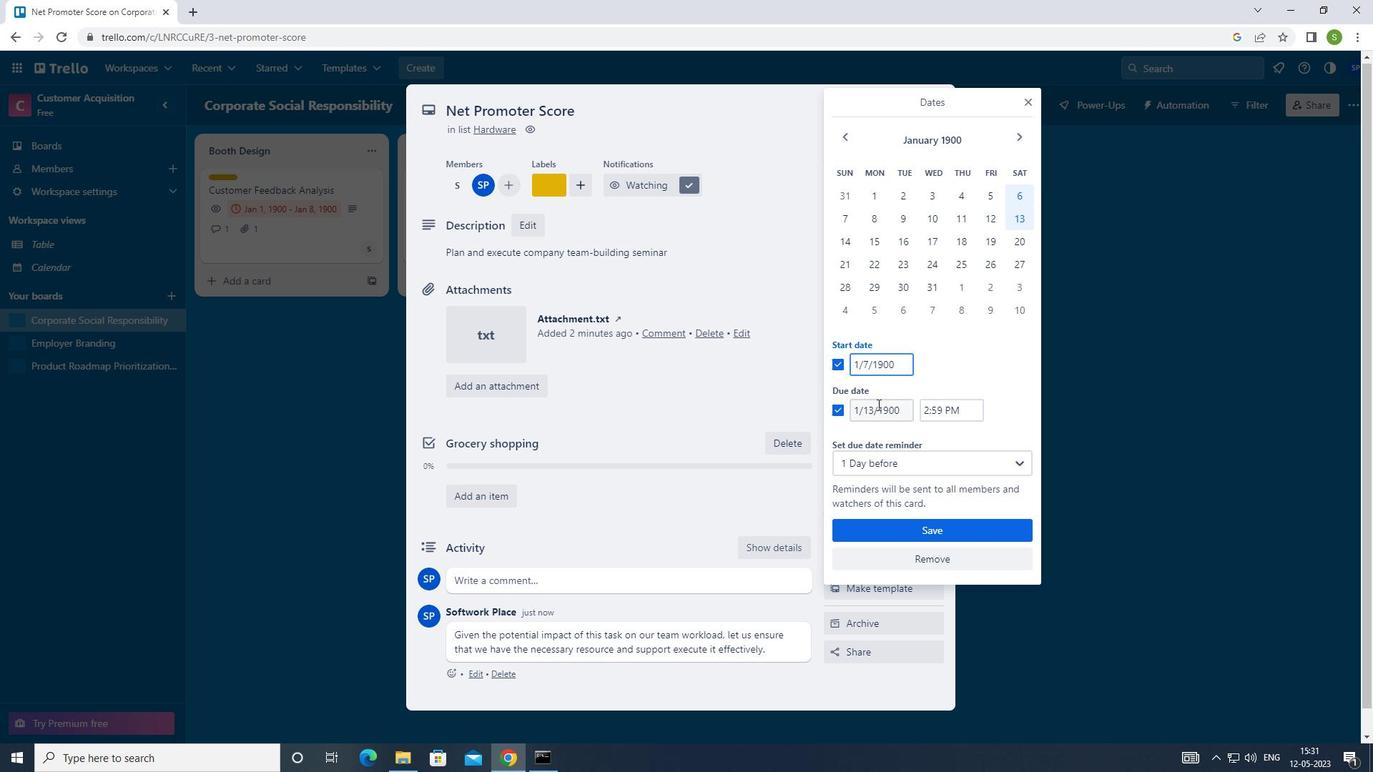 
Action: Mouse pressed left at (873, 411)
Screenshot: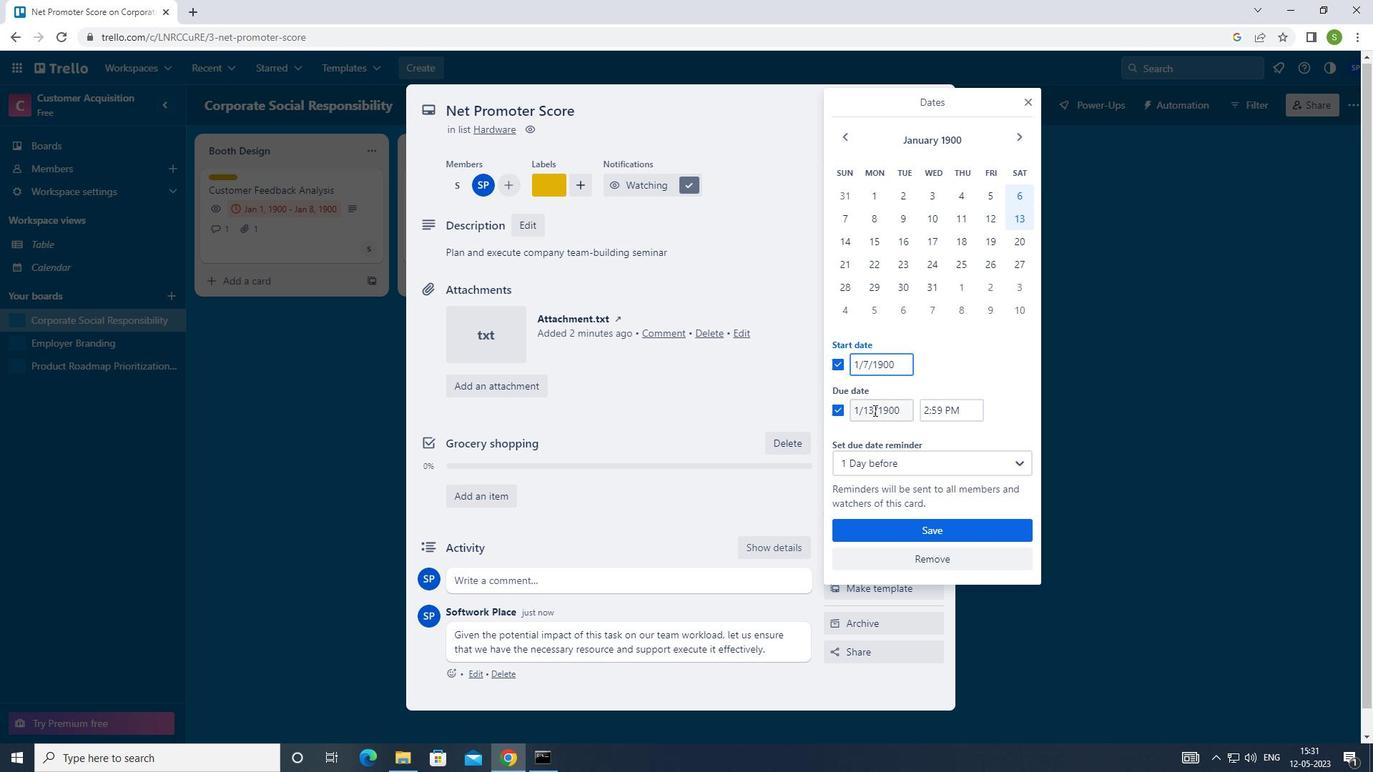 
Action: Mouse moved to (859, 350)
Screenshot: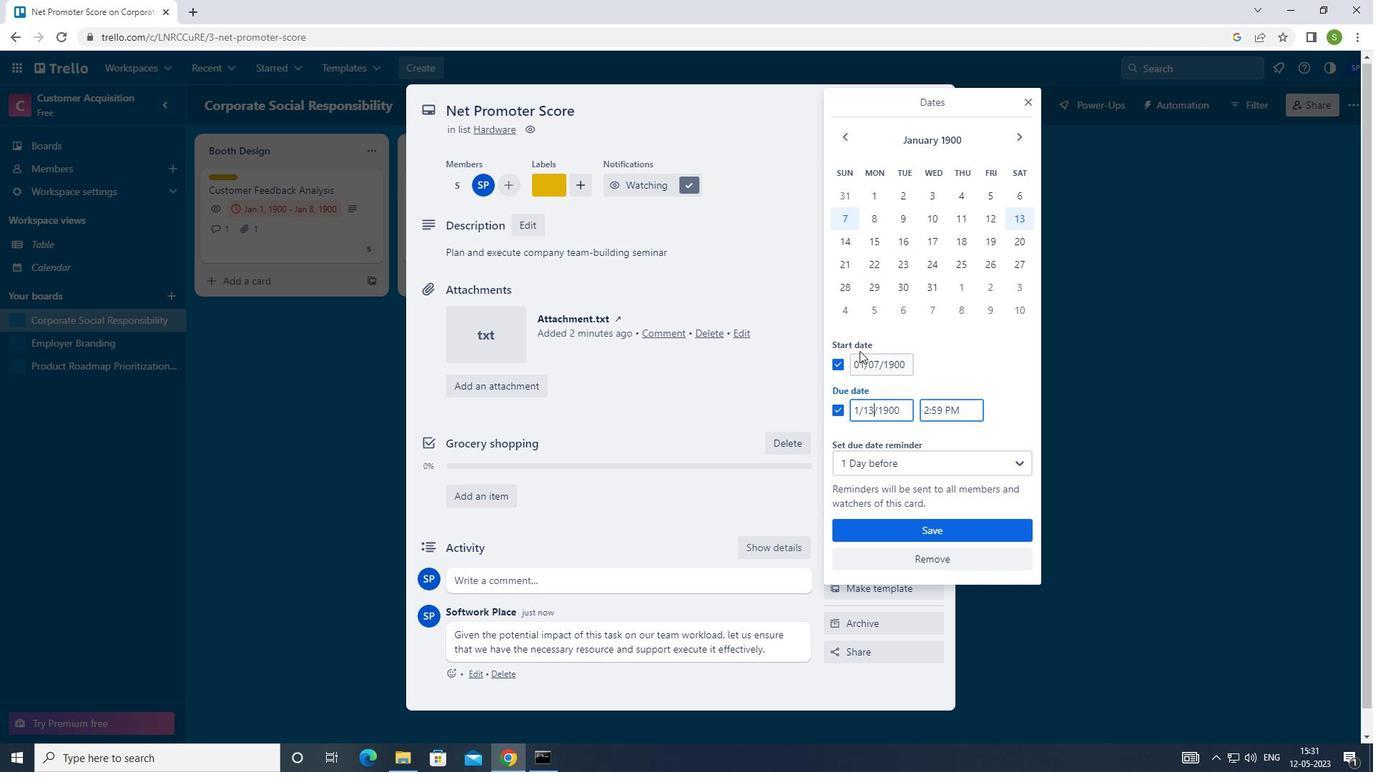 
Action: Key pressed <Key.backspace>
Screenshot: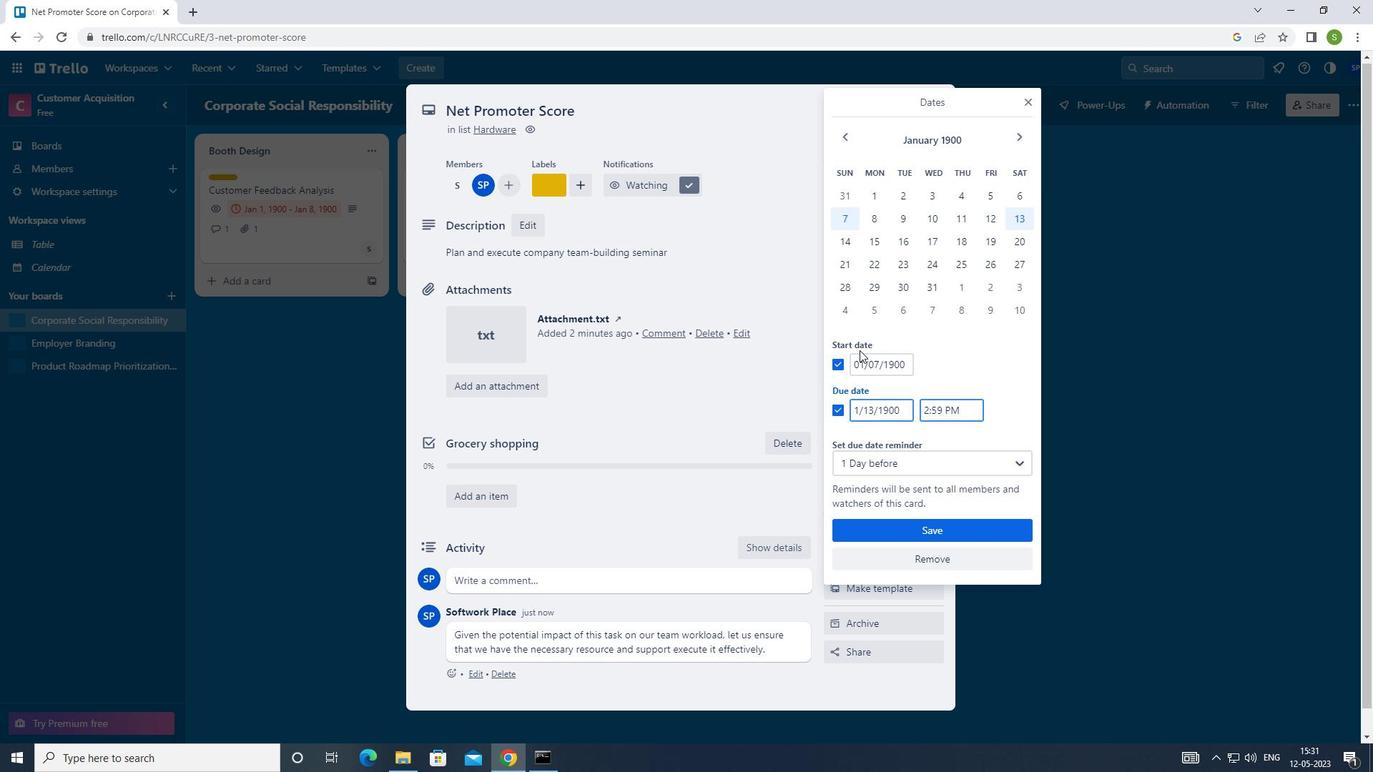 
Action: Mouse moved to (859, 349)
Screenshot: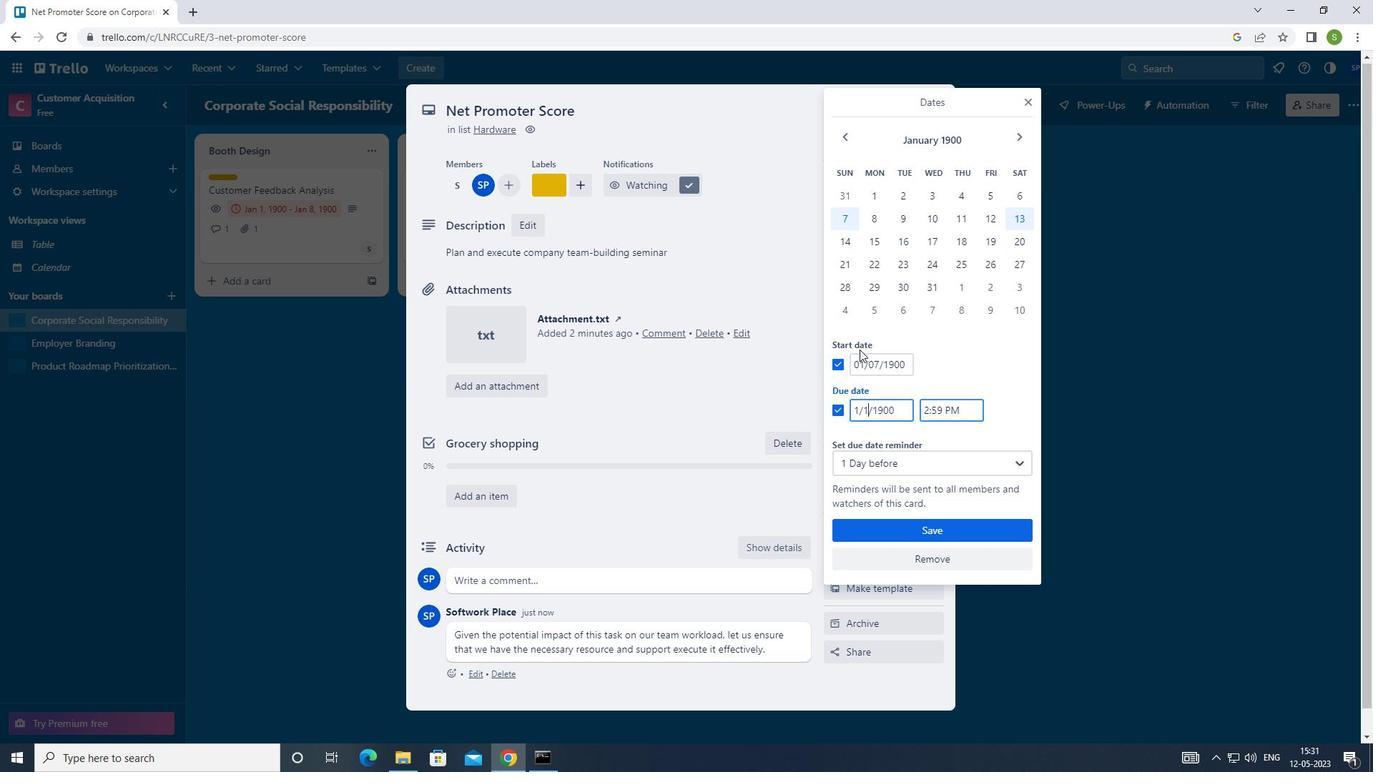 
Action: Key pressed 4<Key.enter><Key.f8>
Screenshot: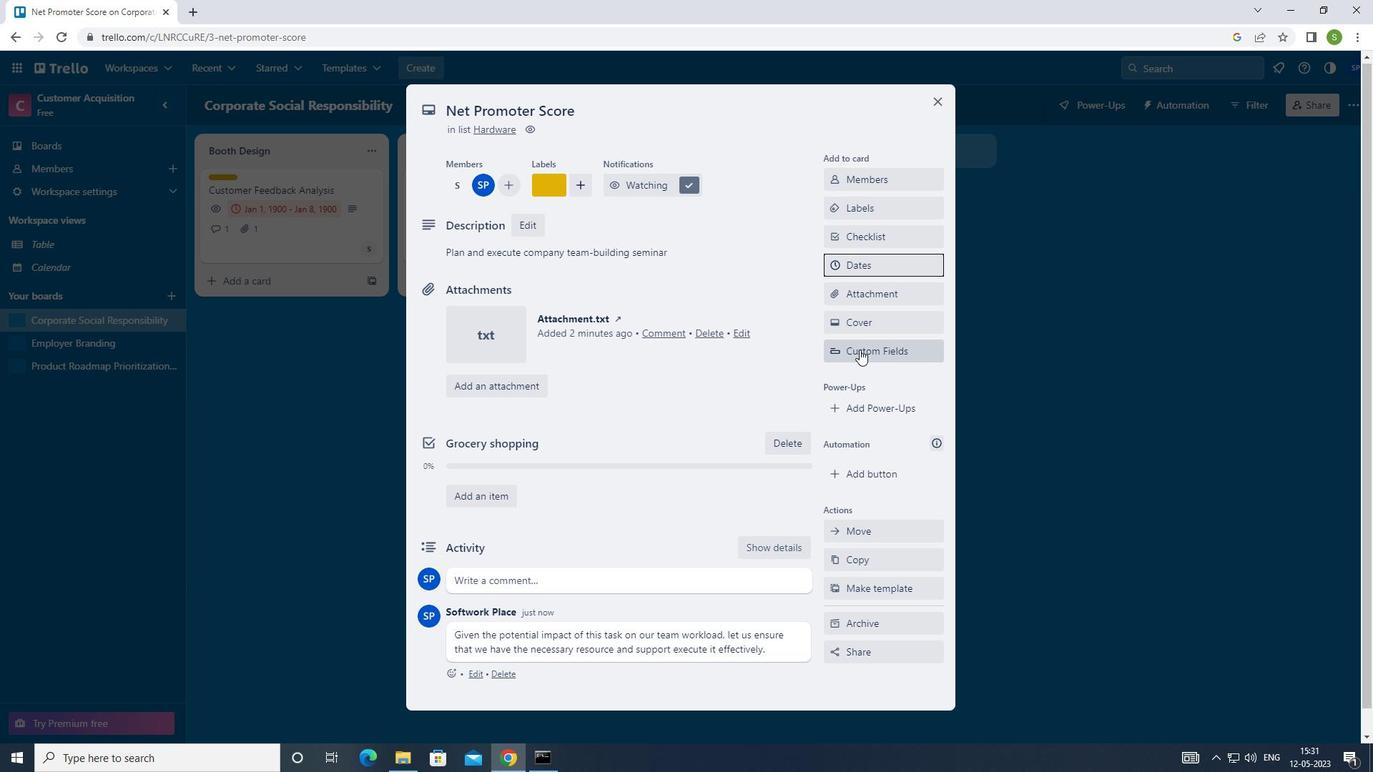 
